 Task: Find connections with filter location Jena with filter topic #Productivitywith filter profile language French with filter current company Wipro Digital with filter school Burhani College with filter industry Hospitals and Health Care with filter service category Pricing Strategy with filter keywords title Content Strategist
Action: Mouse moved to (634, 81)
Screenshot: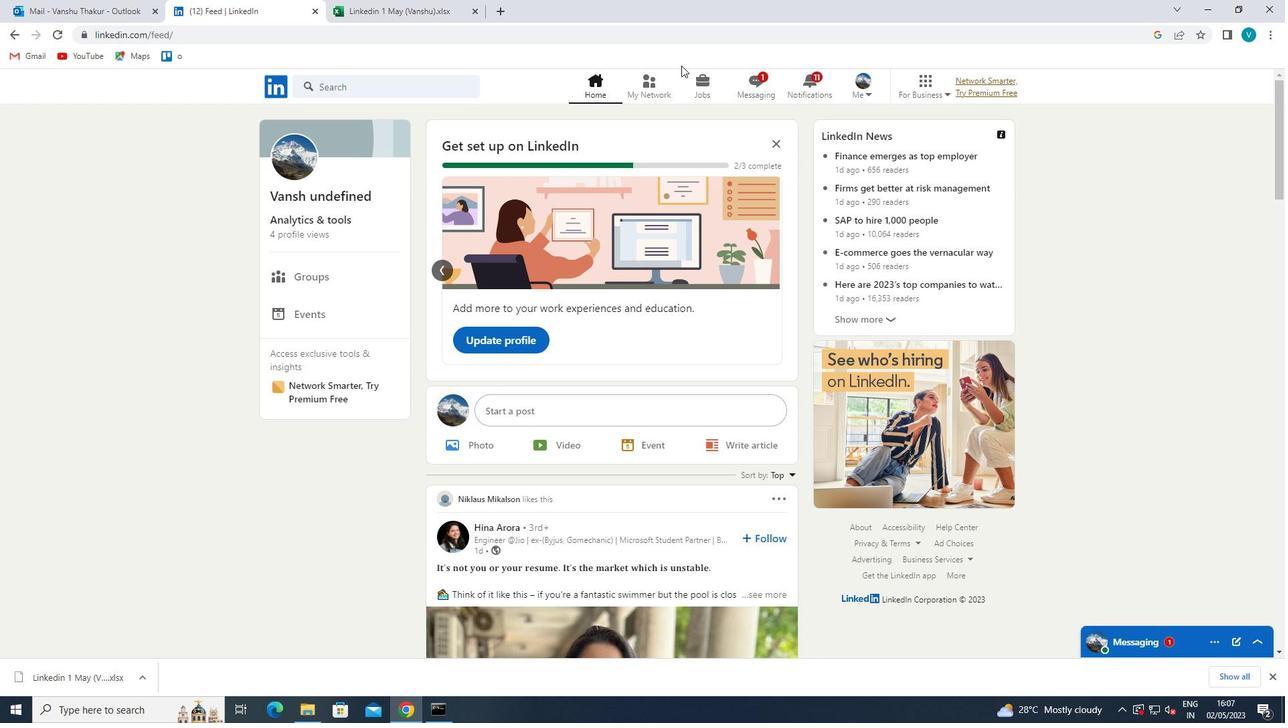 
Action: Mouse pressed left at (634, 81)
Screenshot: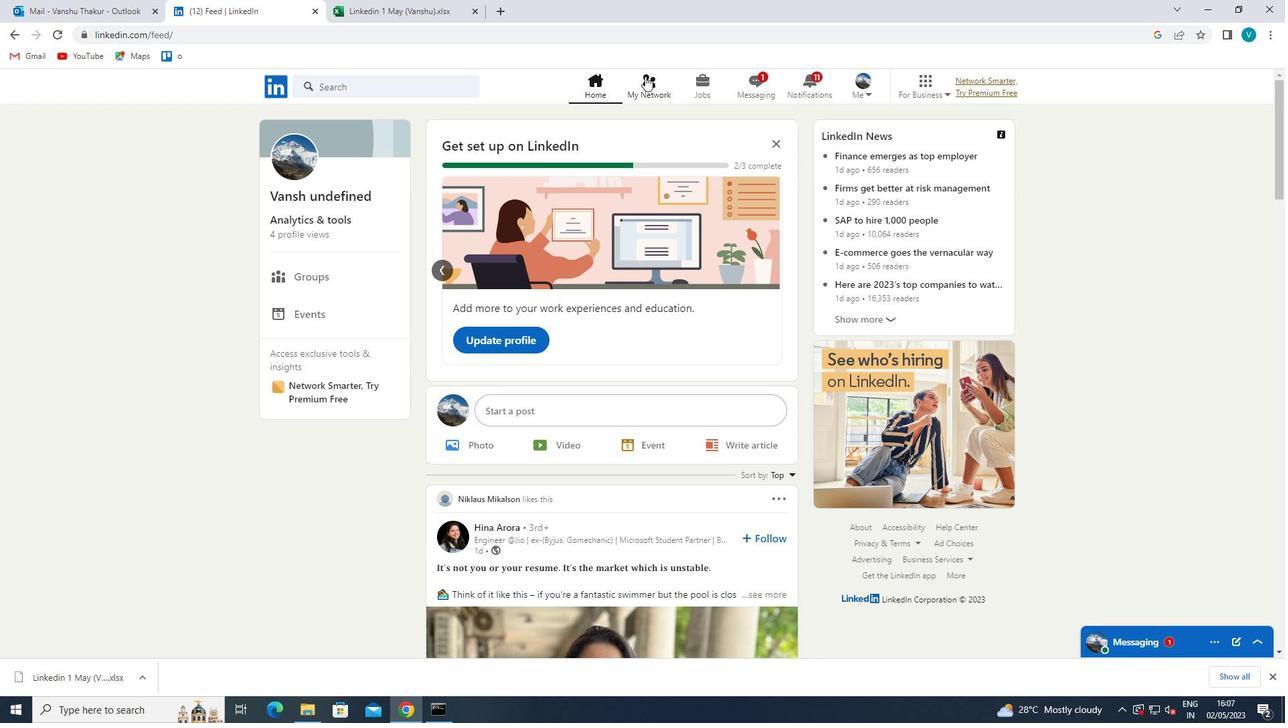 
Action: Mouse moved to (404, 155)
Screenshot: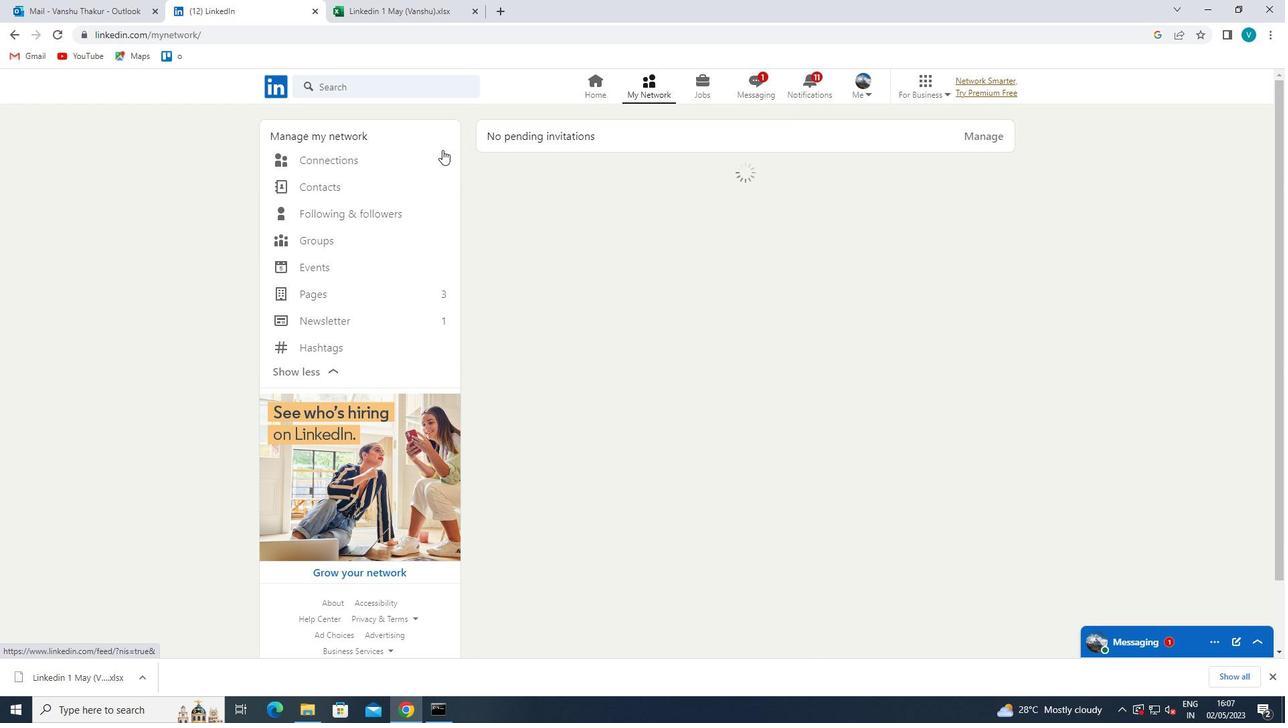
Action: Mouse pressed left at (404, 155)
Screenshot: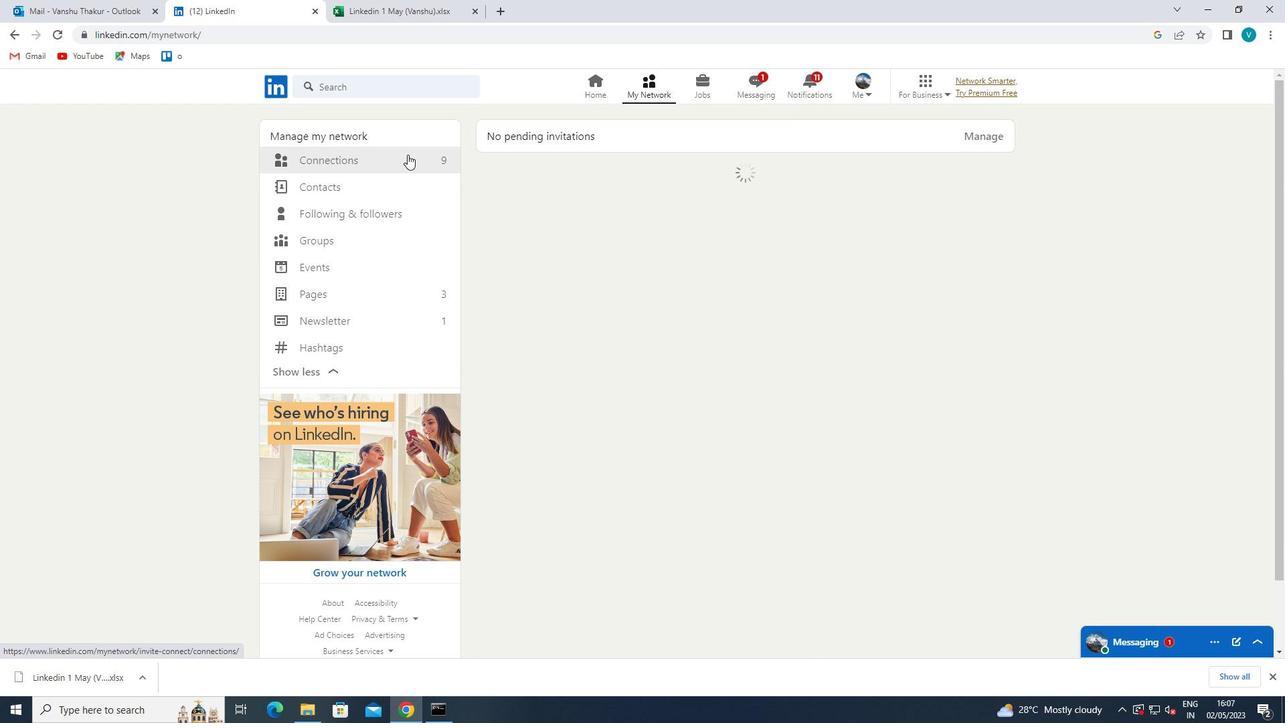 
Action: Mouse moved to (756, 147)
Screenshot: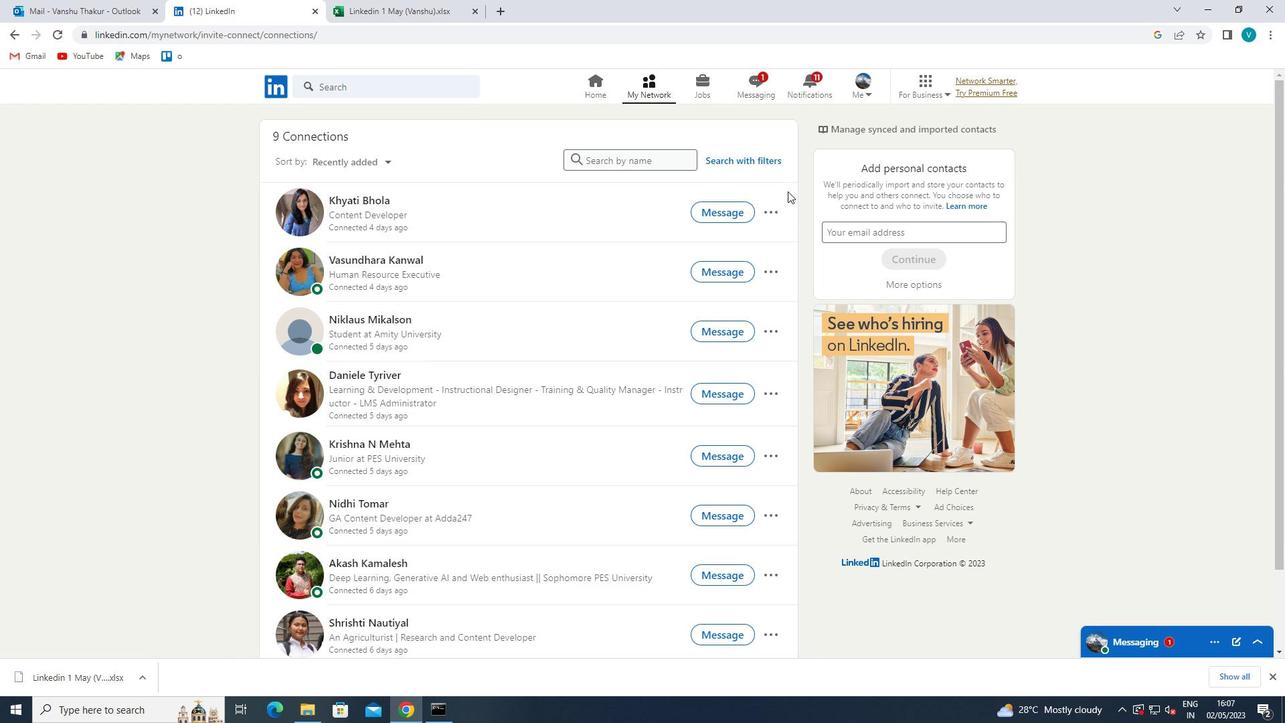 
Action: Mouse pressed left at (756, 147)
Screenshot: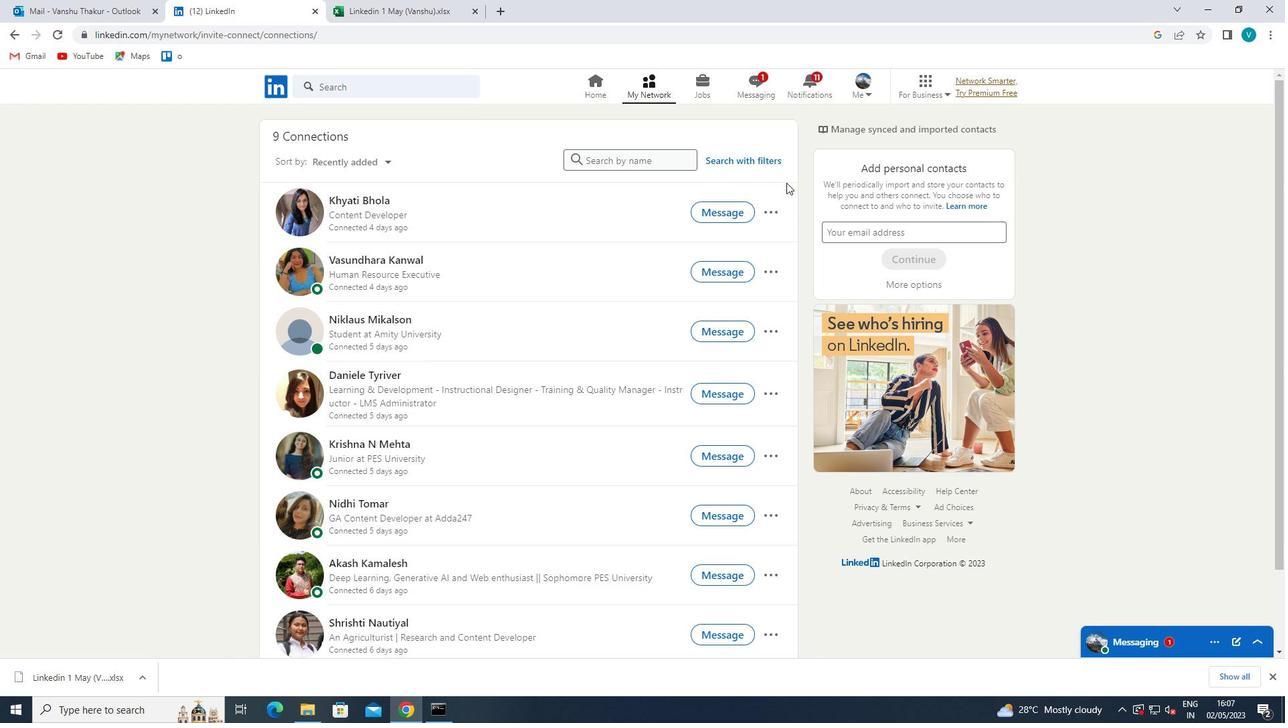 
Action: Mouse moved to (744, 157)
Screenshot: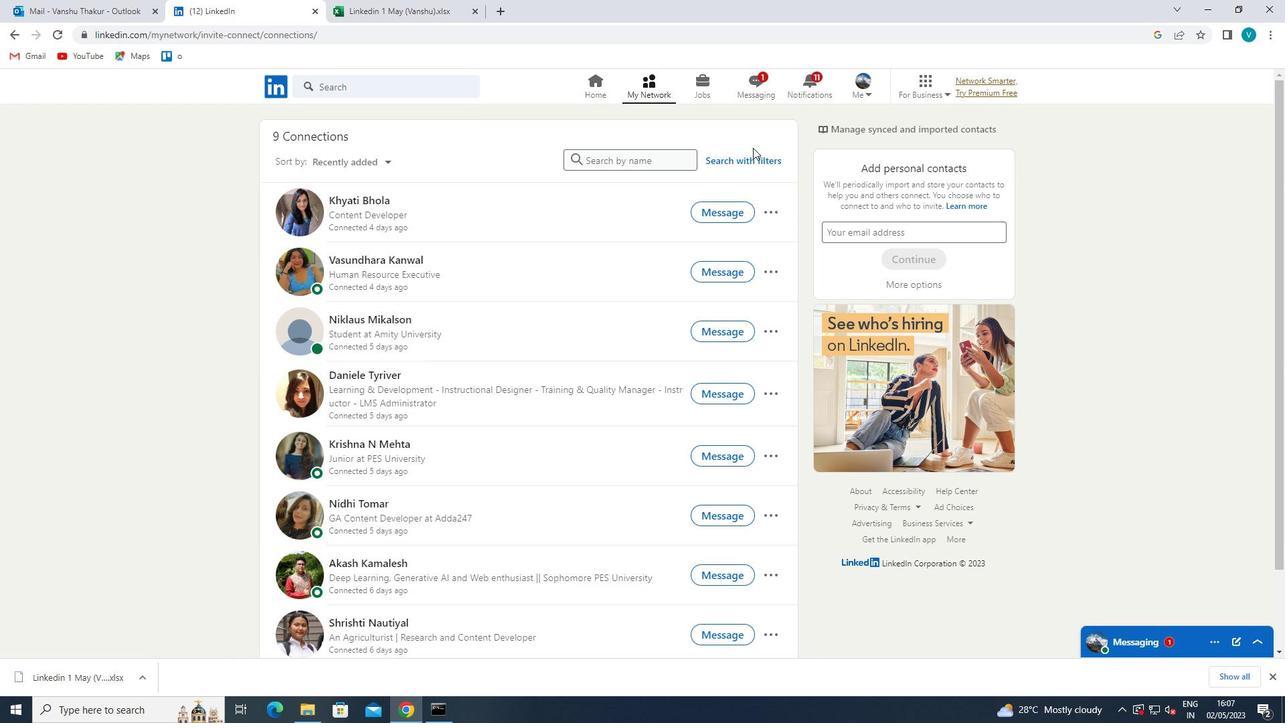 
Action: Mouse pressed left at (744, 157)
Screenshot: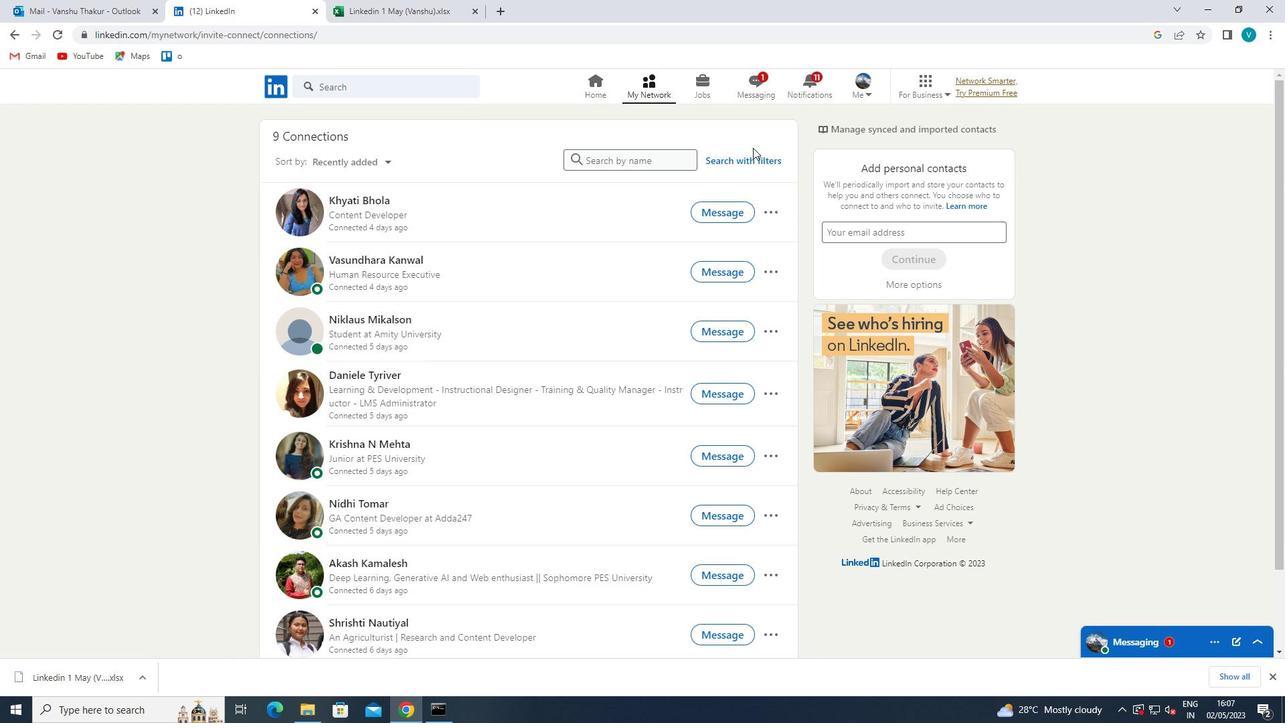 
Action: Mouse moved to (640, 129)
Screenshot: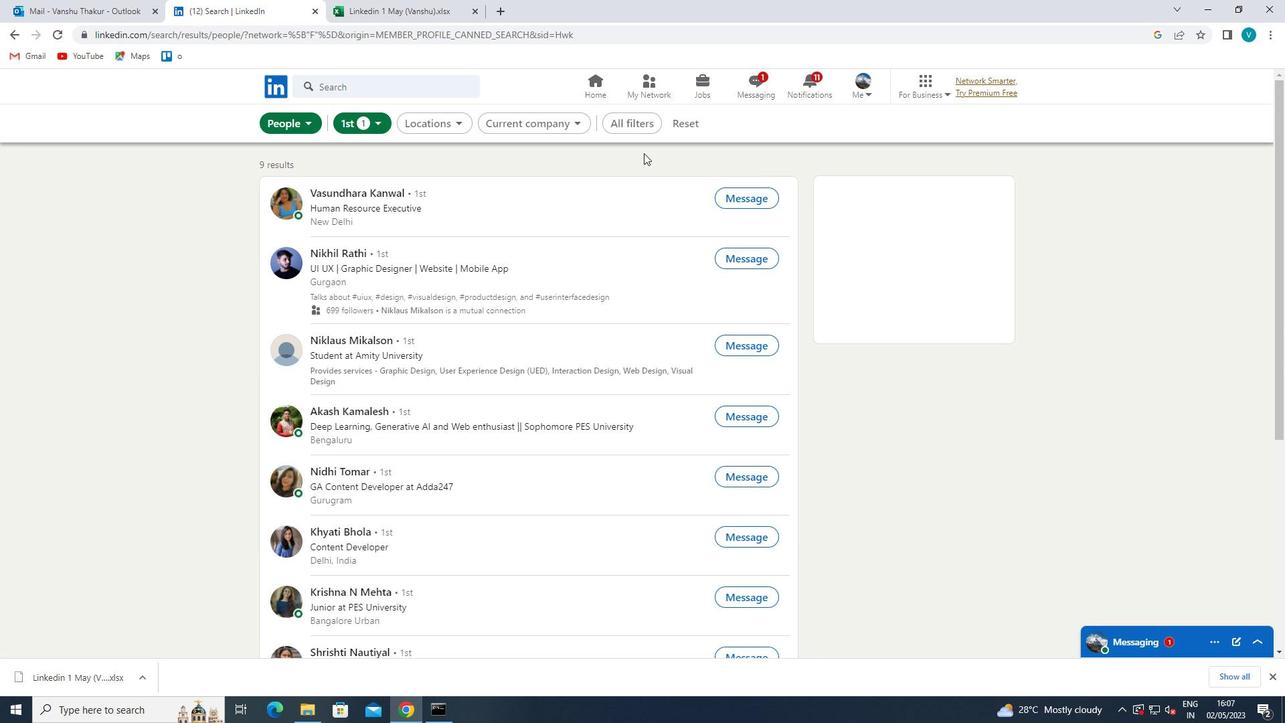 
Action: Mouse pressed left at (640, 129)
Screenshot: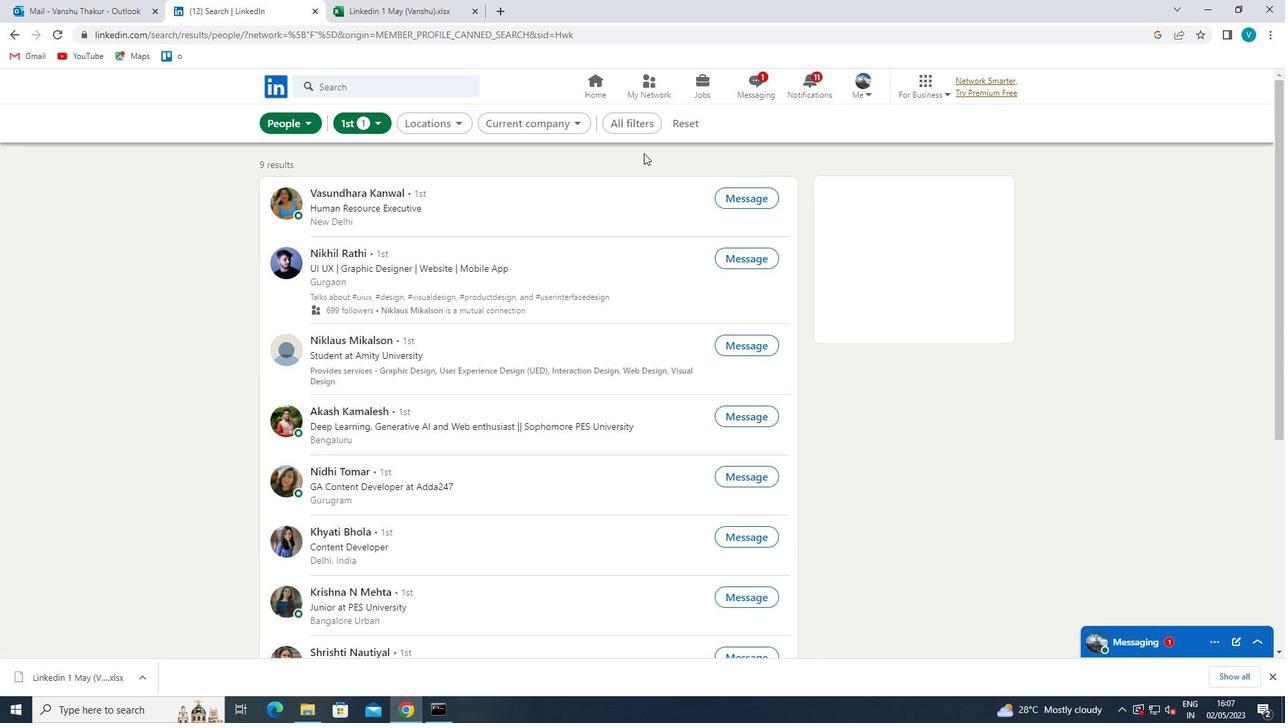 
Action: Mouse moved to (1068, 287)
Screenshot: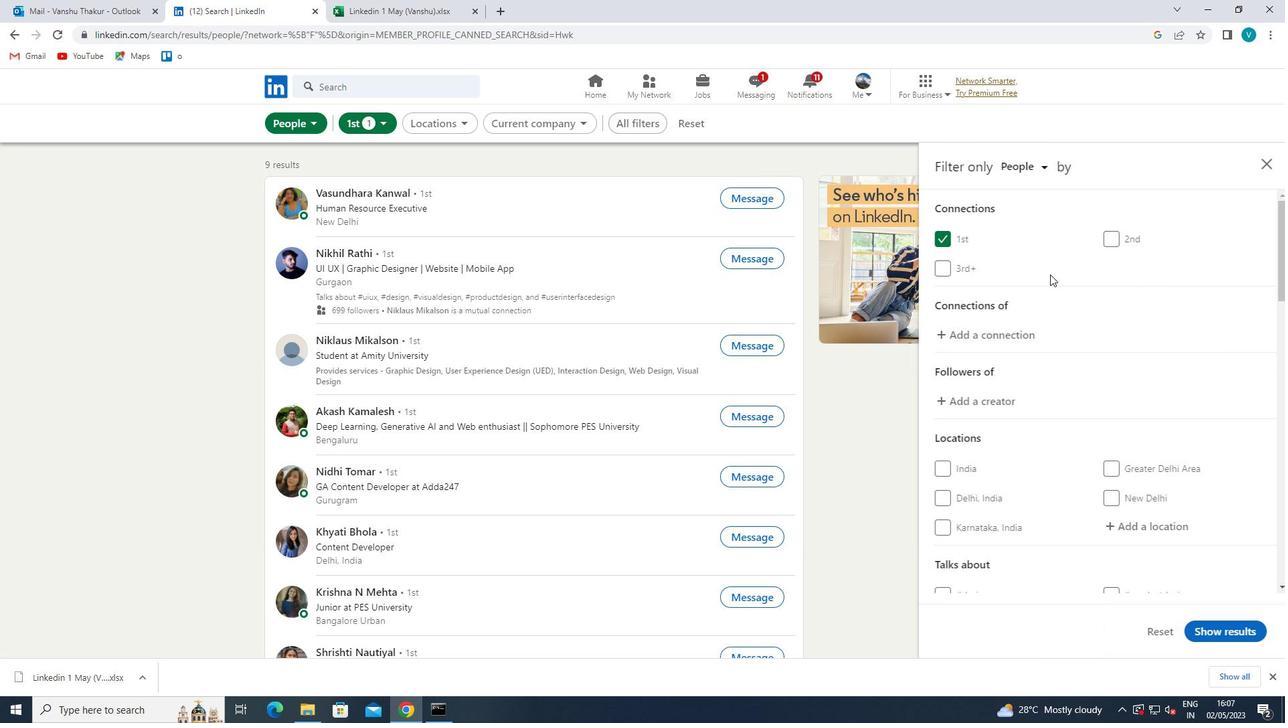 
Action: Mouse scrolled (1068, 286) with delta (0, 0)
Screenshot: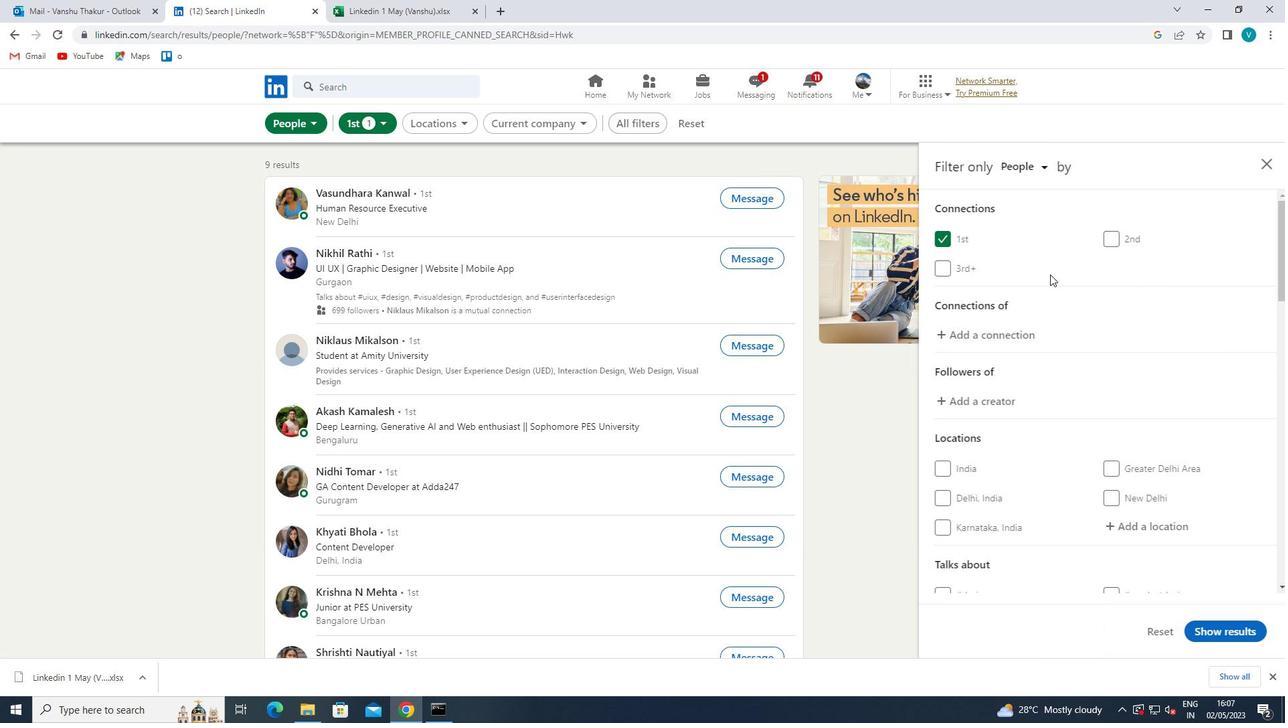 
Action: Mouse scrolled (1068, 286) with delta (0, 0)
Screenshot: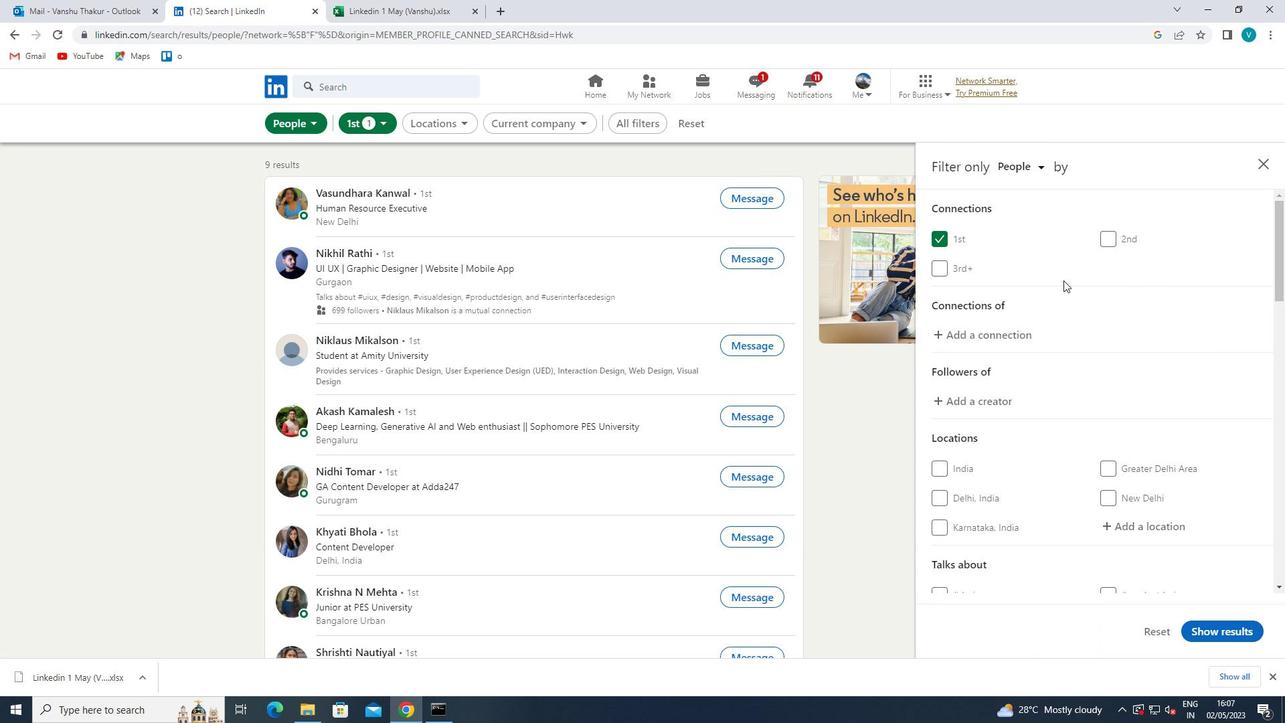 
Action: Mouse moved to (1134, 389)
Screenshot: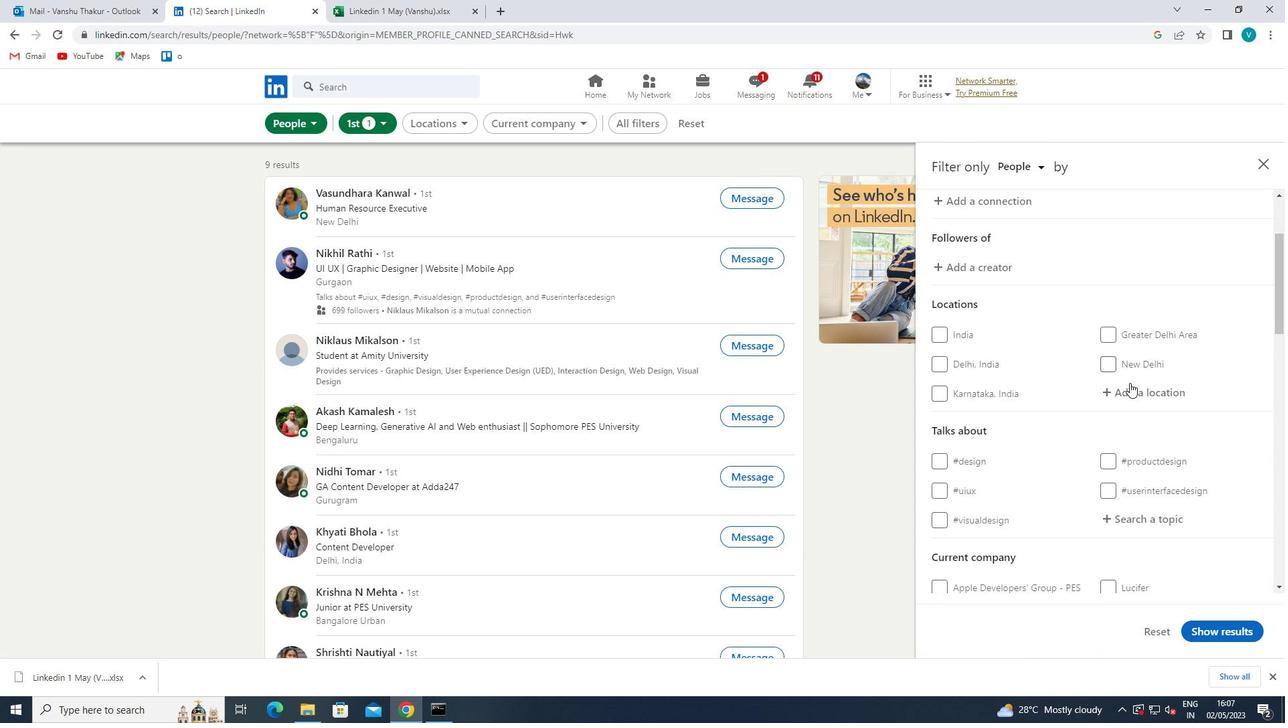 
Action: Mouse pressed left at (1134, 389)
Screenshot: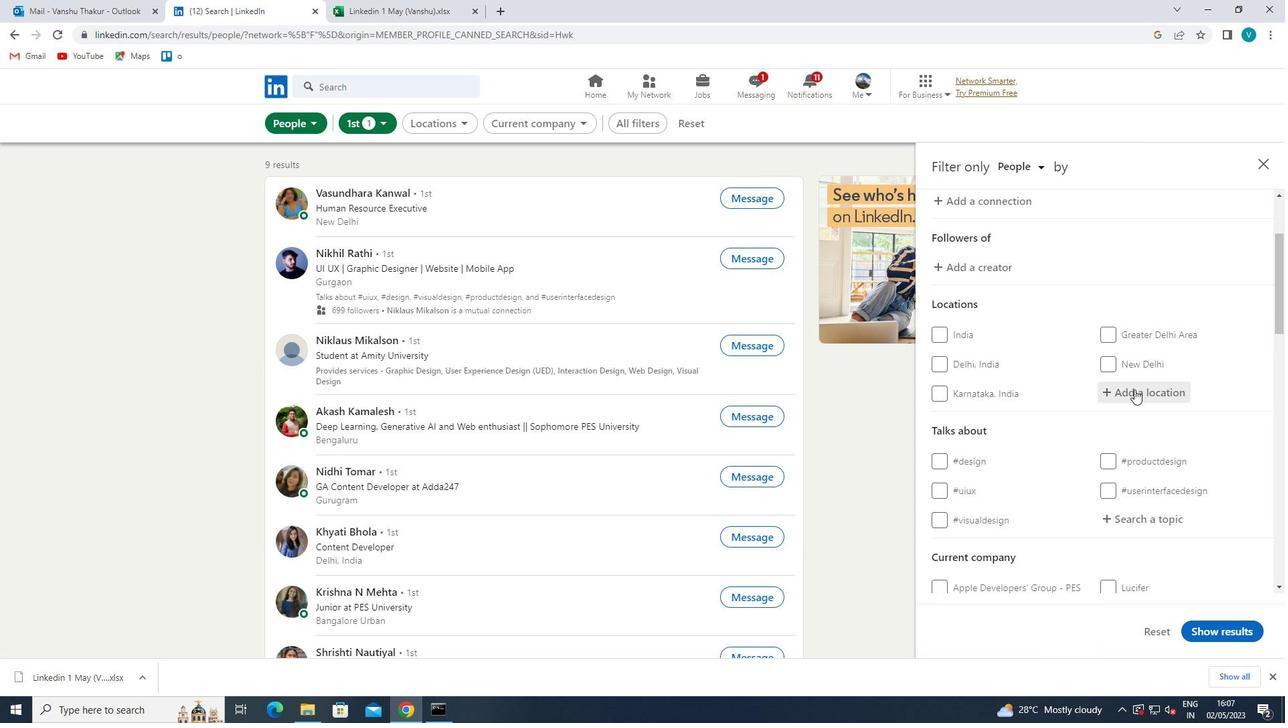 
Action: Mouse moved to (1130, 389)
Screenshot: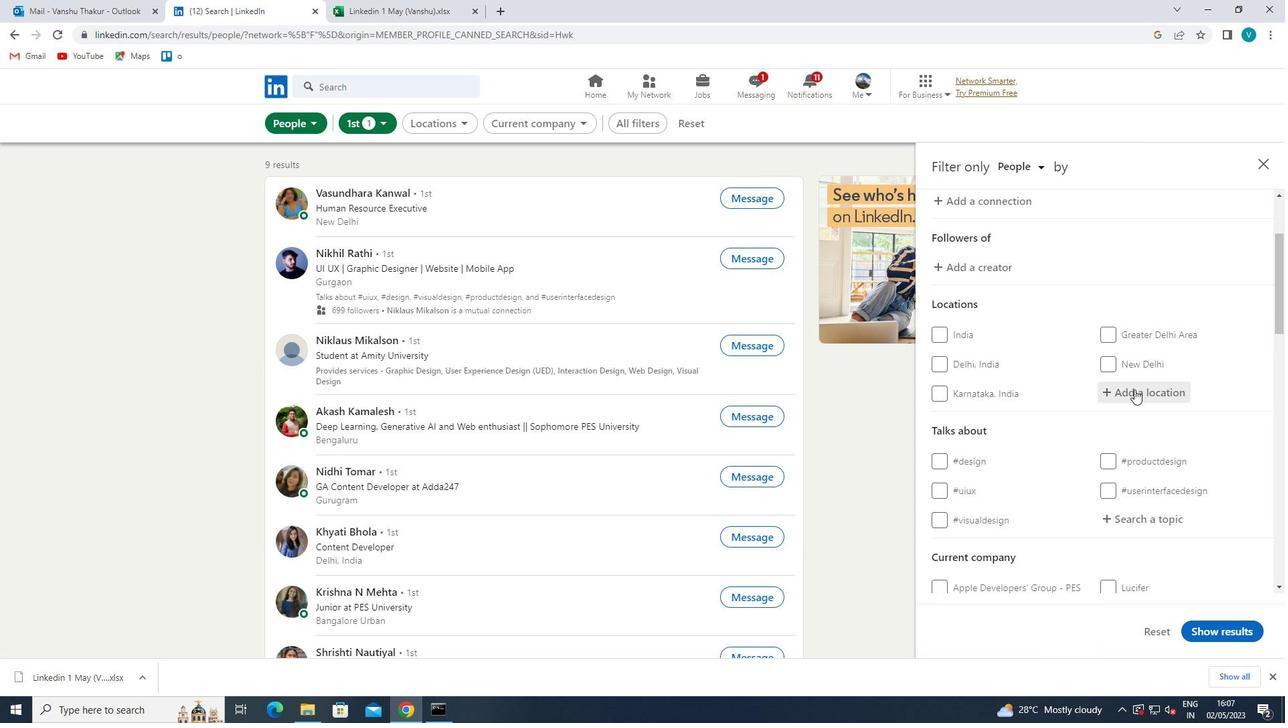 
Action: Key pressed <Key.shift>J
Screenshot: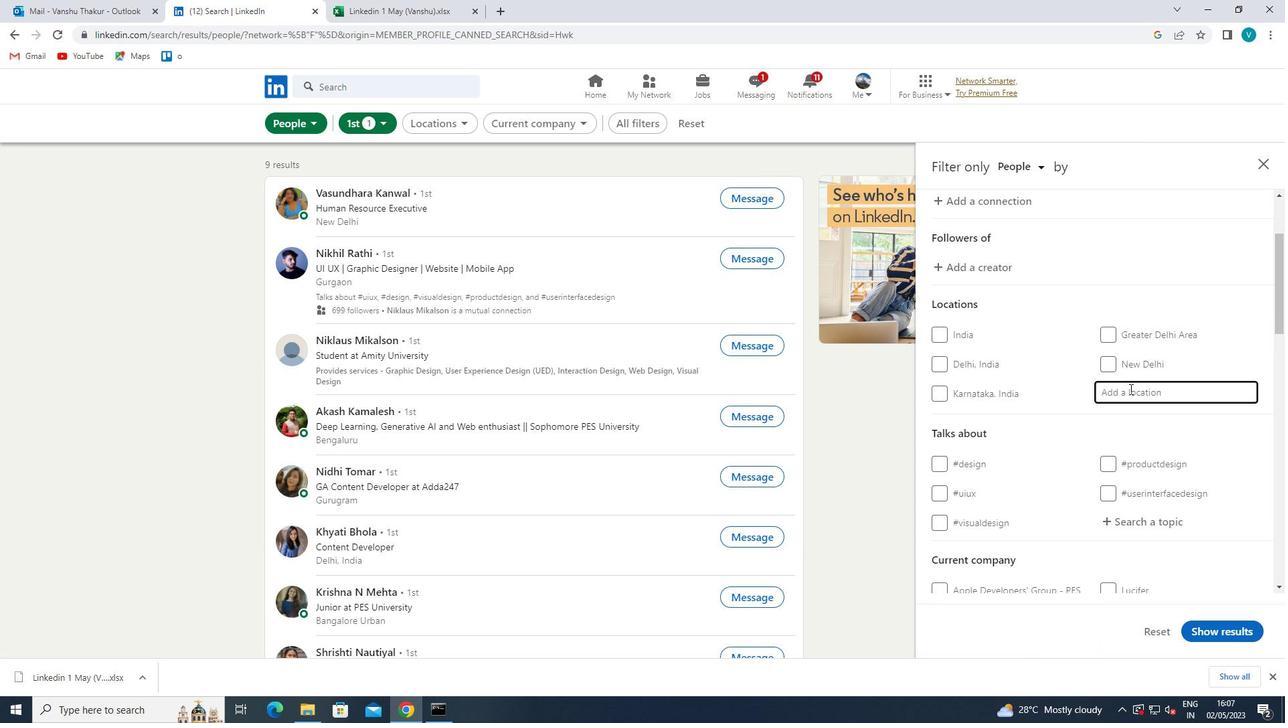 
Action: Mouse moved to (995, 464)
Screenshot: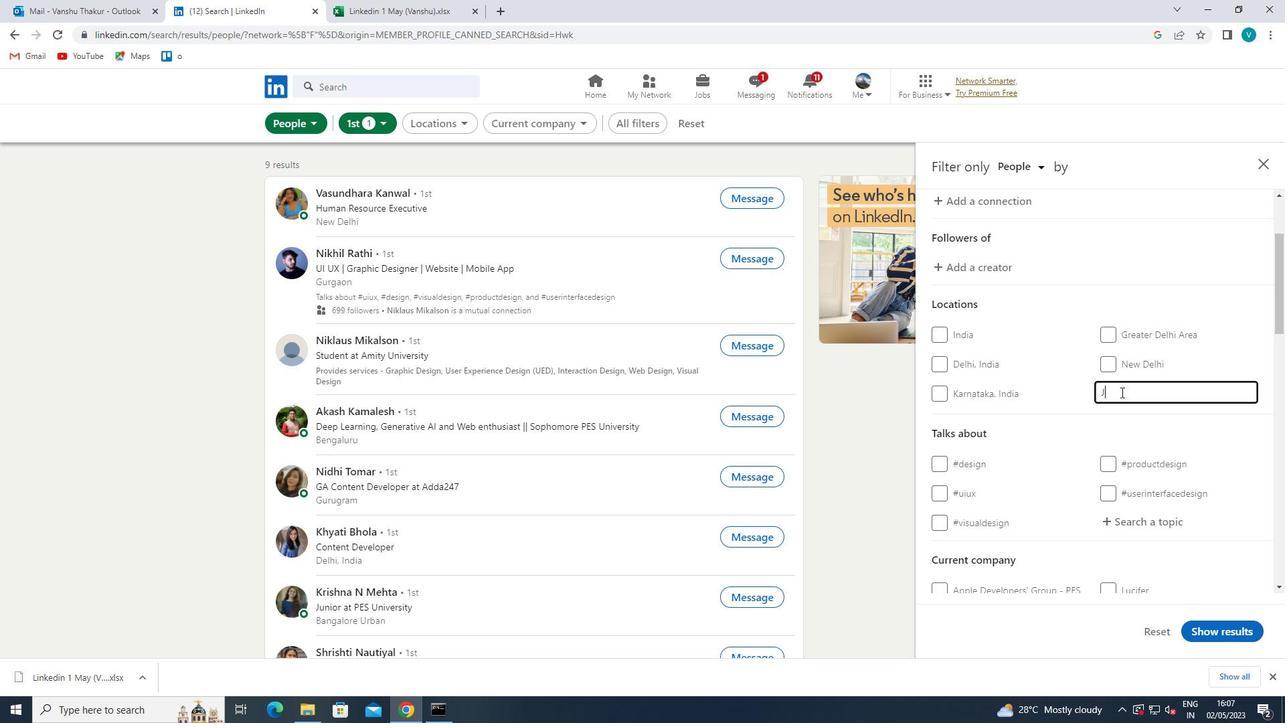 
Action: Key pressed ENA<Key.space>
Screenshot: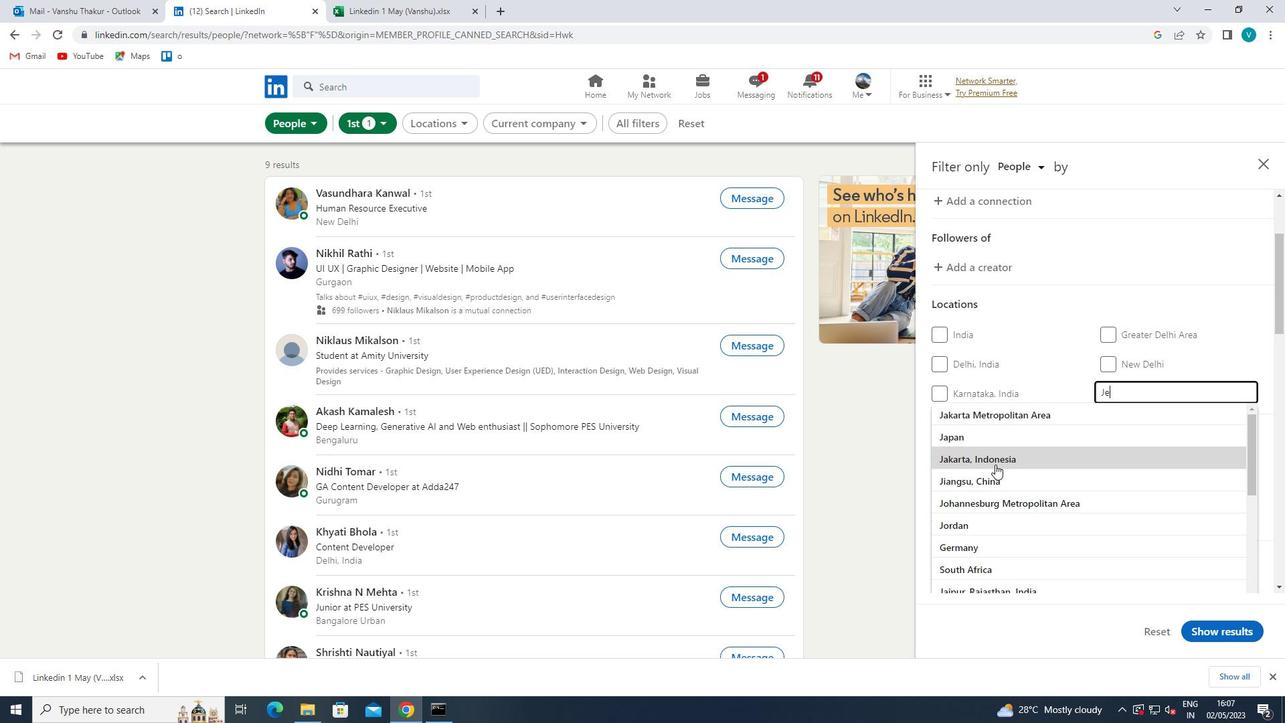
Action: Mouse moved to (1048, 415)
Screenshot: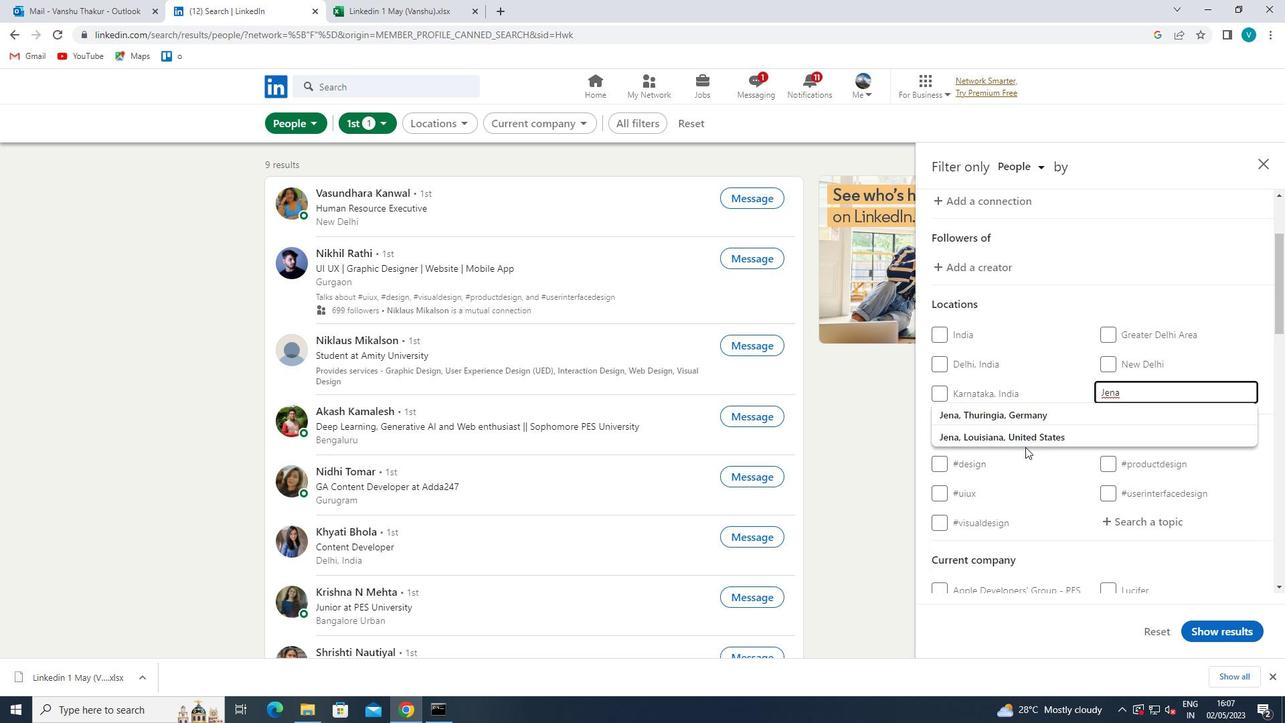
Action: Mouse pressed left at (1048, 415)
Screenshot: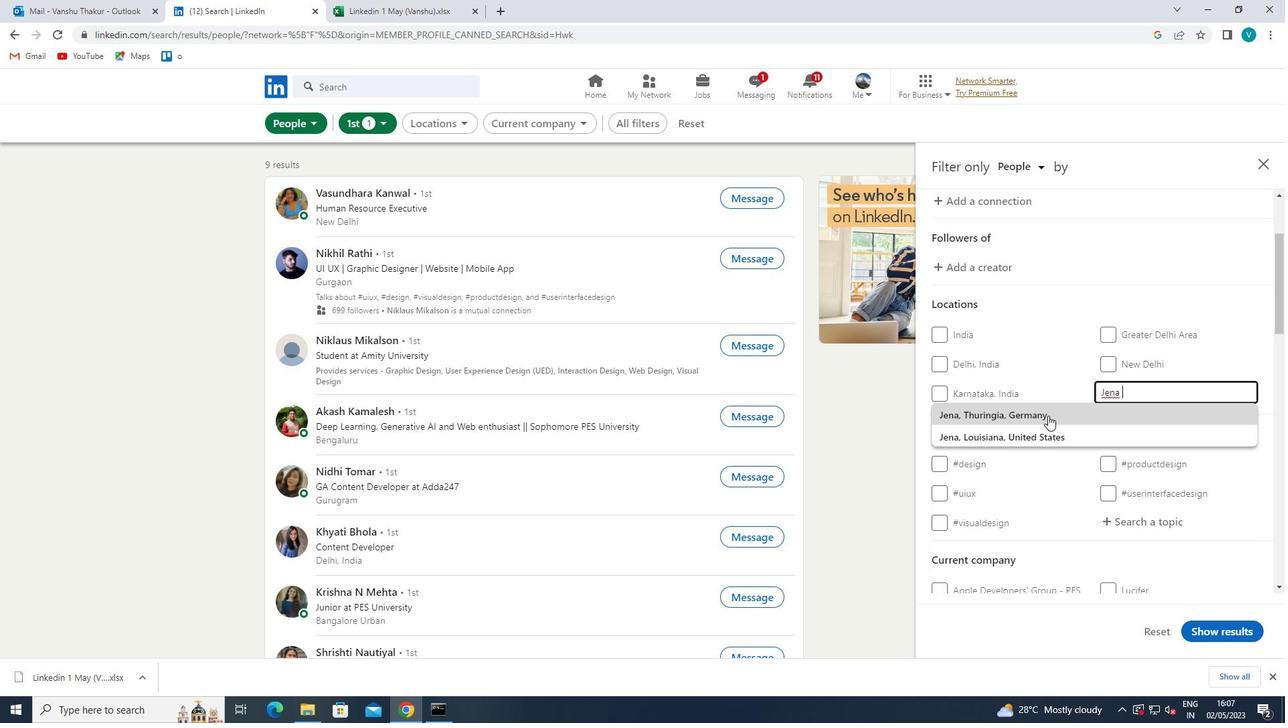 
Action: Mouse moved to (1049, 415)
Screenshot: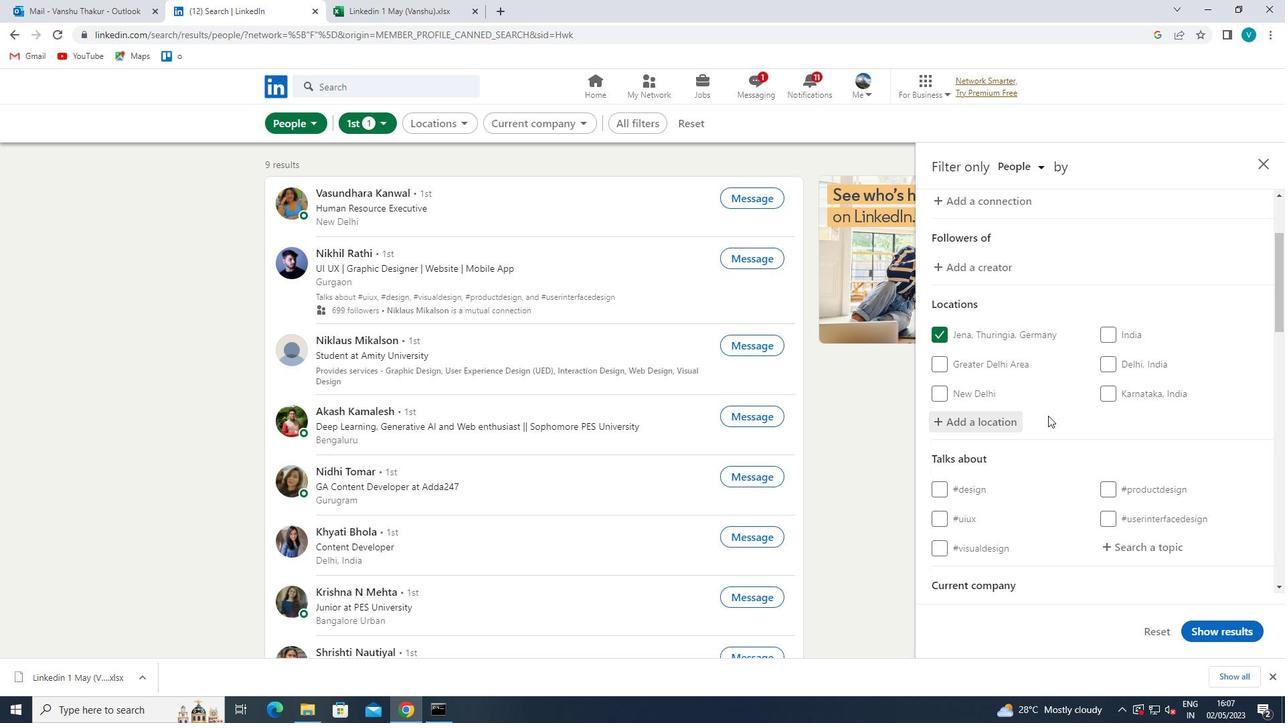 
Action: Mouse scrolled (1049, 414) with delta (0, 0)
Screenshot: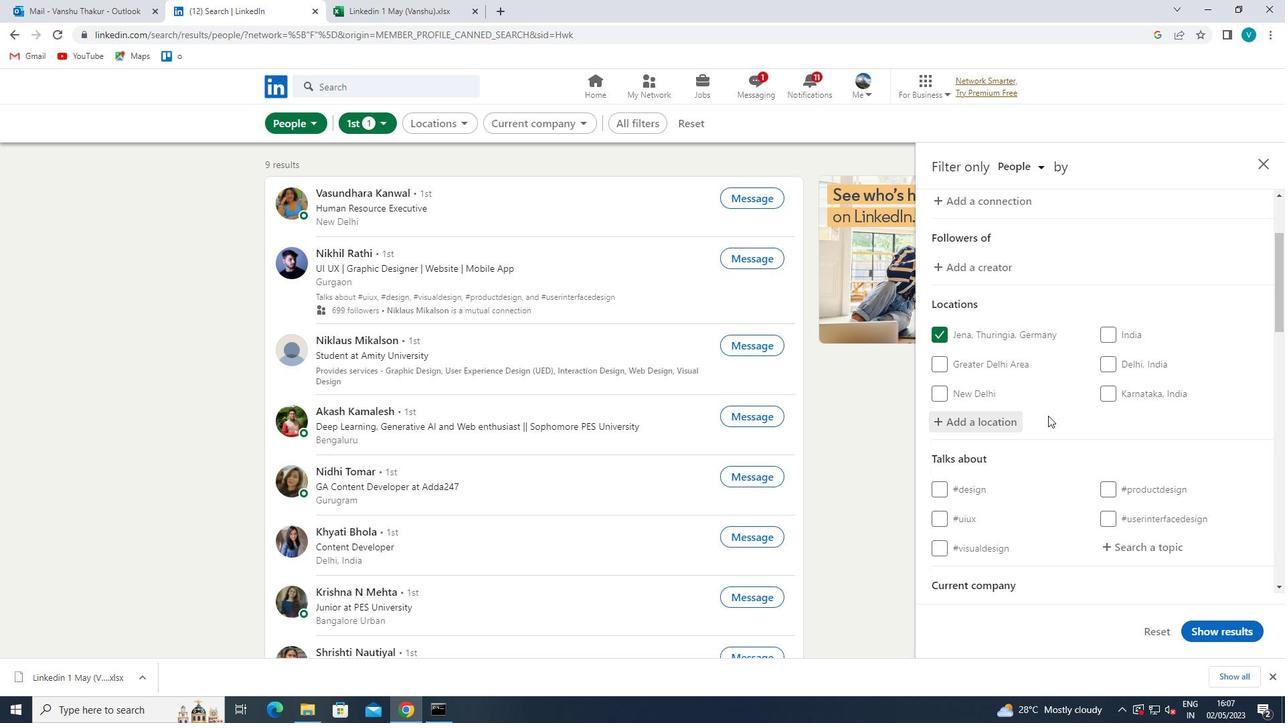 
Action: Mouse scrolled (1049, 414) with delta (0, 0)
Screenshot: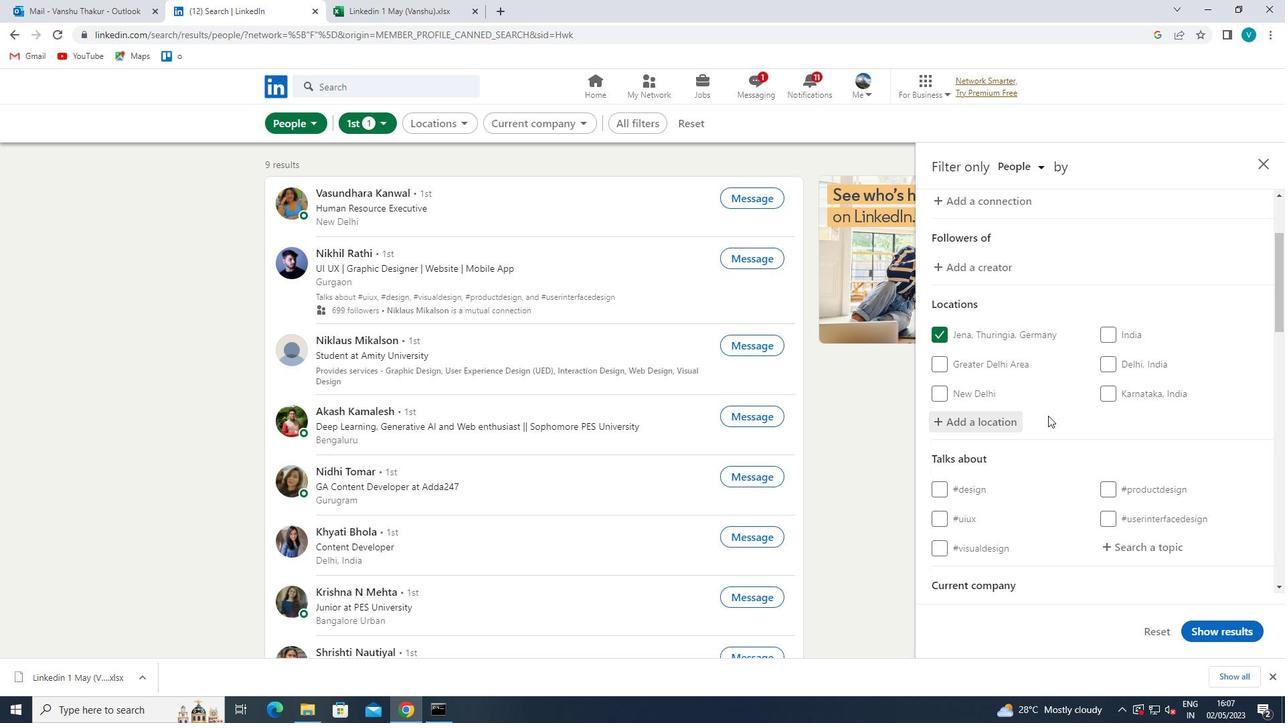 
Action: Mouse scrolled (1049, 414) with delta (0, 0)
Screenshot: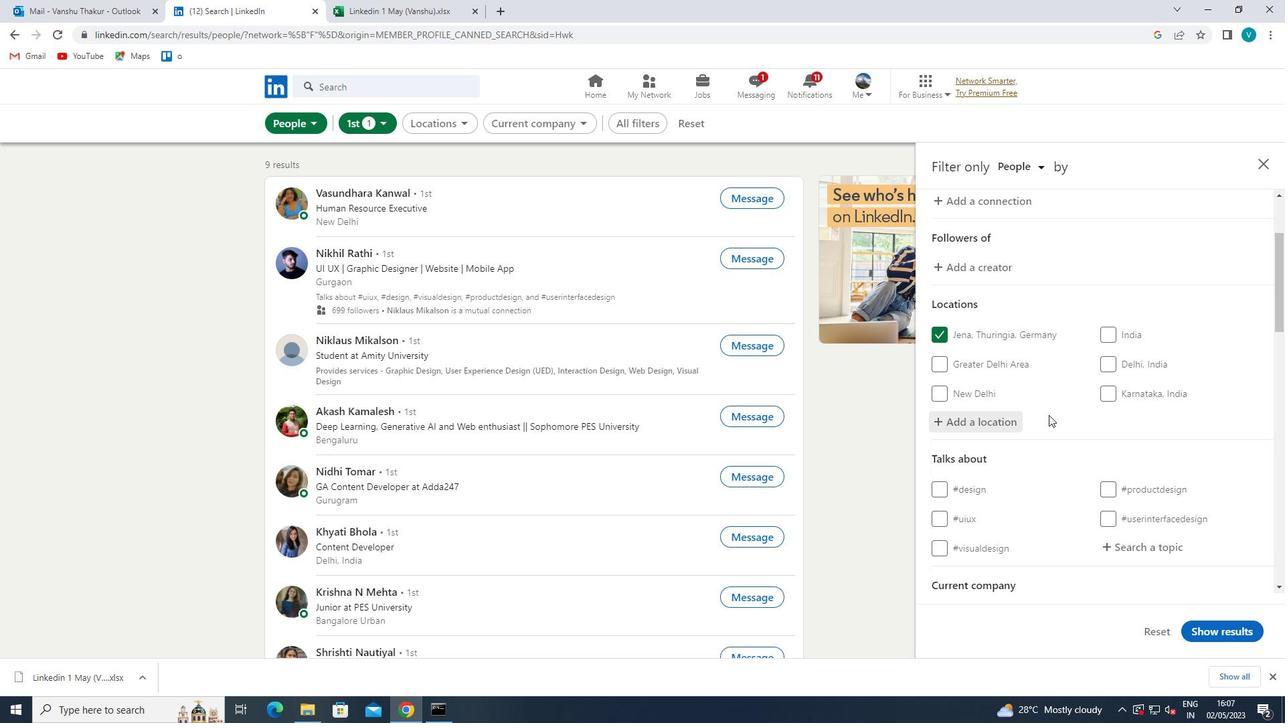 
Action: Mouse moved to (1134, 346)
Screenshot: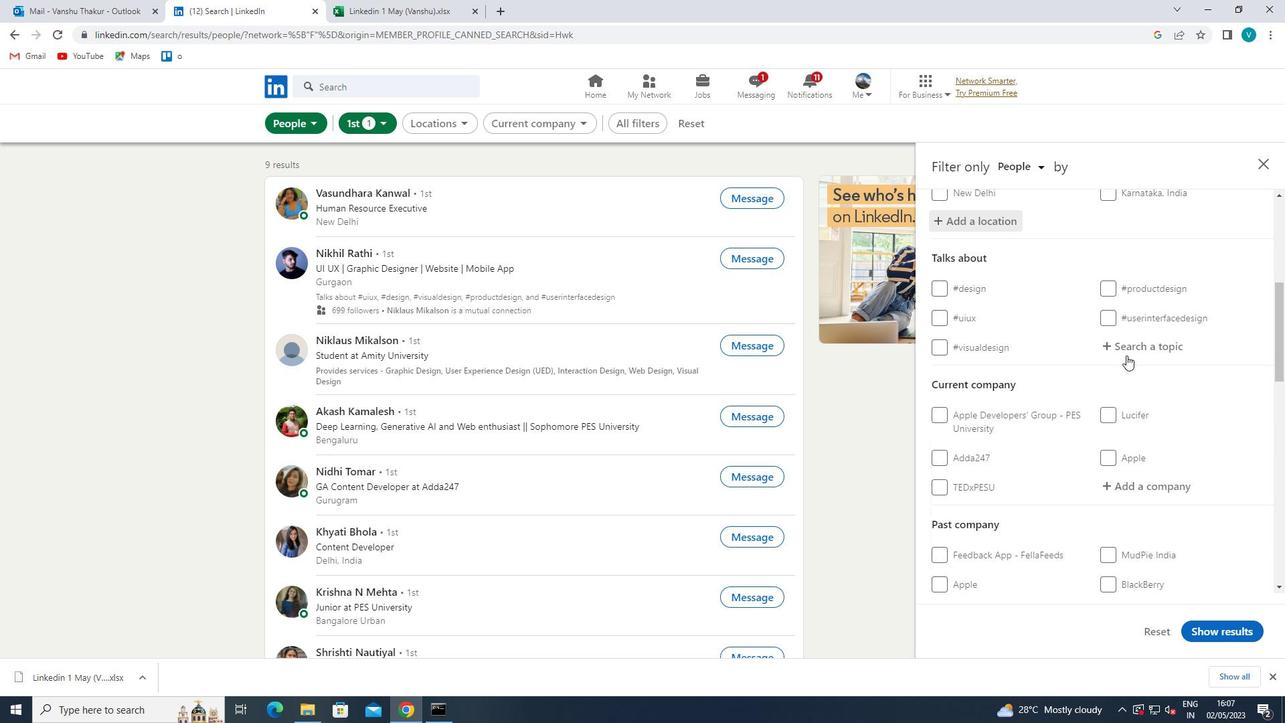 
Action: Mouse pressed left at (1134, 346)
Screenshot: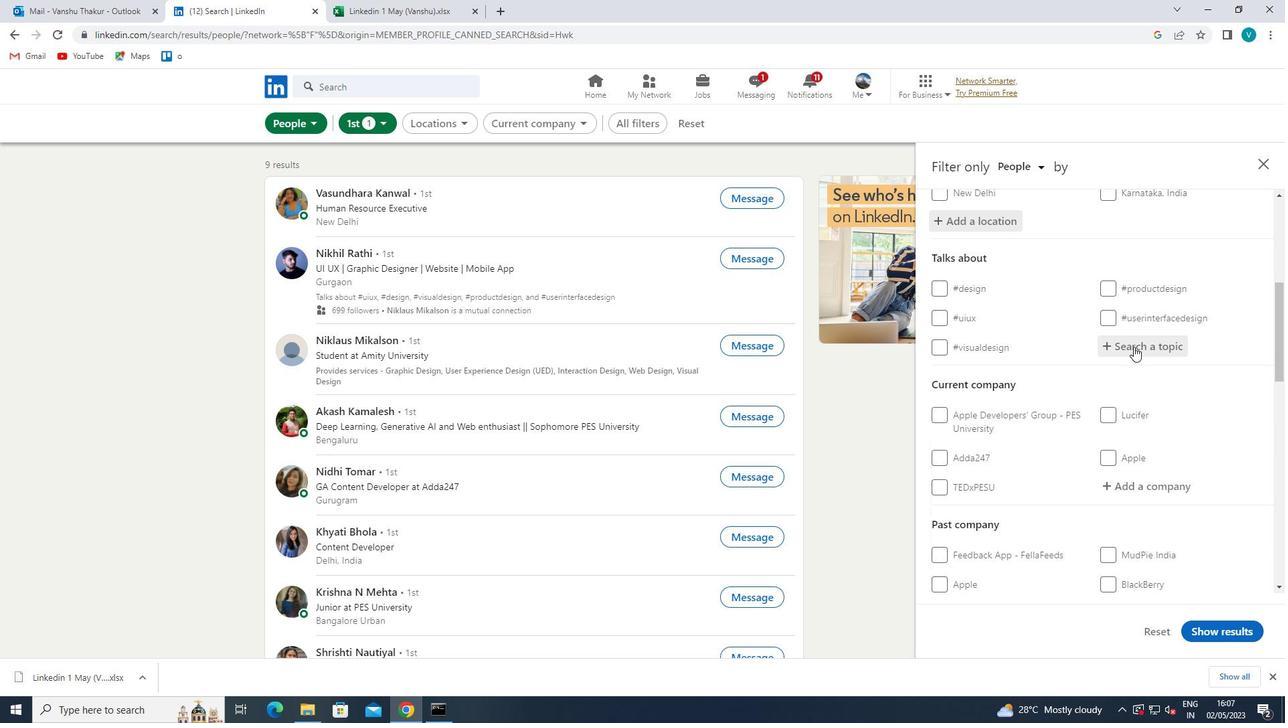 
Action: Mouse moved to (755, 553)
Screenshot: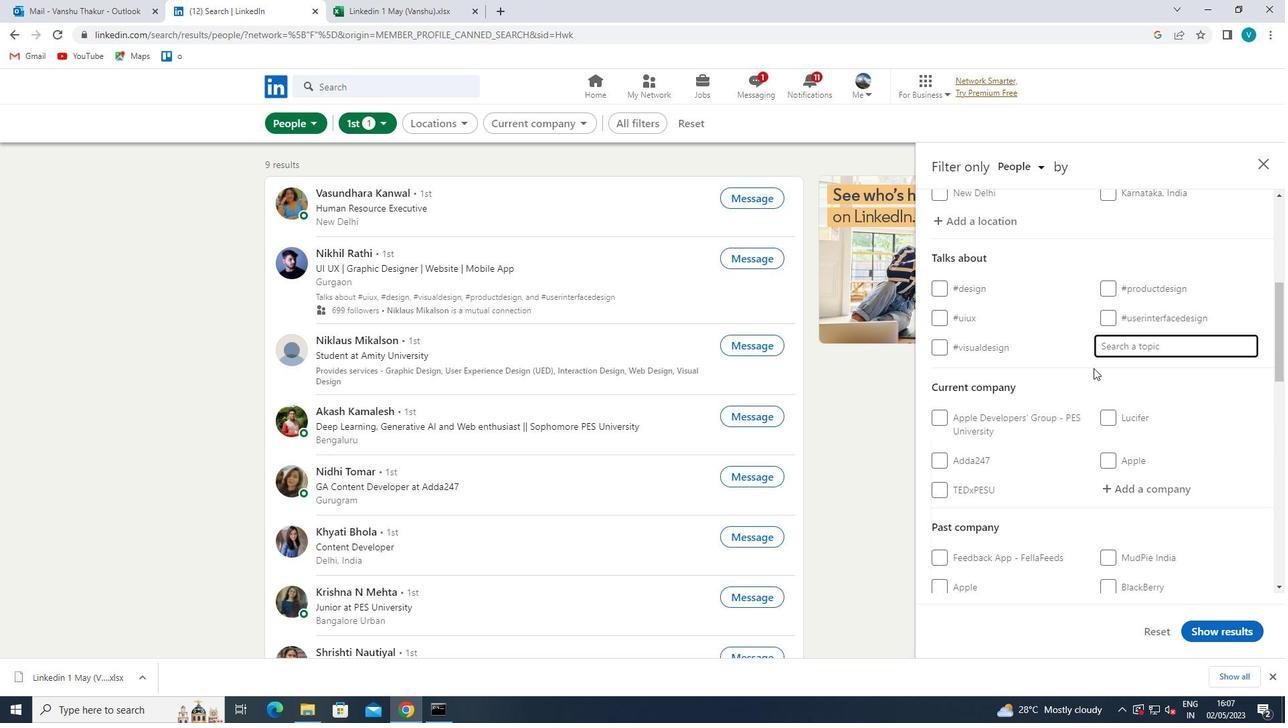 
Action: Key pressed PRODUCTI
Screenshot: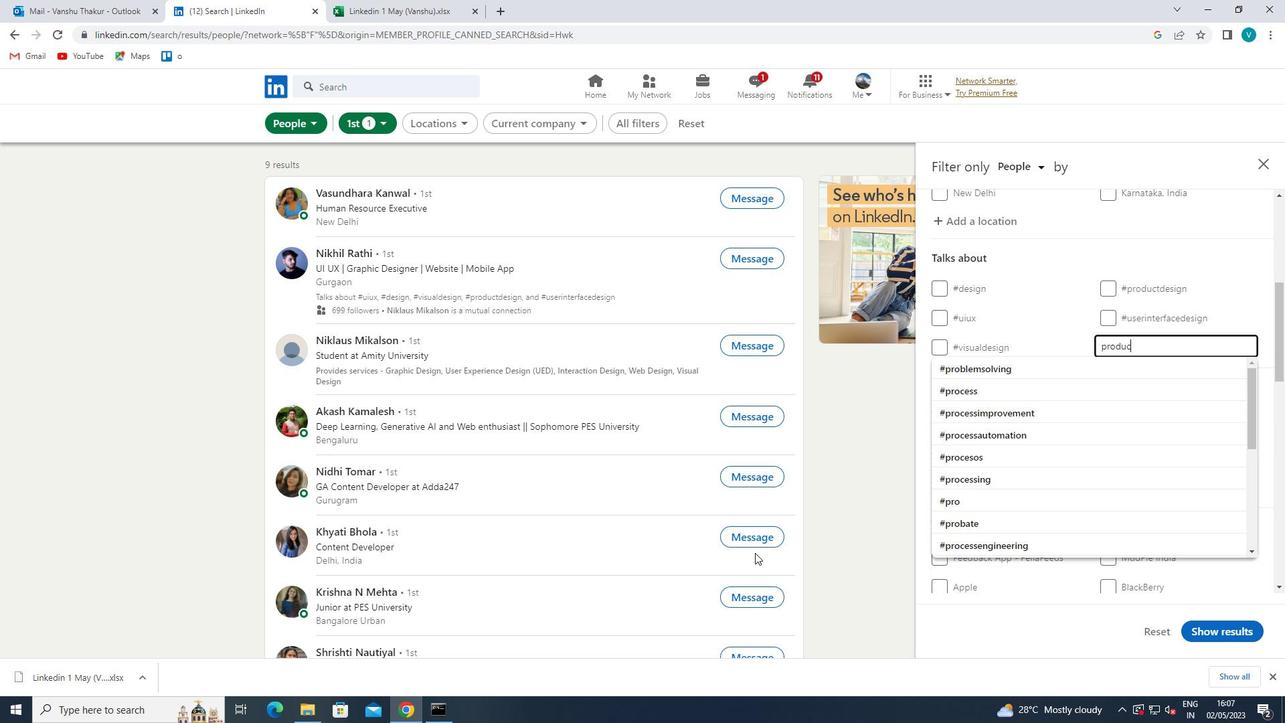 
Action: Mouse moved to (1041, 374)
Screenshot: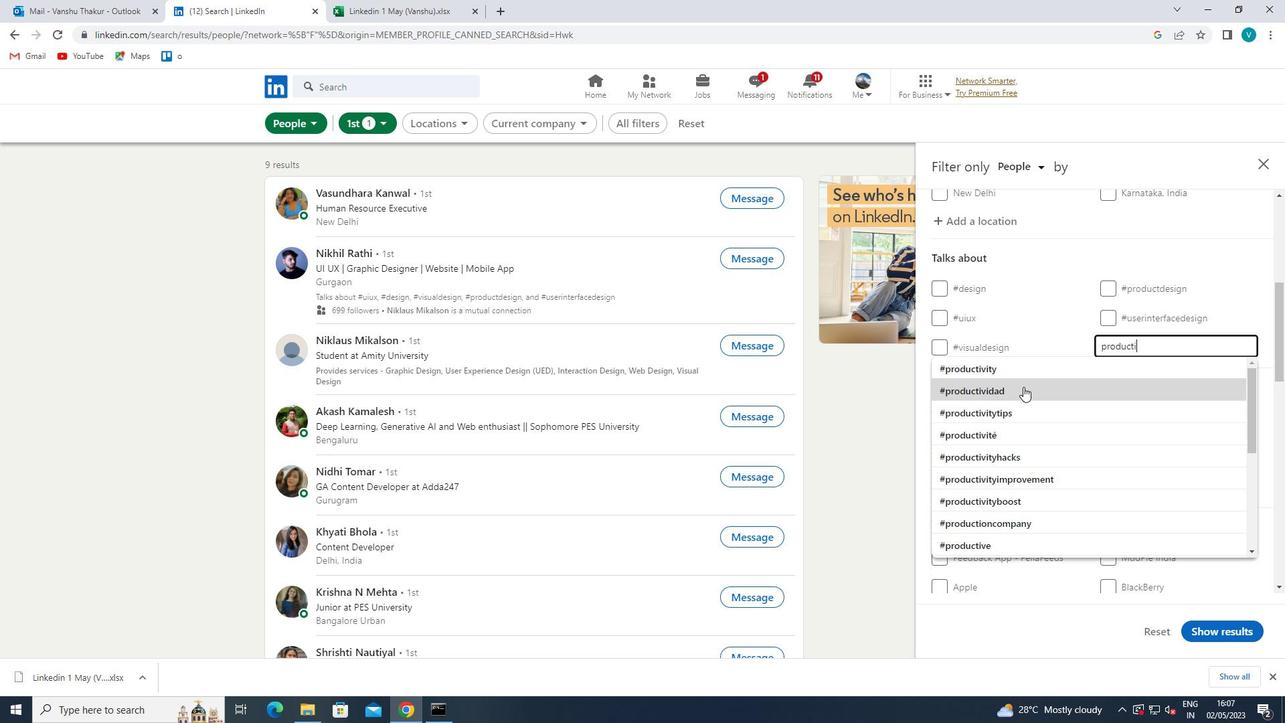 
Action: Mouse pressed left at (1041, 374)
Screenshot: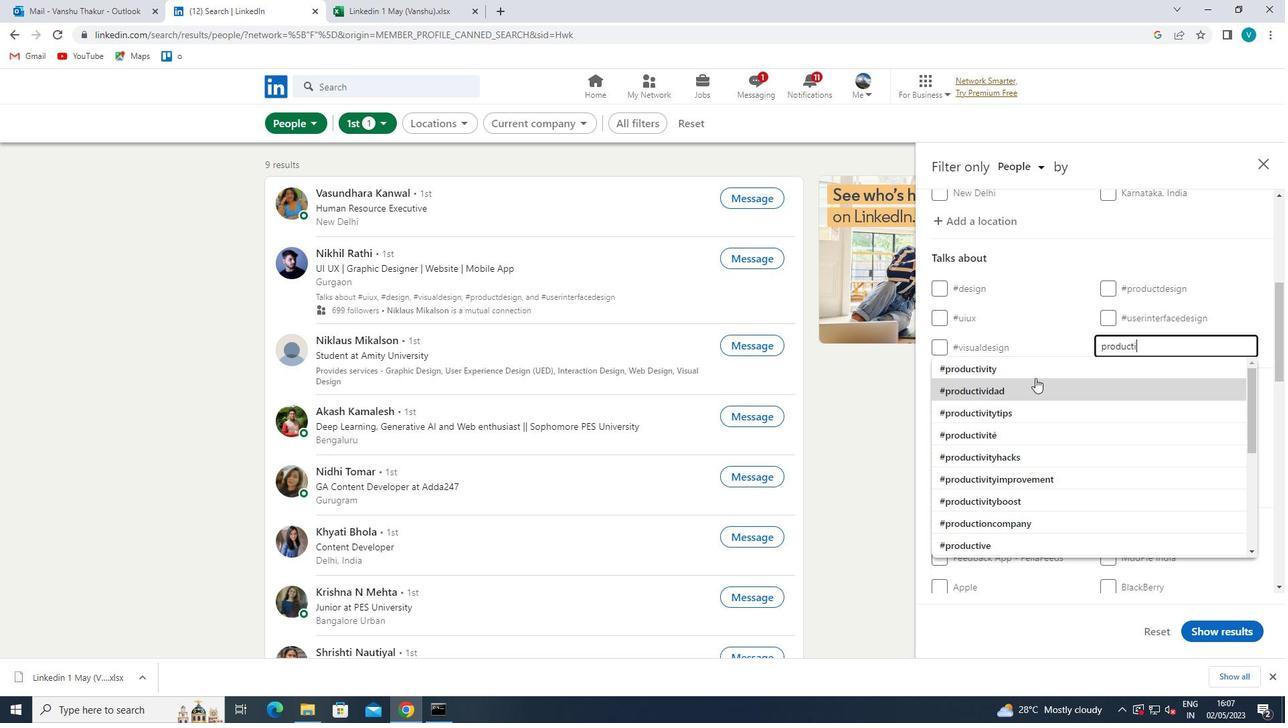 
Action: Mouse moved to (1047, 385)
Screenshot: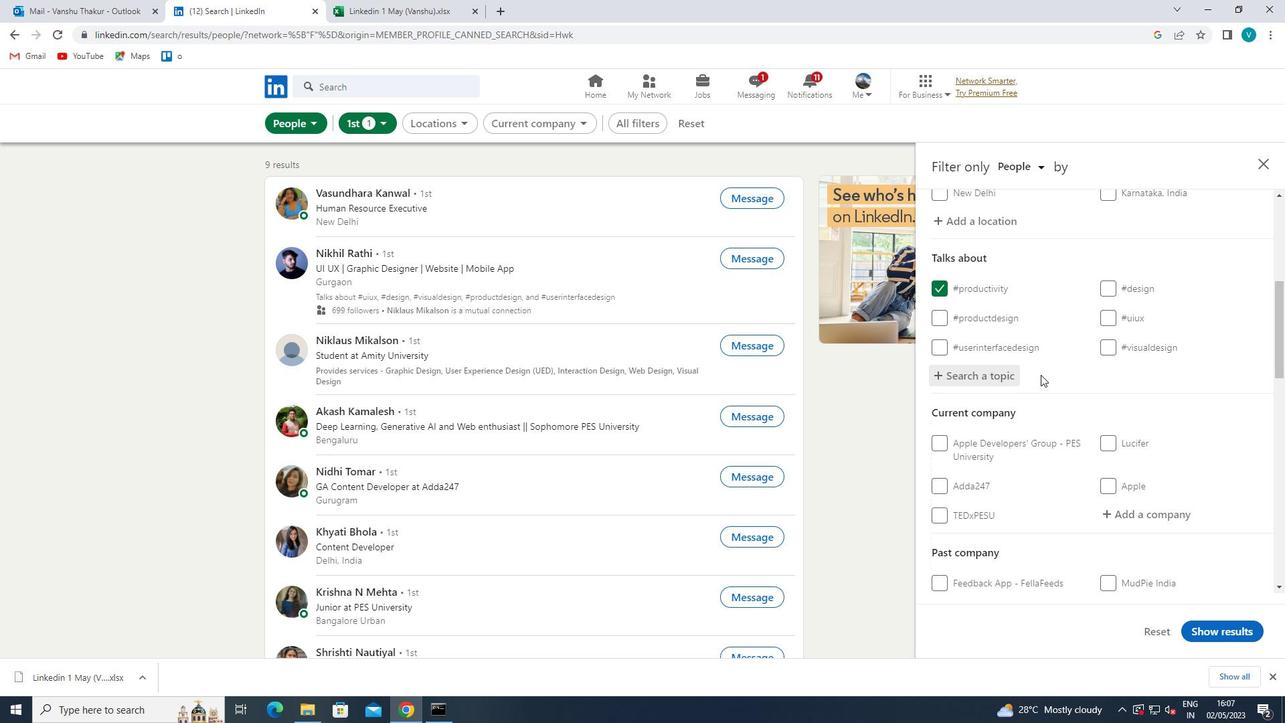 
Action: Mouse scrolled (1047, 384) with delta (0, 0)
Screenshot: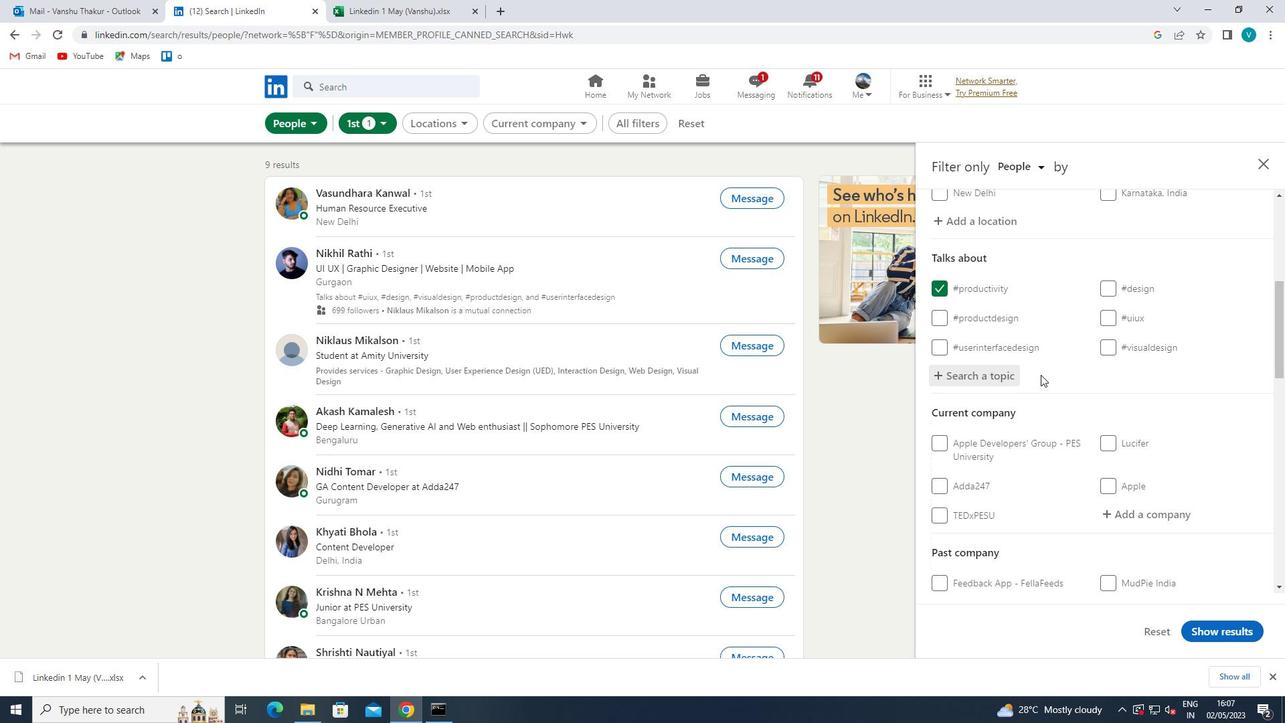 
Action: Mouse moved to (1088, 429)
Screenshot: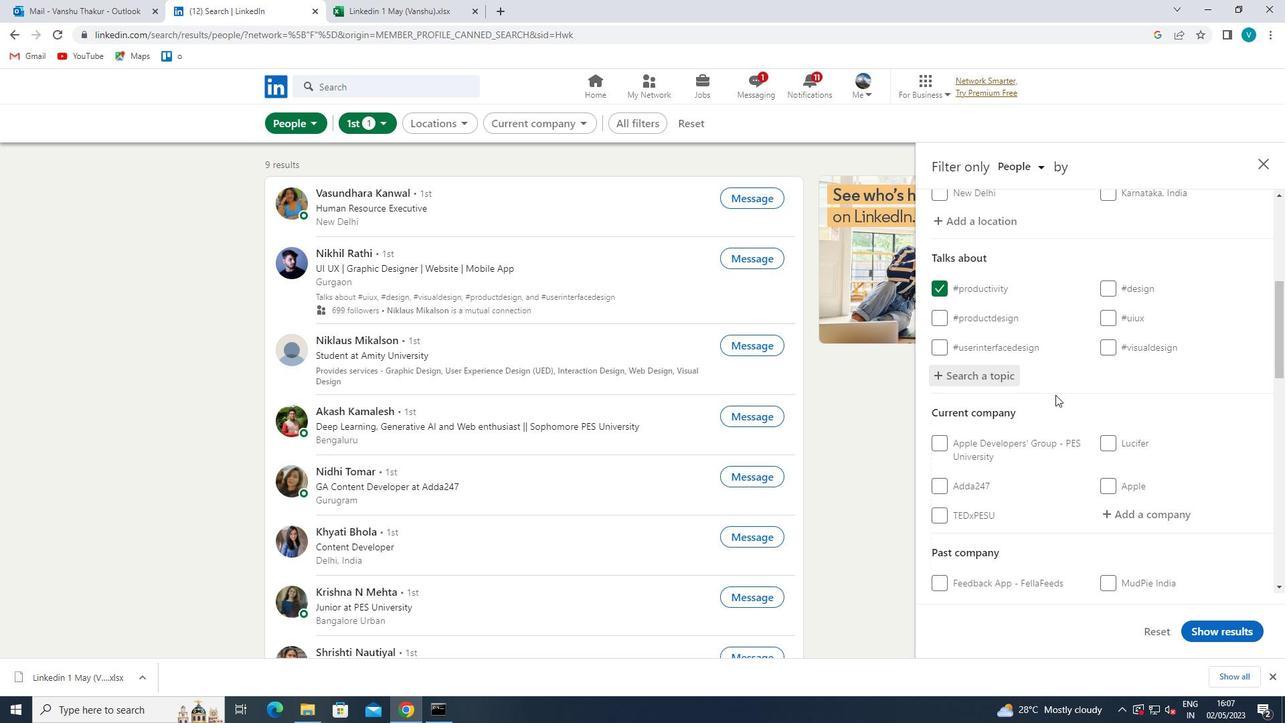 
Action: Mouse scrolled (1088, 428) with delta (0, 0)
Screenshot: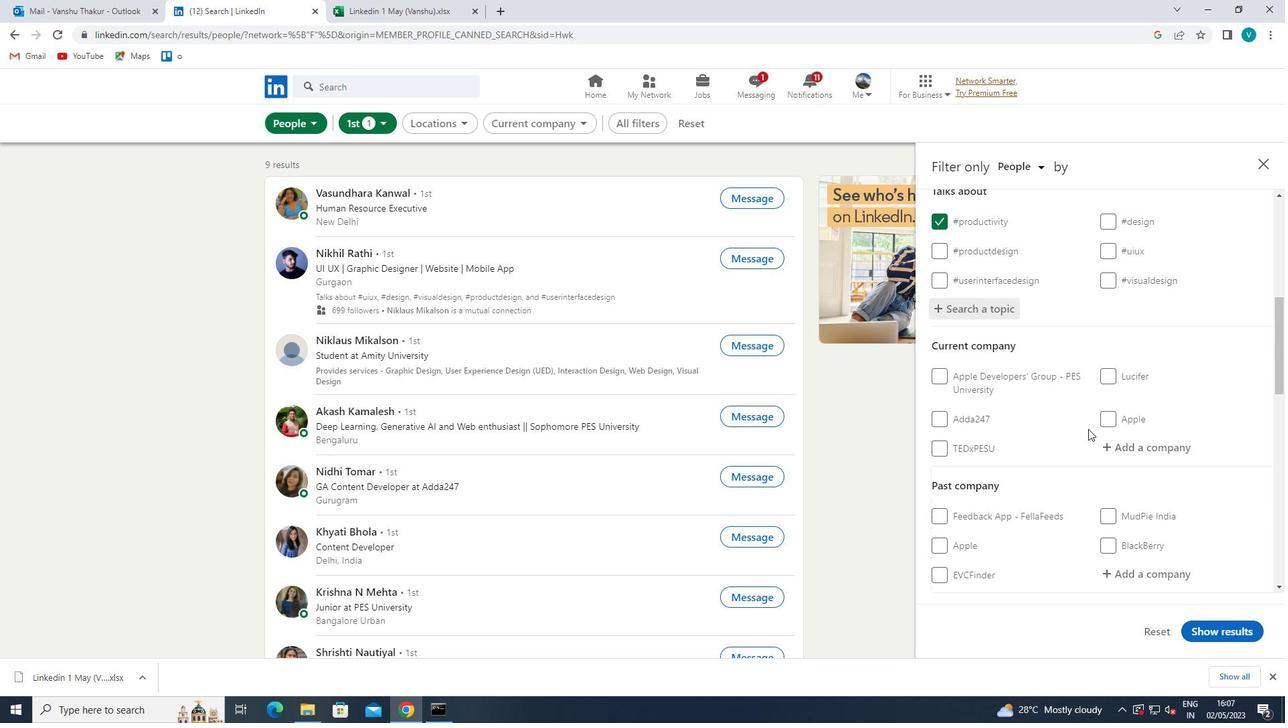 
Action: Mouse moved to (1133, 379)
Screenshot: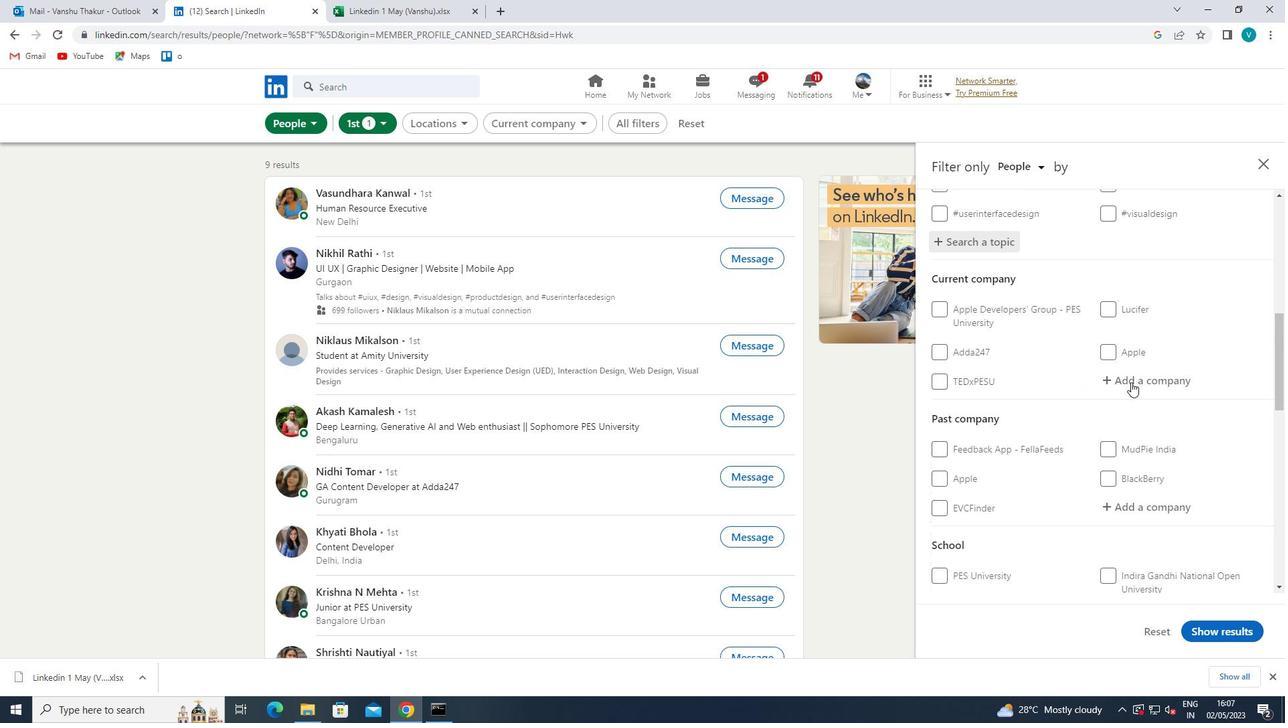 
Action: Mouse pressed left at (1133, 379)
Screenshot: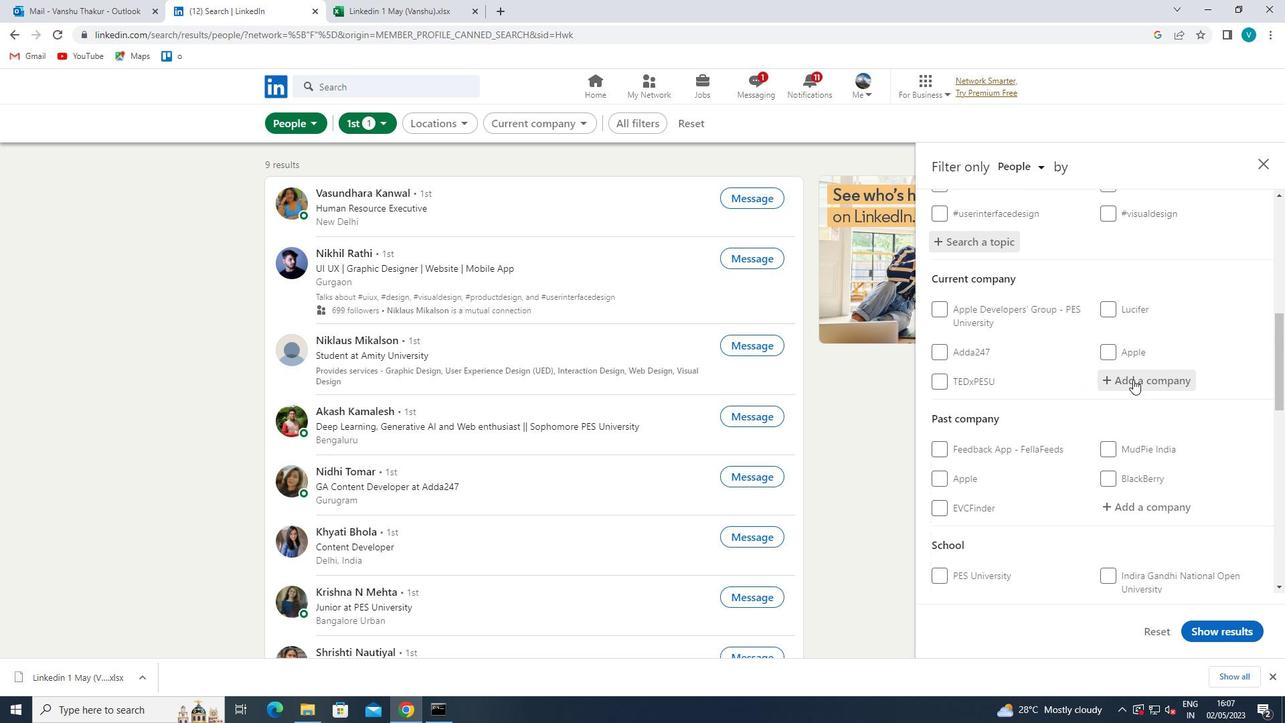 
Action: Key pressed <Key.shift>W
Screenshot: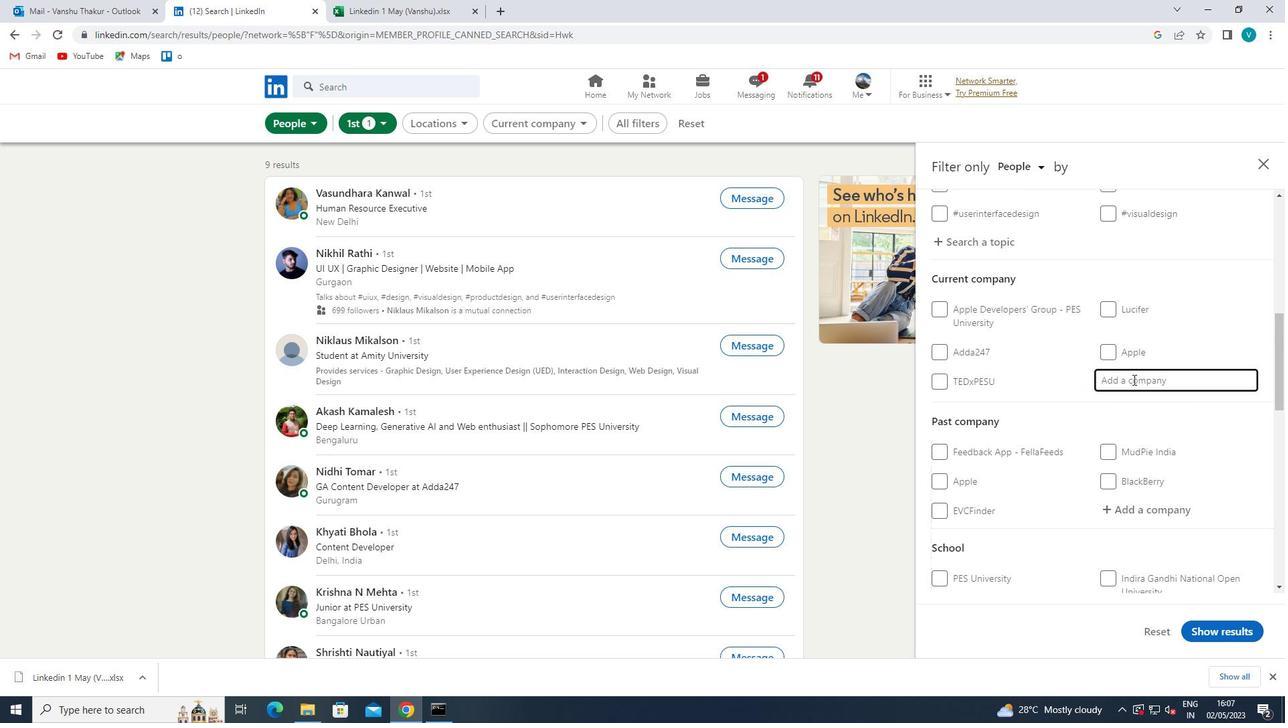 
Action: Mouse moved to (760, 583)
Screenshot: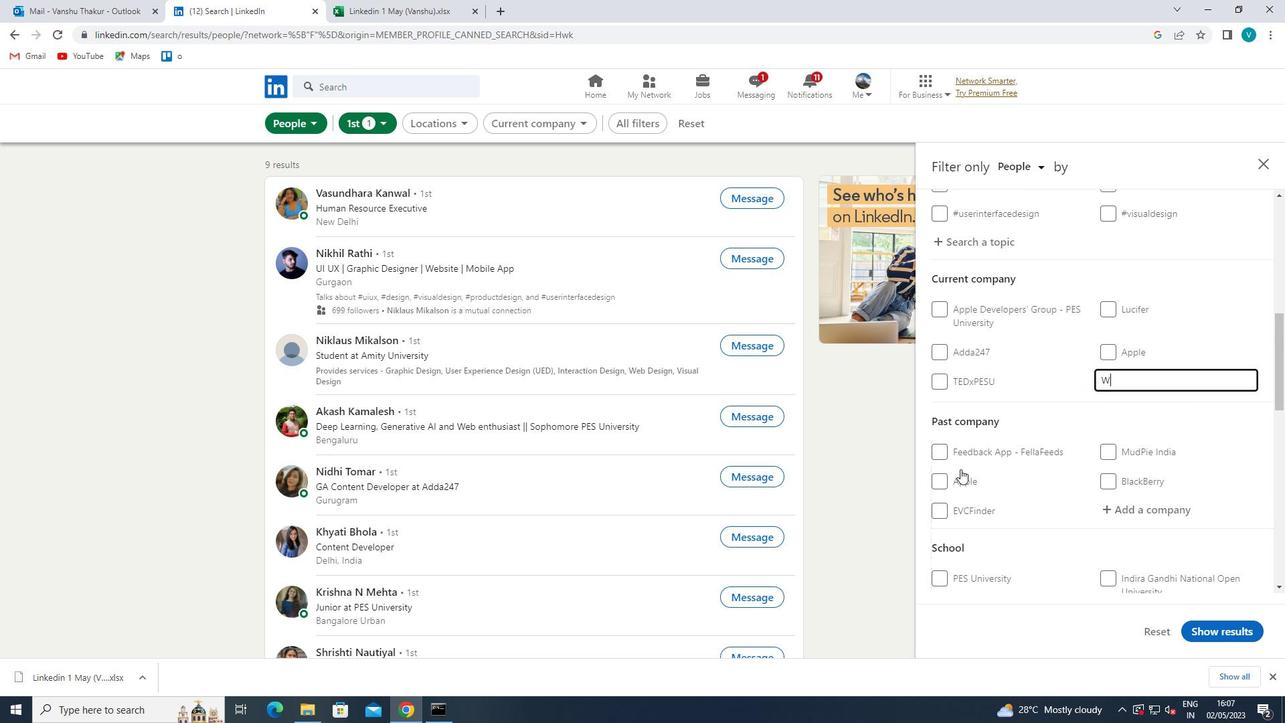 
Action: Key pressed IPRO
Screenshot: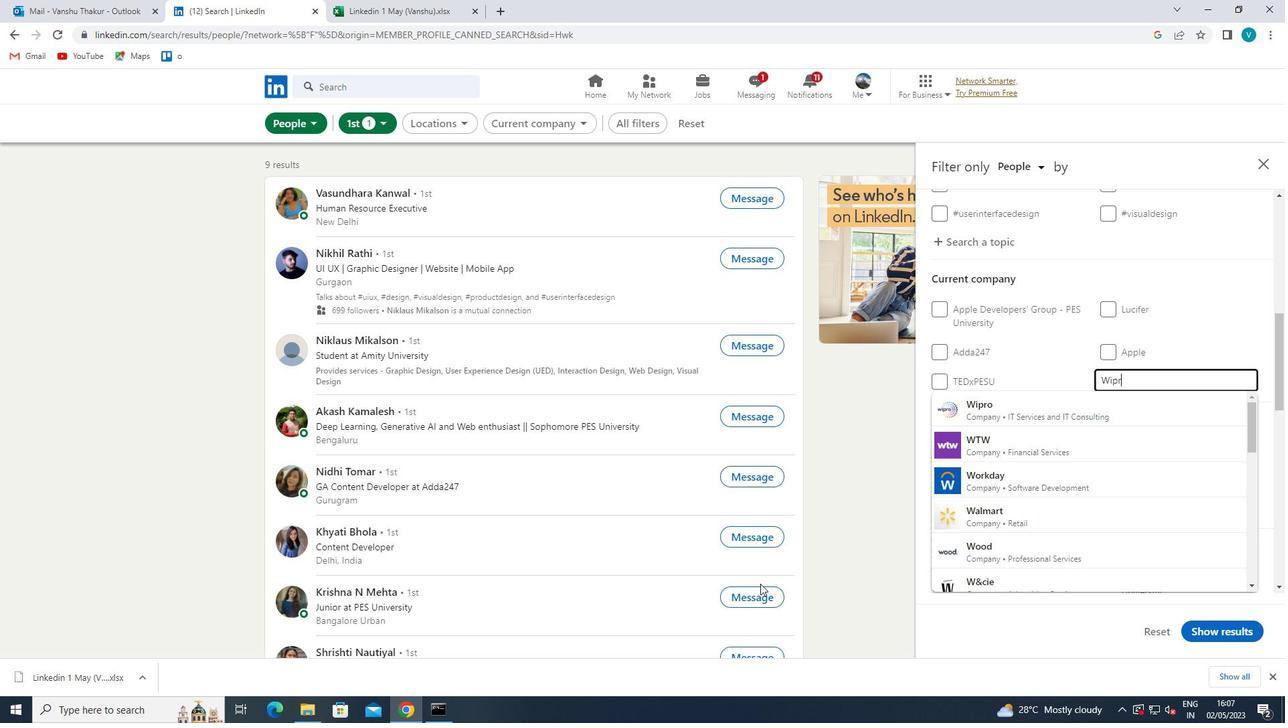 
Action: Mouse moved to (998, 516)
Screenshot: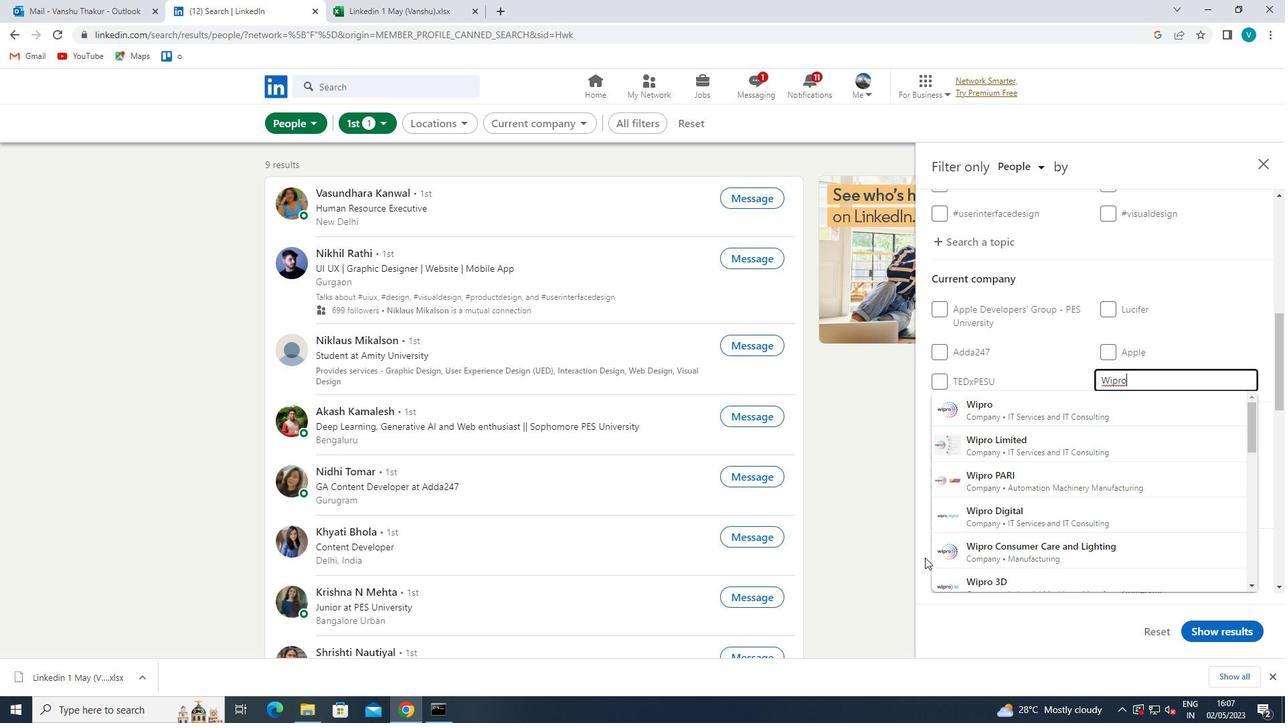 
Action: Mouse pressed left at (998, 516)
Screenshot: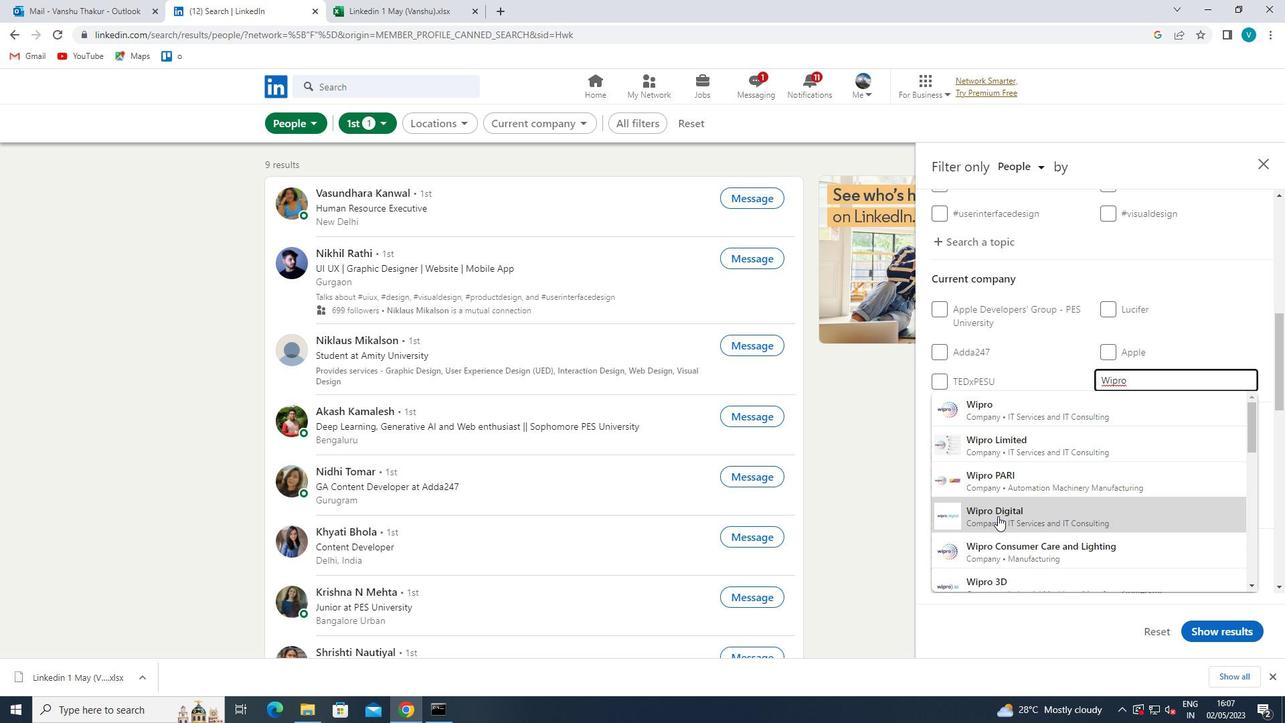 
Action: Mouse scrolled (998, 515) with delta (0, 0)
Screenshot: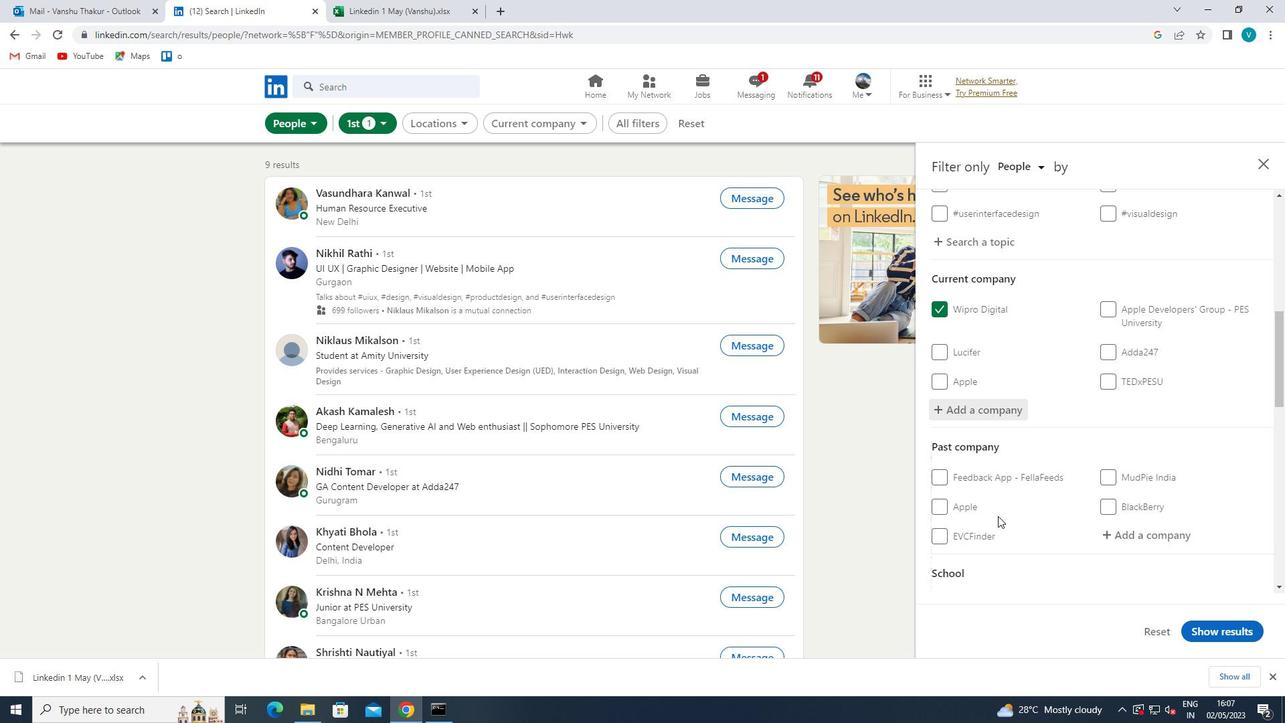 
Action: Mouse scrolled (998, 515) with delta (0, 0)
Screenshot: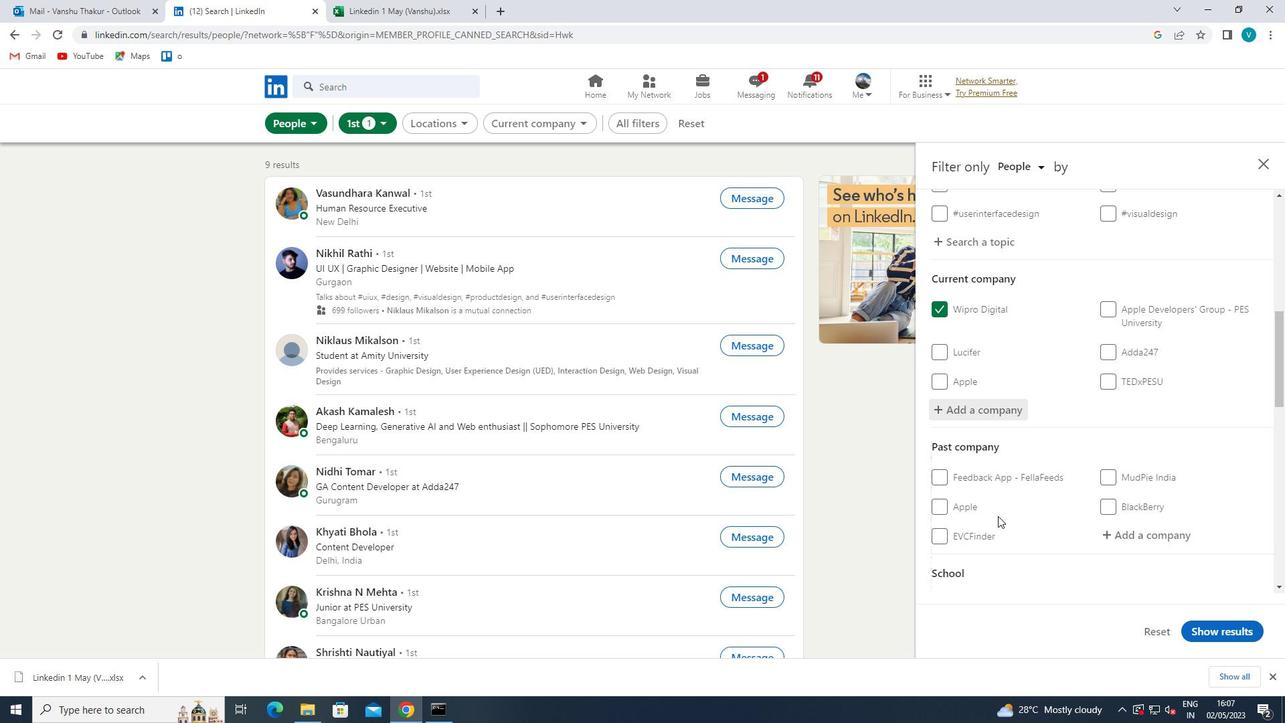 
Action: Mouse scrolled (998, 515) with delta (0, 0)
Screenshot: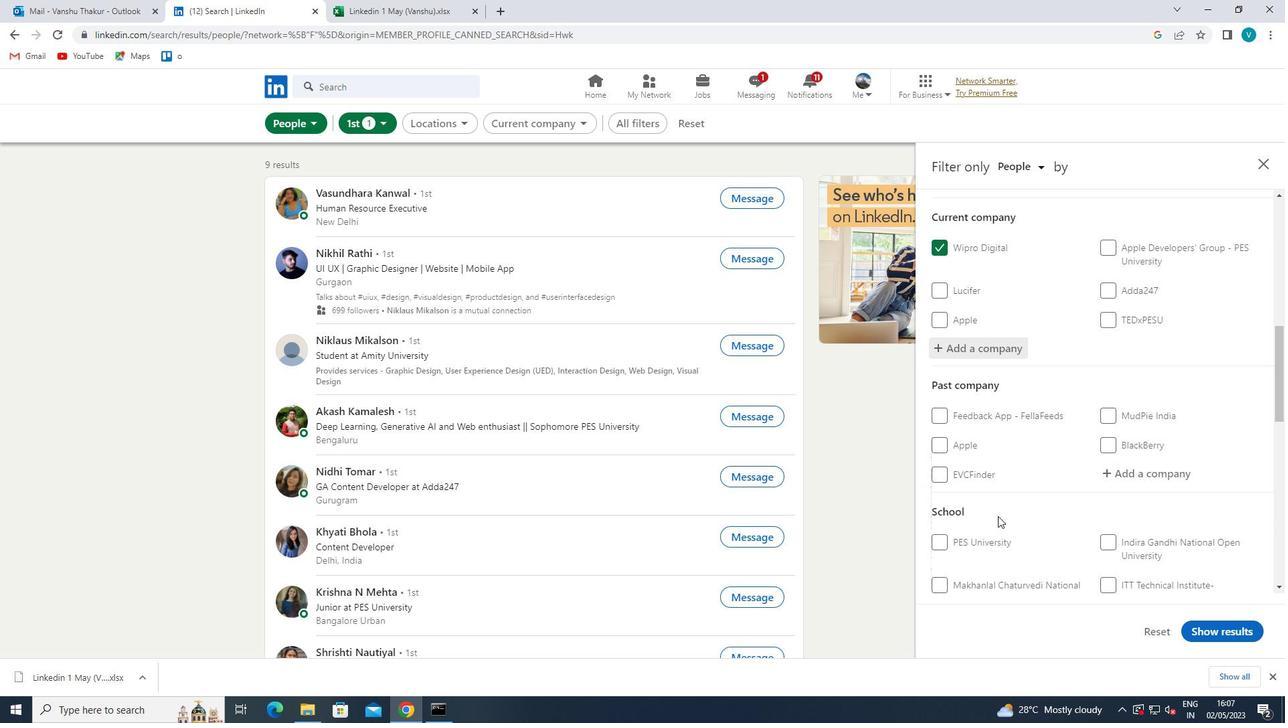 
Action: Mouse moved to (1122, 496)
Screenshot: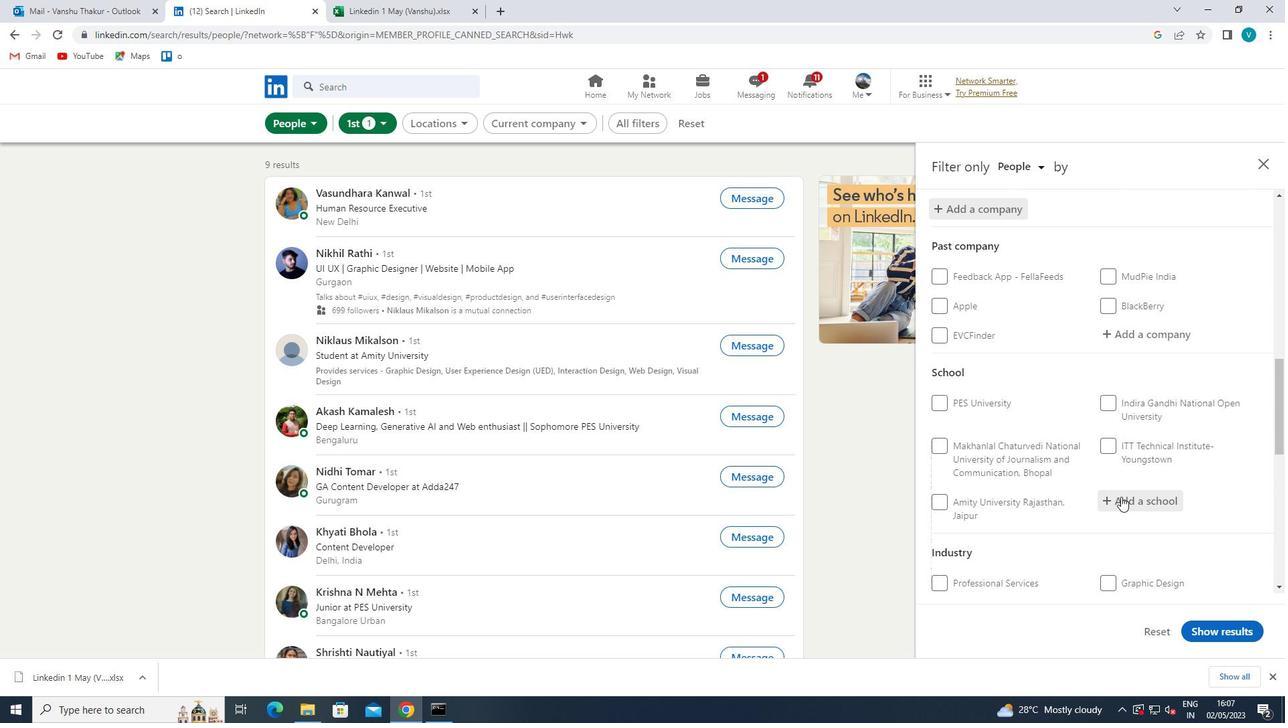 
Action: Mouse pressed left at (1122, 496)
Screenshot: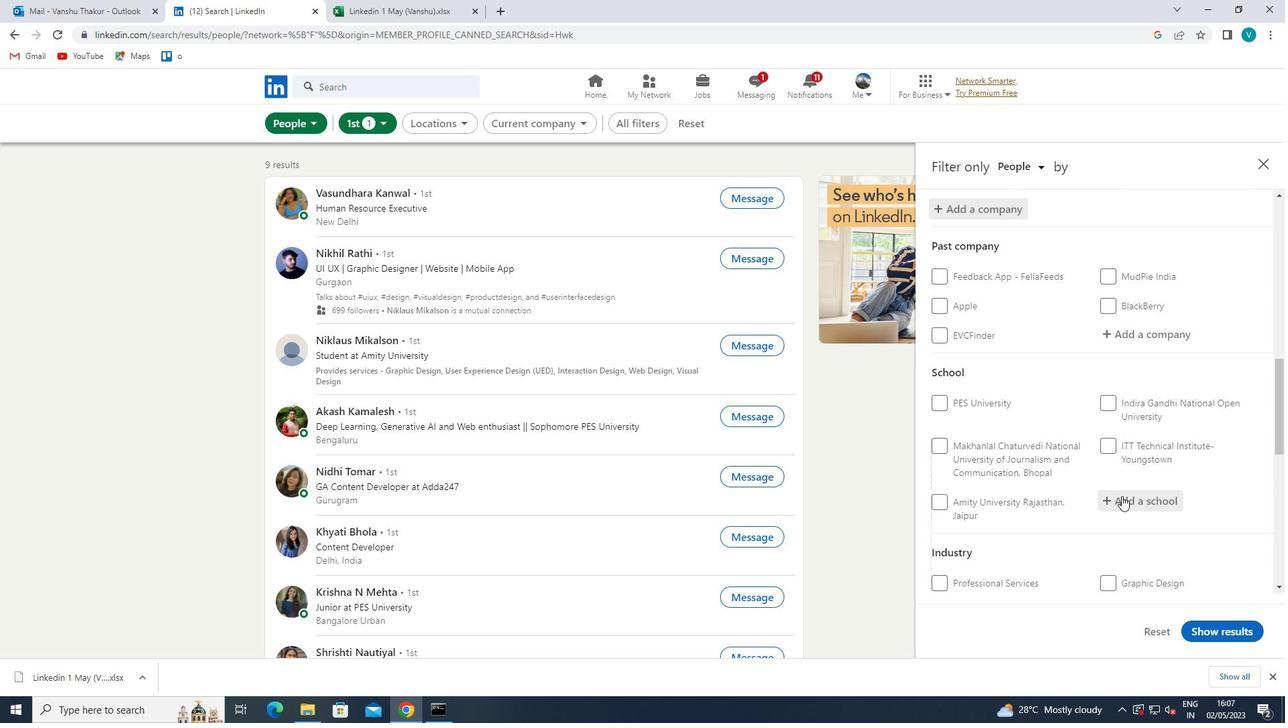 
Action: Mouse moved to (825, 646)
Screenshot: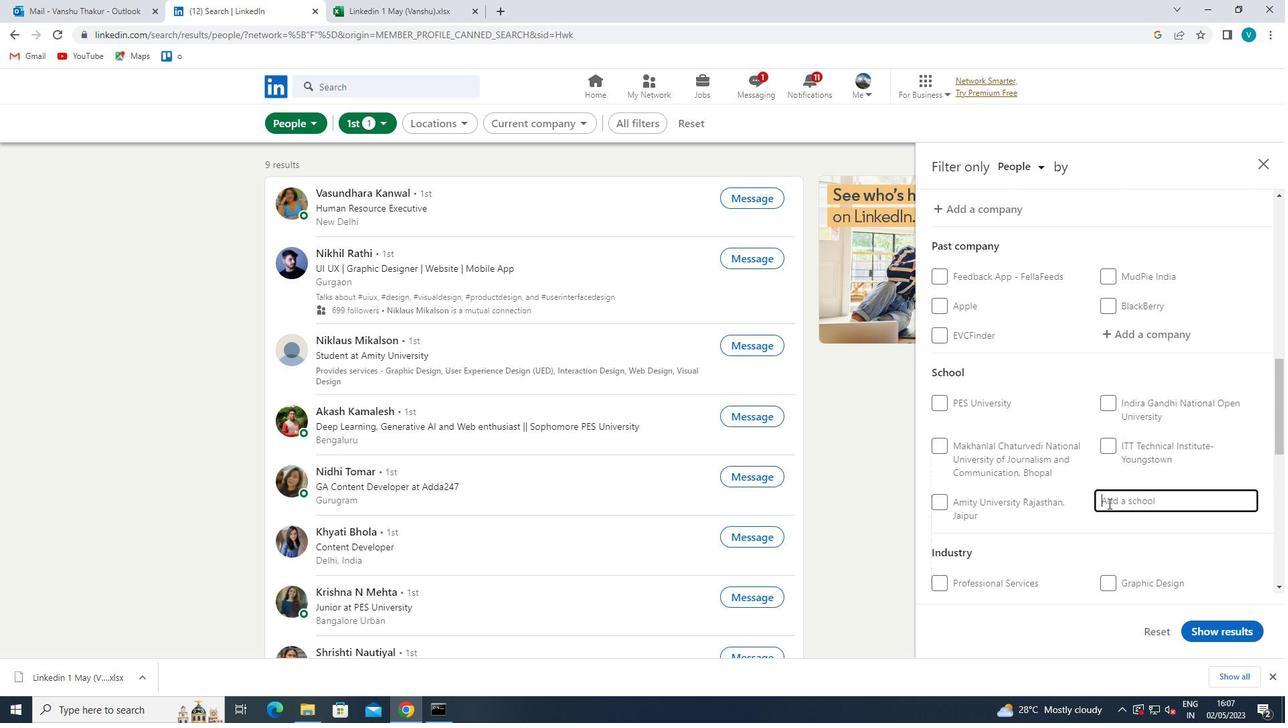 
Action: Key pressed <Key.shift>BURHANI
Screenshot: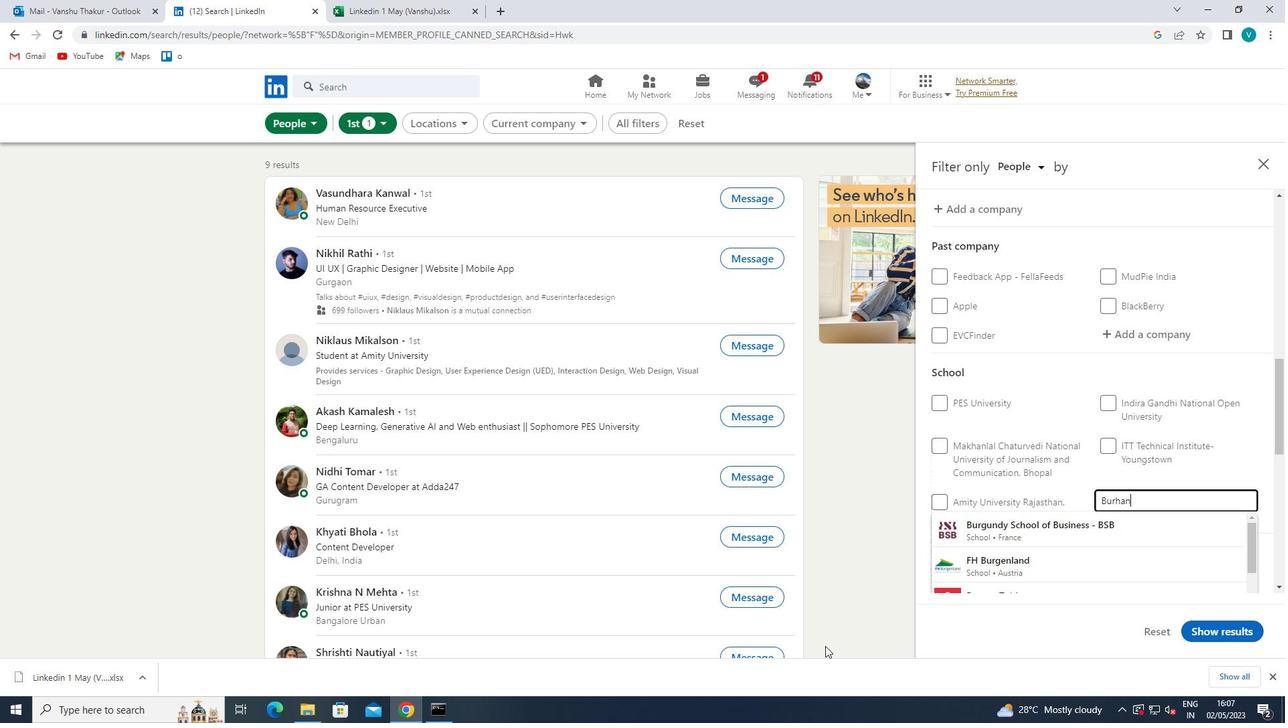 
Action: Mouse moved to (1060, 521)
Screenshot: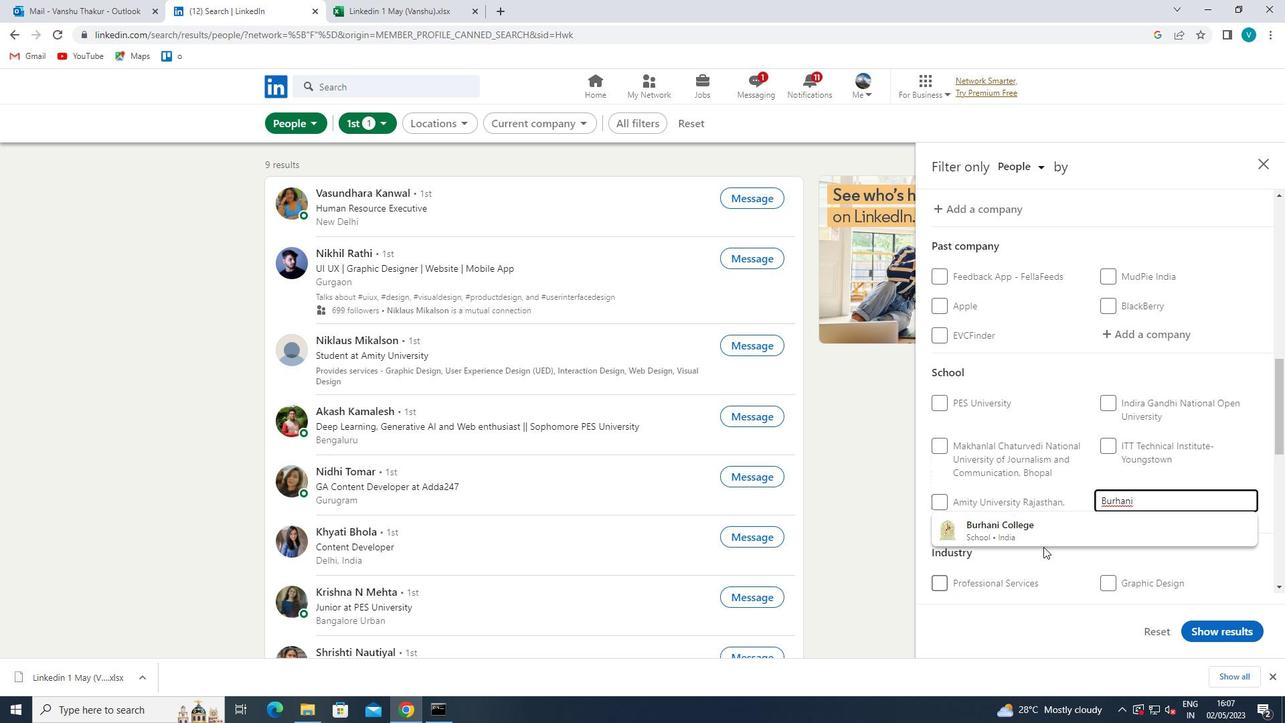 
Action: Mouse pressed left at (1060, 521)
Screenshot: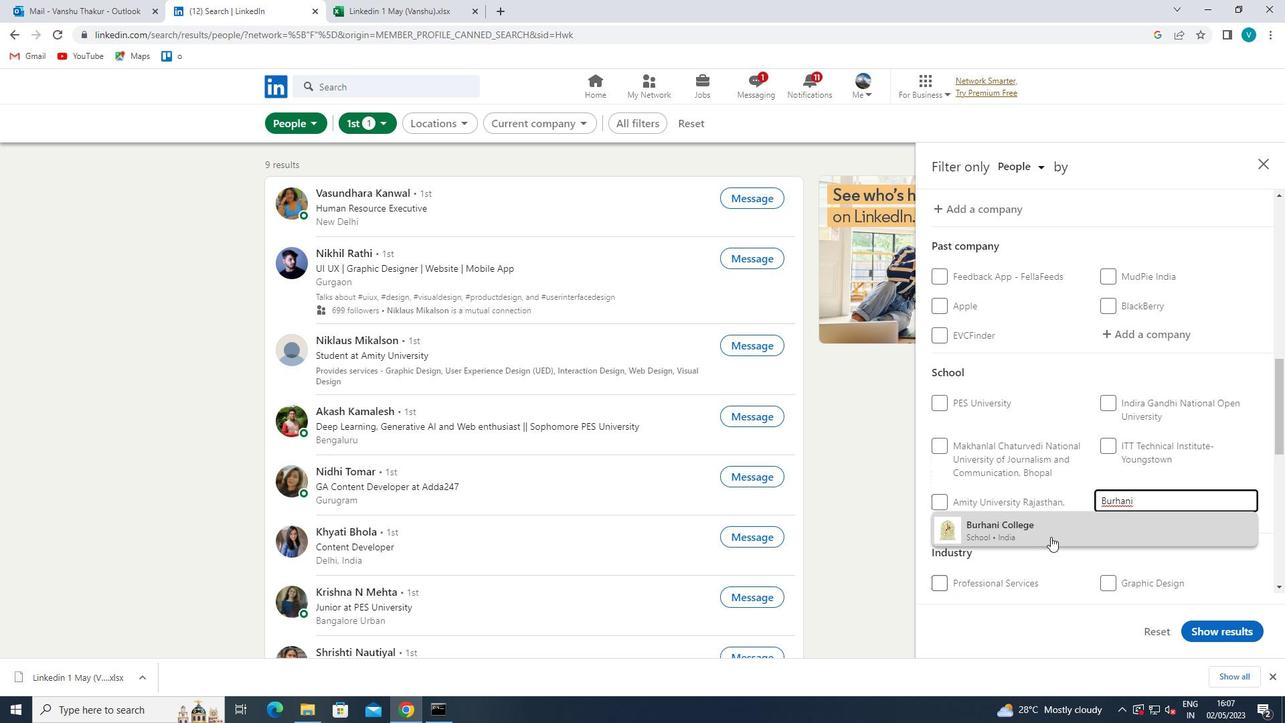 
Action: Mouse moved to (1052, 527)
Screenshot: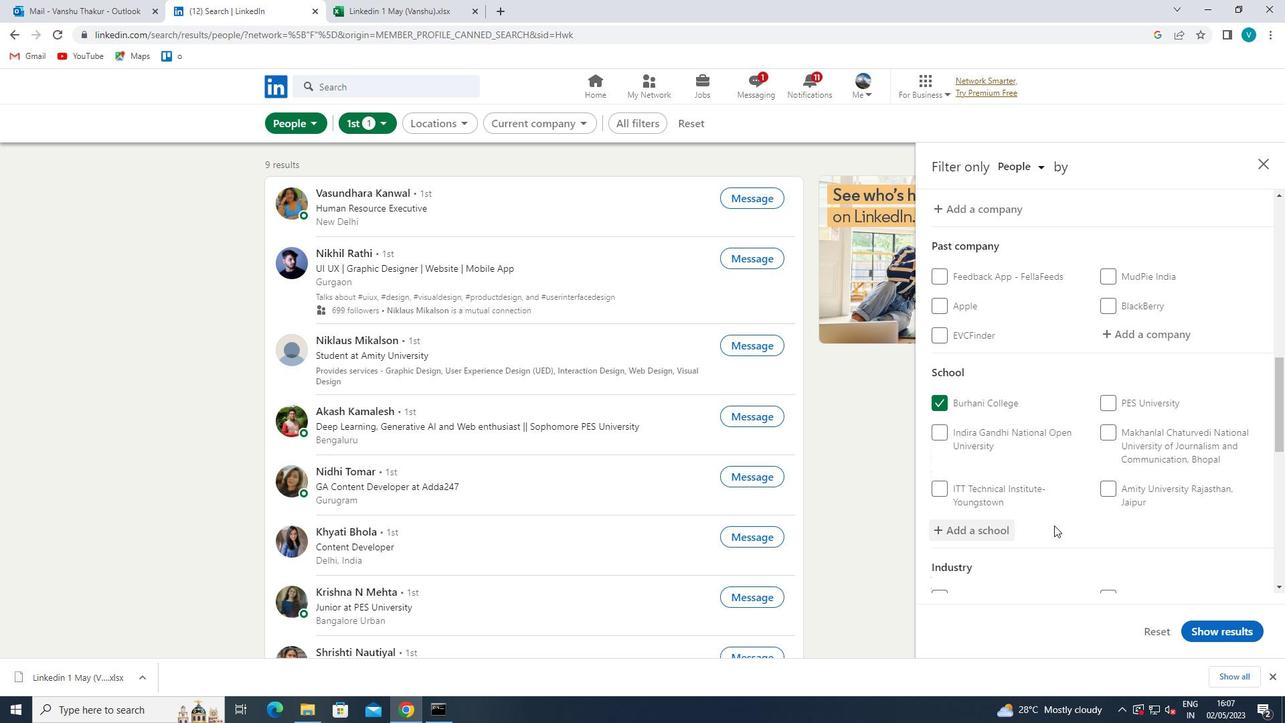 
Action: Mouse scrolled (1052, 526) with delta (0, 0)
Screenshot: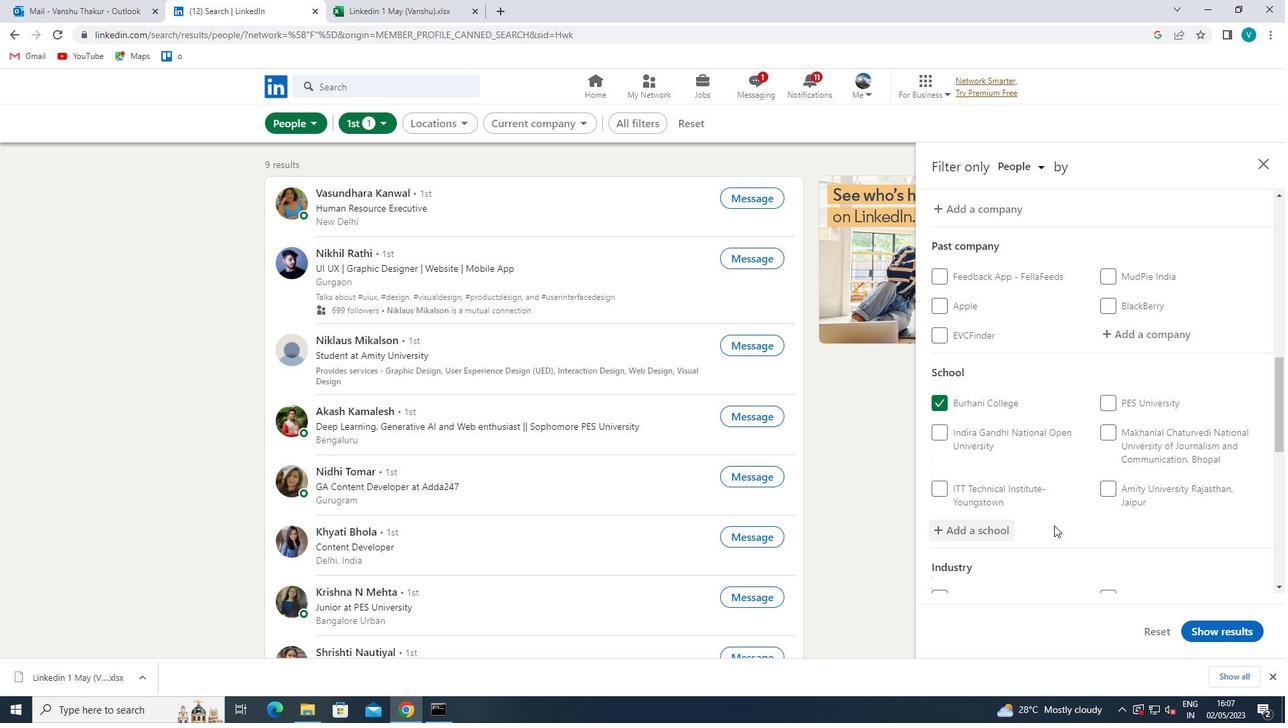 
Action: Mouse scrolled (1052, 526) with delta (0, 0)
Screenshot: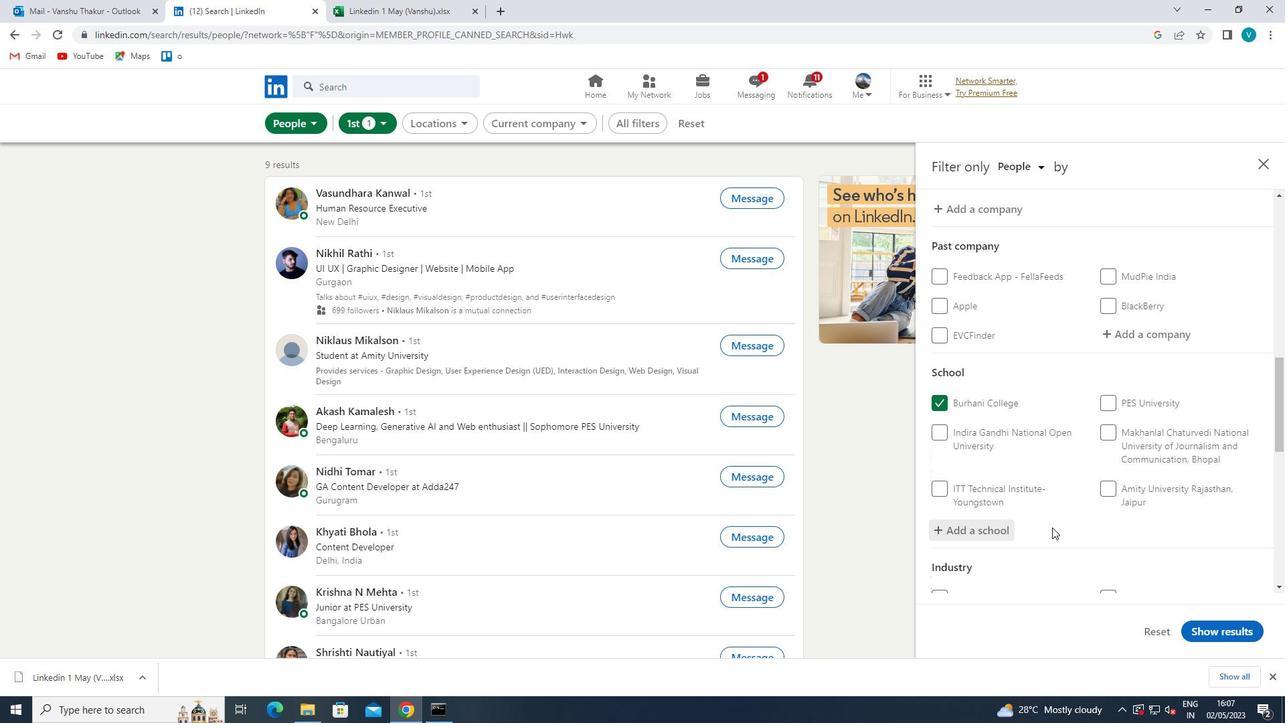 
Action: Mouse scrolled (1052, 526) with delta (0, 0)
Screenshot: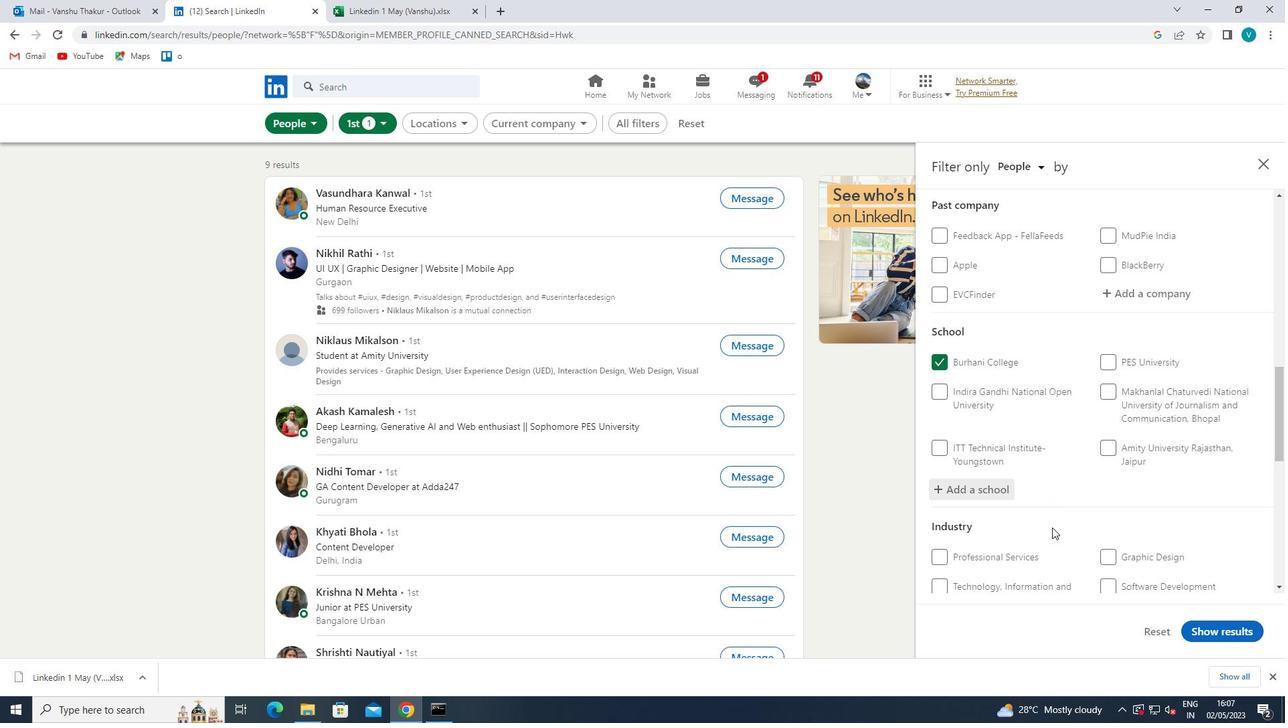 
Action: Mouse moved to (1144, 463)
Screenshot: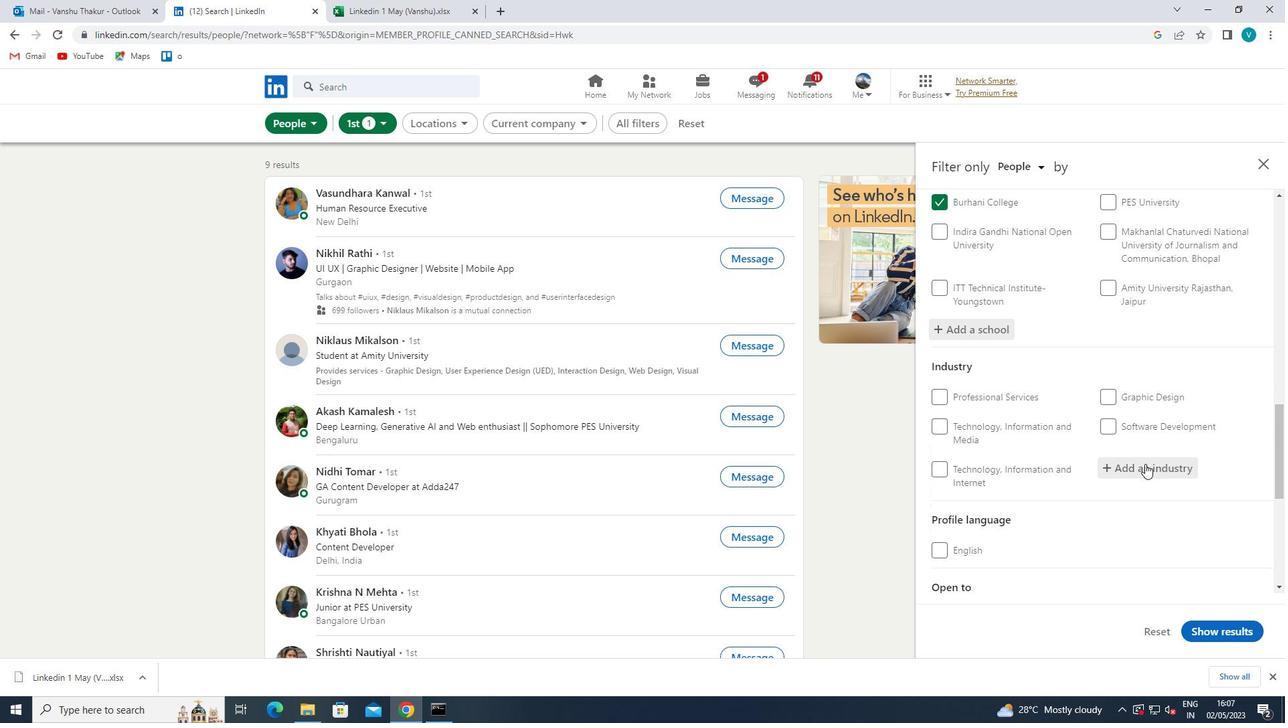 
Action: Mouse pressed left at (1144, 463)
Screenshot: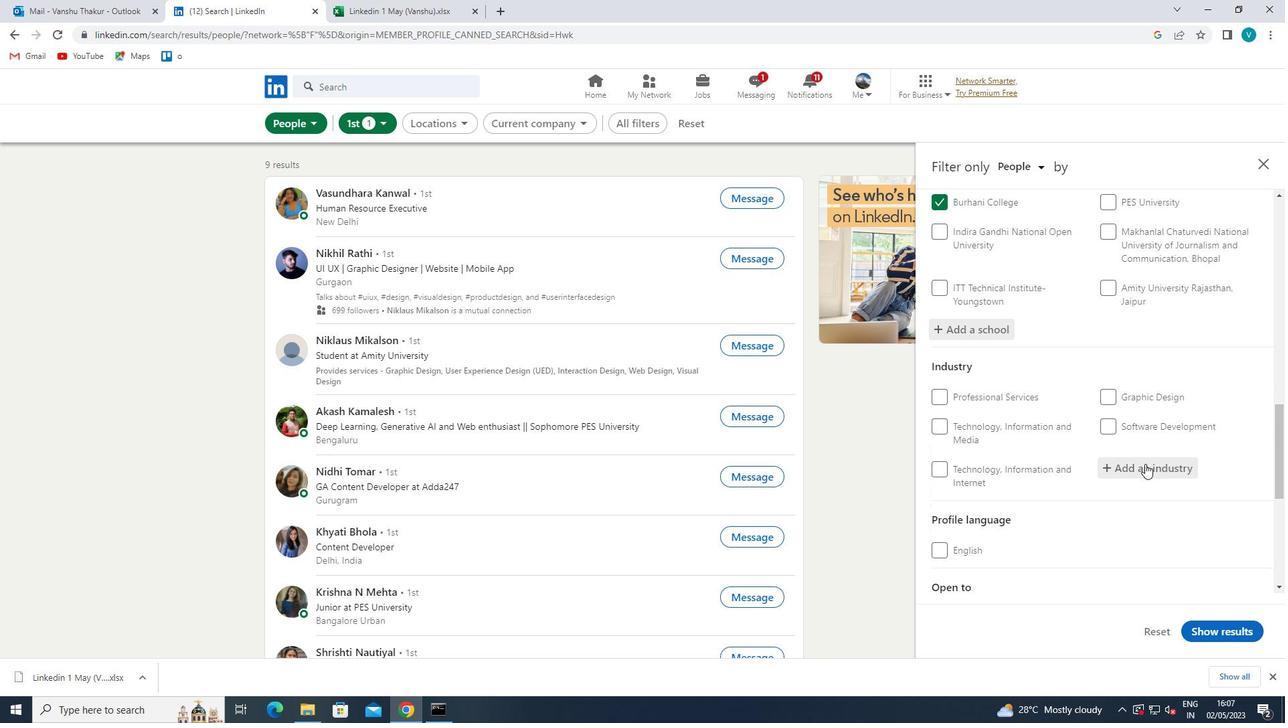 
Action: Mouse moved to (758, 689)
Screenshot: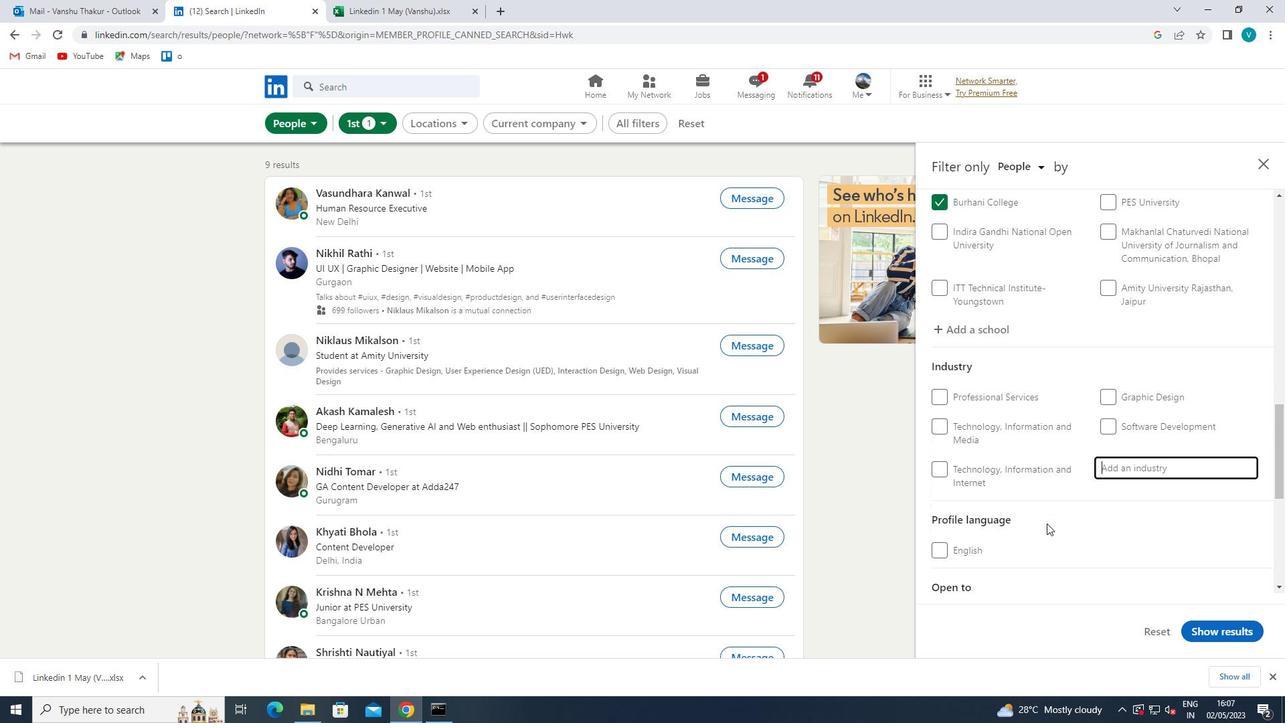 
Action: Key pressed <Key.shift>HOSPITALS
Screenshot: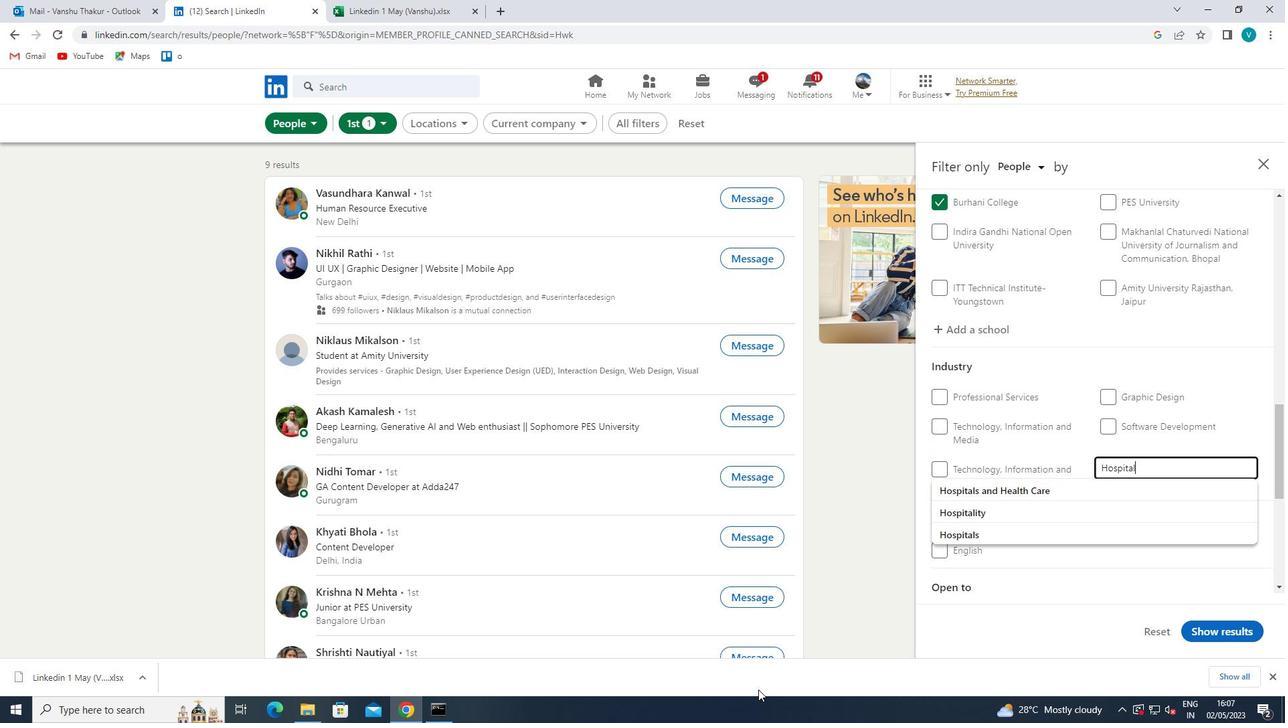 
Action: Mouse moved to (1039, 492)
Screenshot: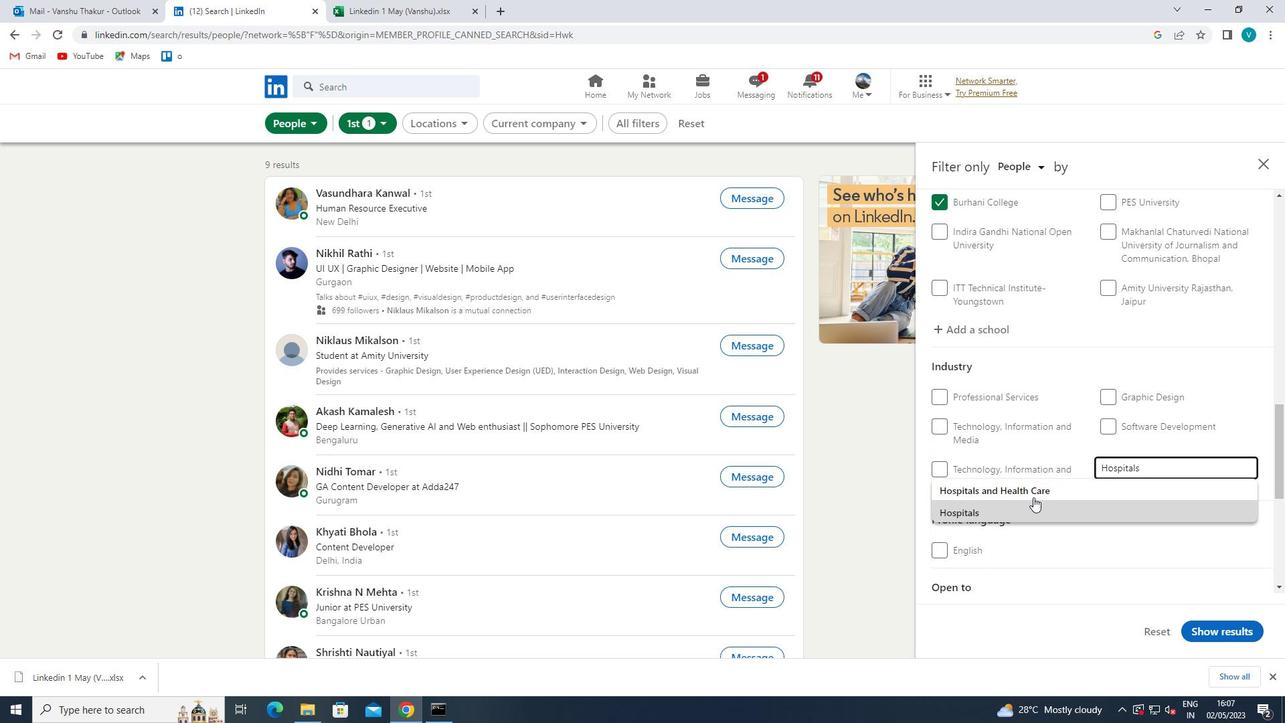 
Action: Mouse pressed left at (1039, 492)
Screenshot: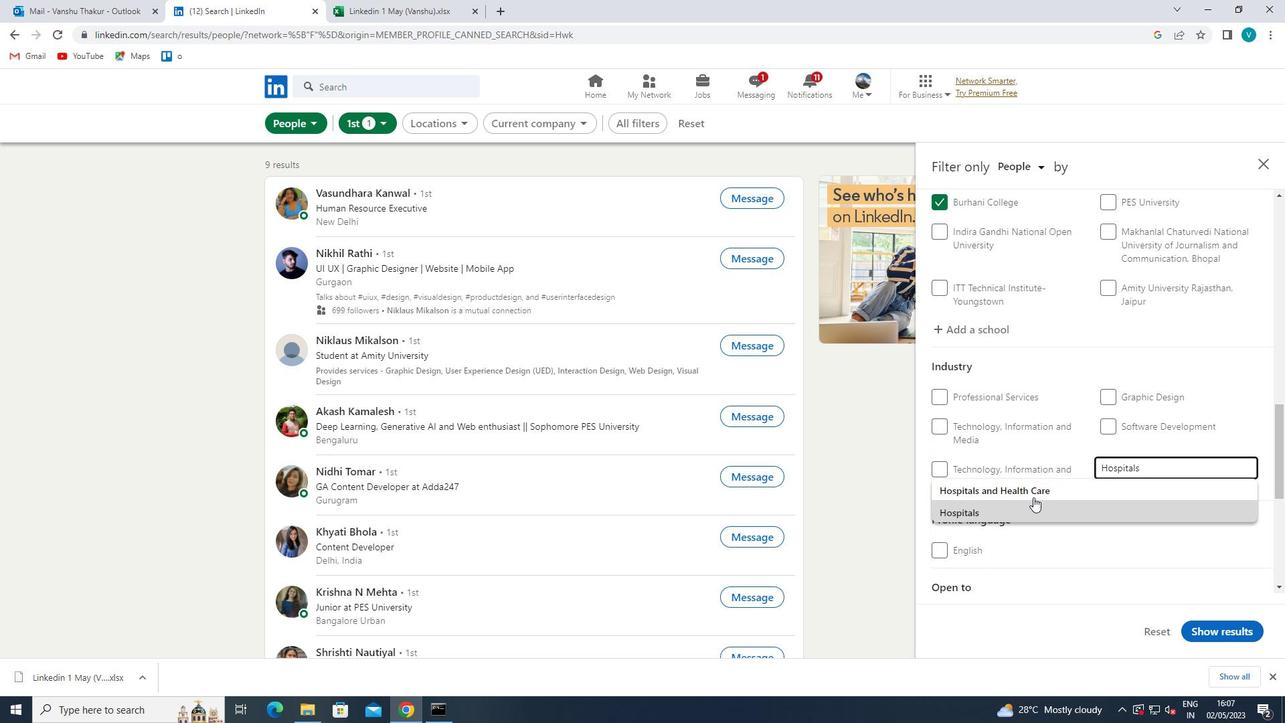 
Action: Mouse moved to (1036, 494)
Screenshot: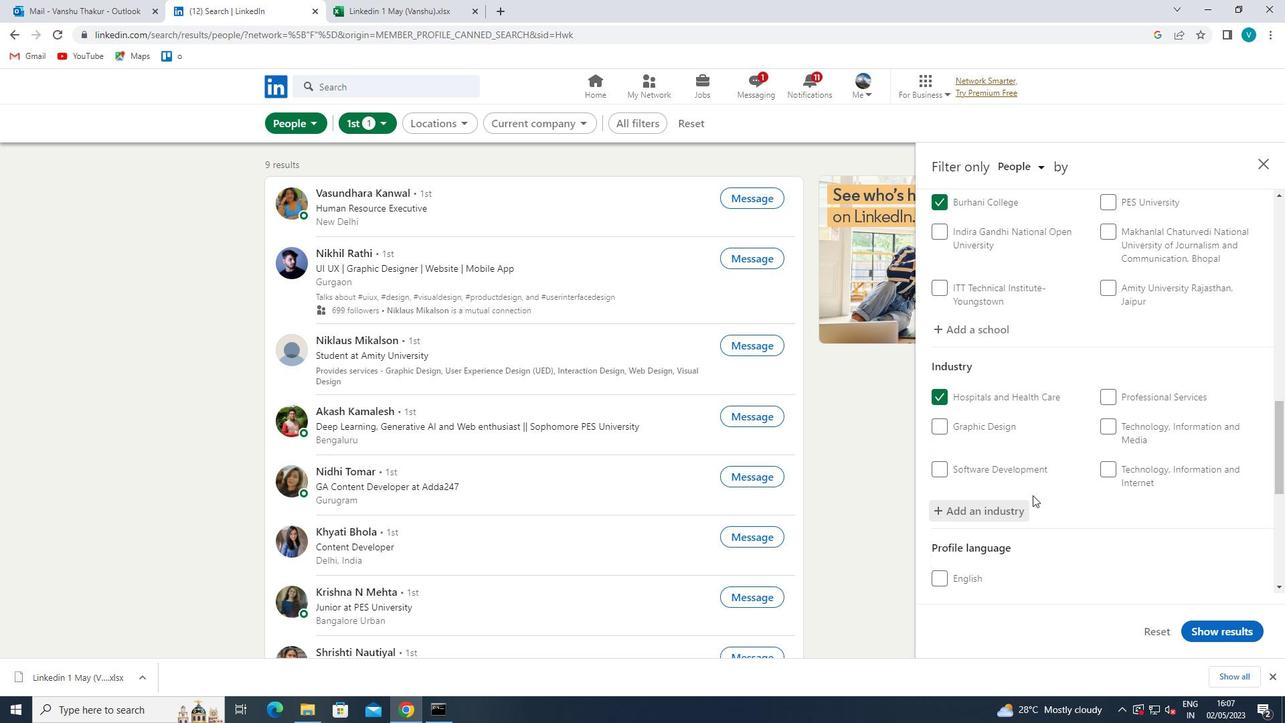 
Action: Mouse scrolled (1036, 494) with delta (0, 0)
Screenshot: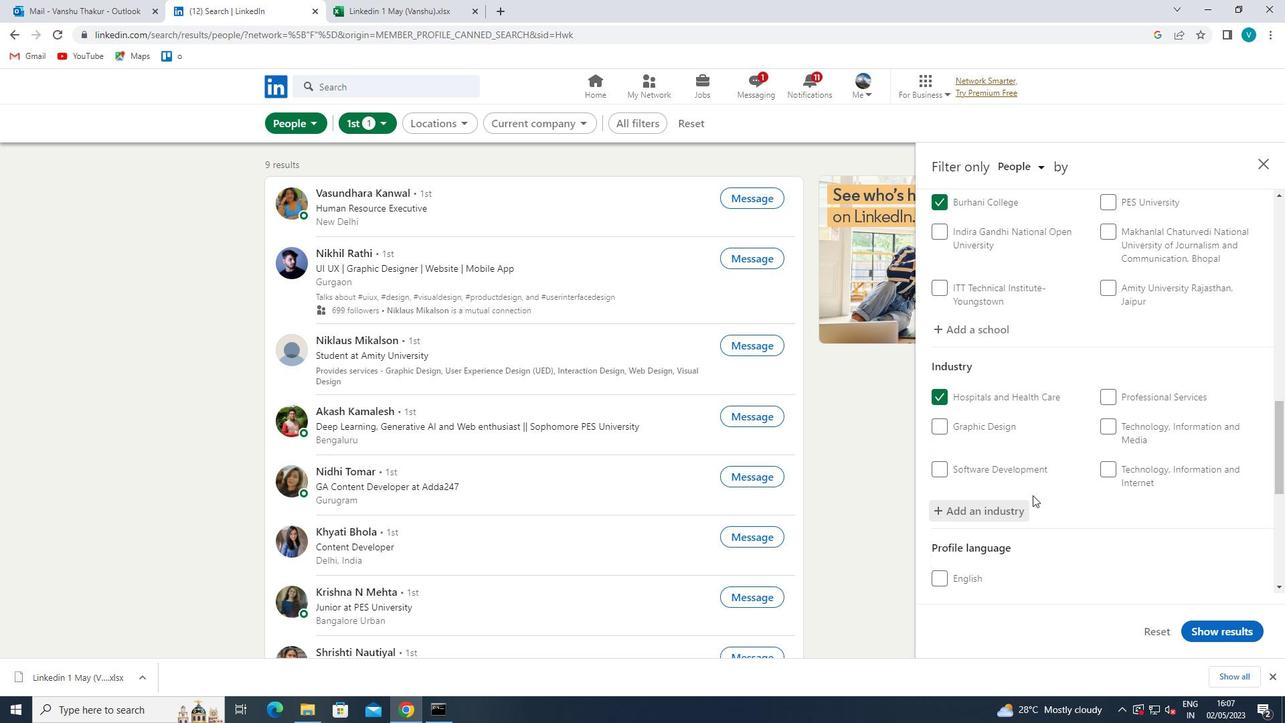 
Action: Mouse moved to (1039, 492)
Screenshot: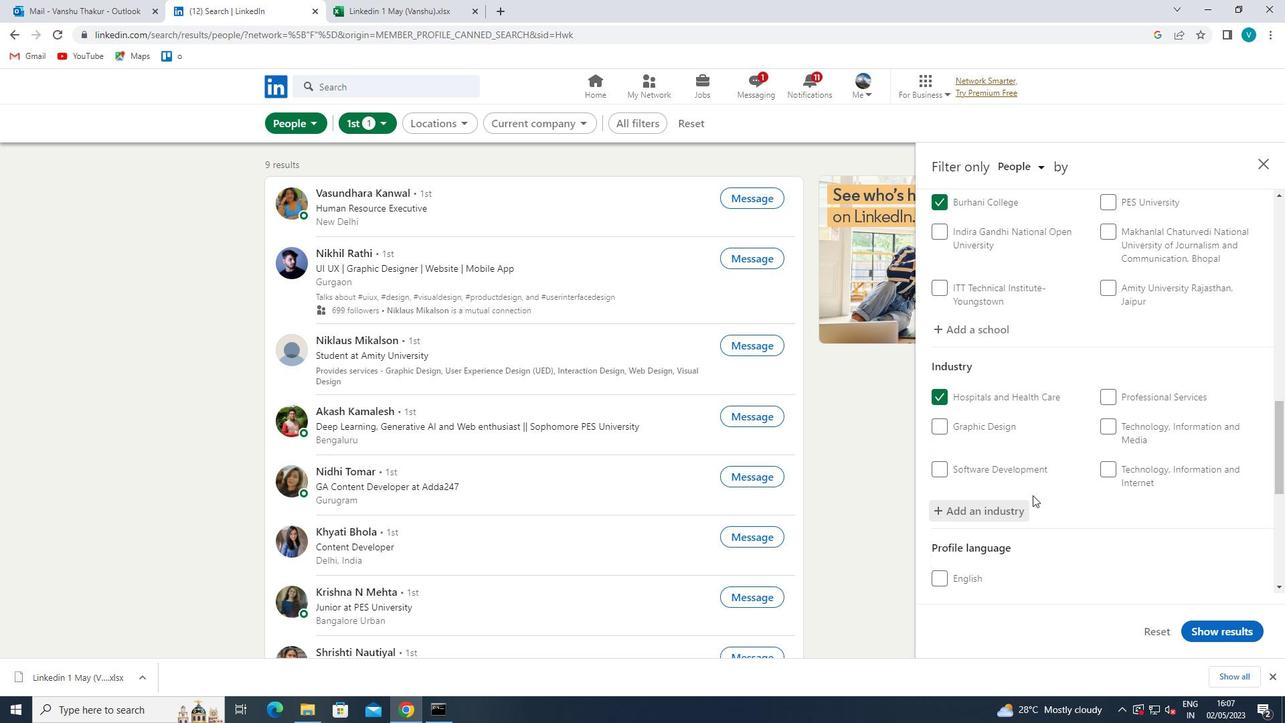 
Action: Mouse scrolled (1039, 492) with delta (0, 0)
Screenshot: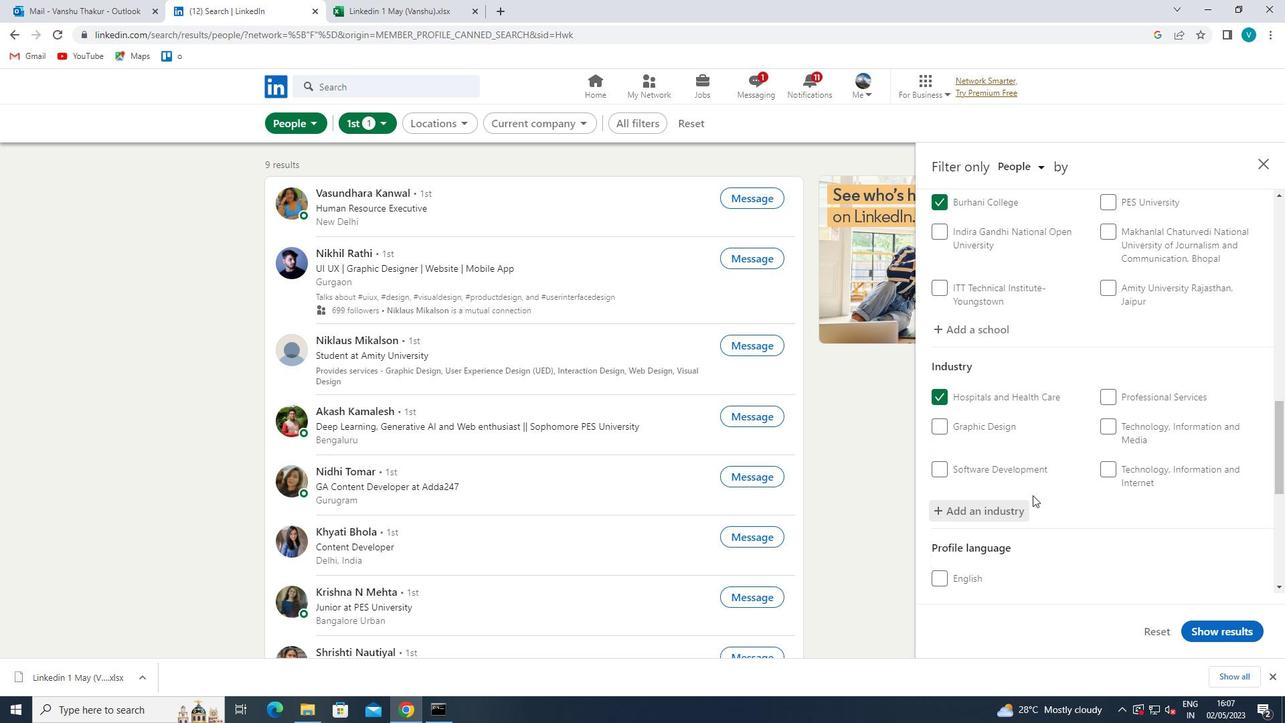 
Action: Mouse scrolled (1039, 492) with delta (0, 0)
Screenshot: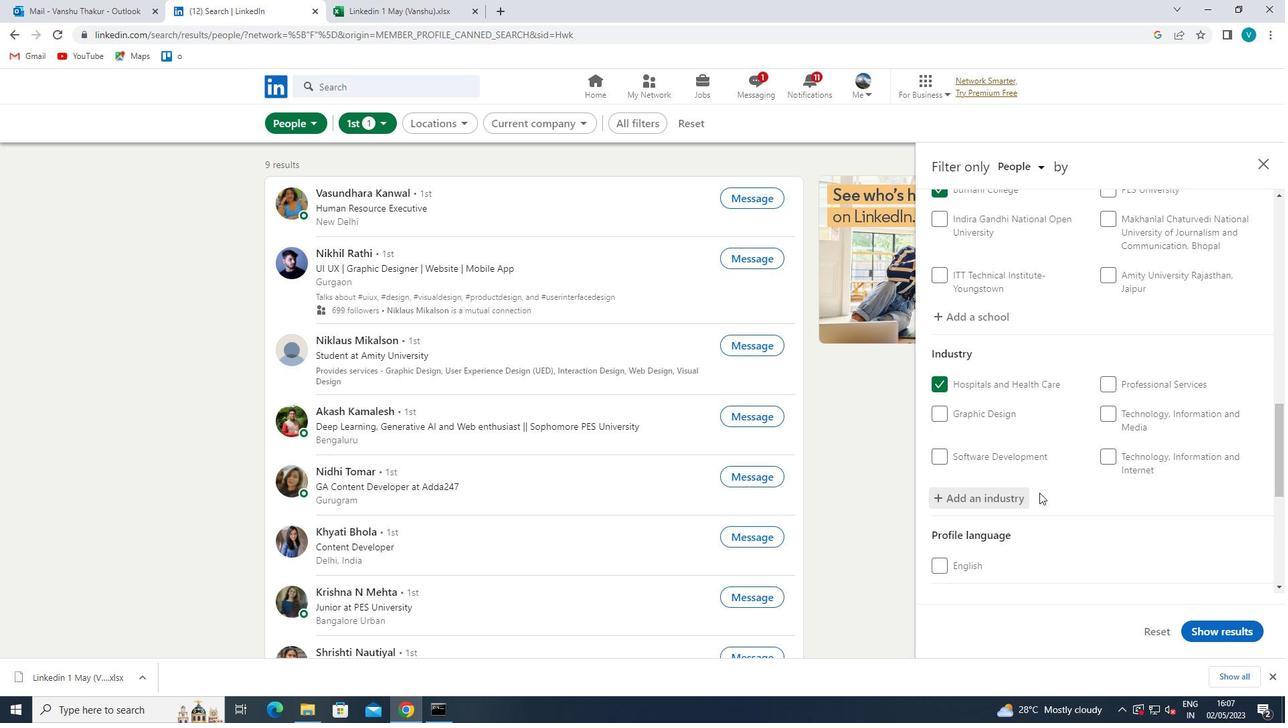 
Action: Mouse scrolled (1039, 492) with delta (0, 0)
Screenshot: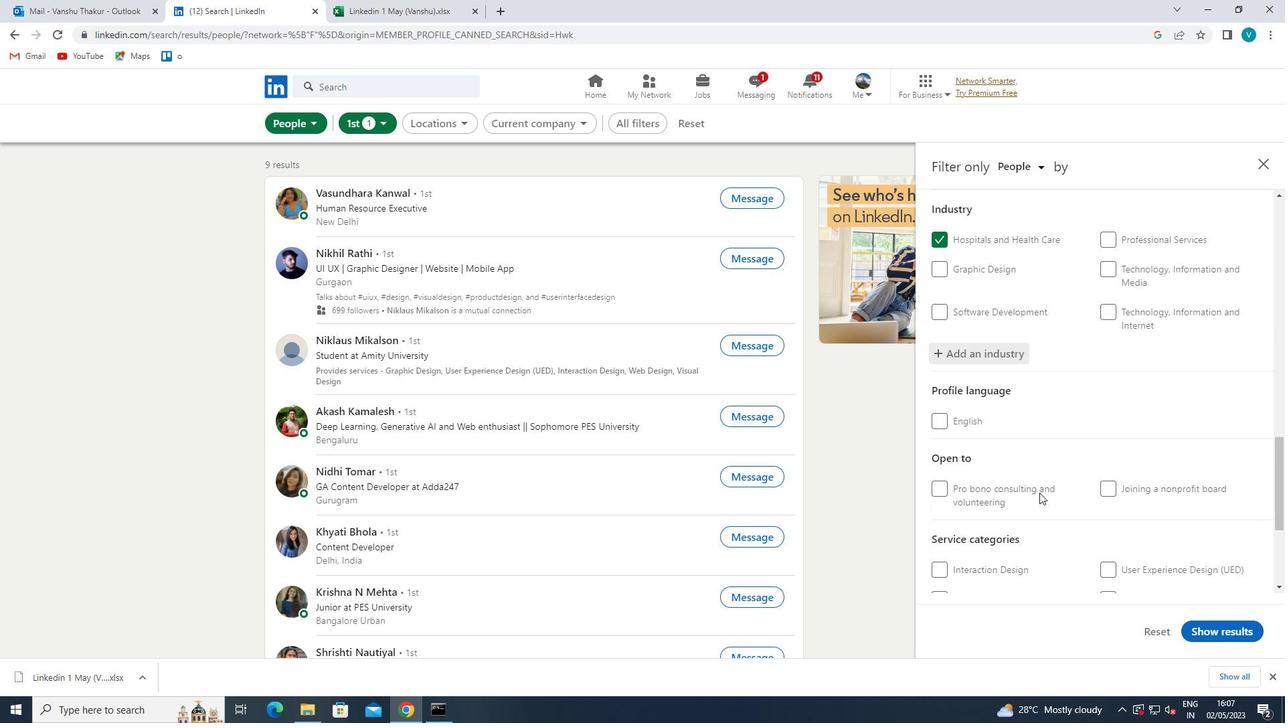 
Action: Mouse moved to (1064, 499)
Screenshot: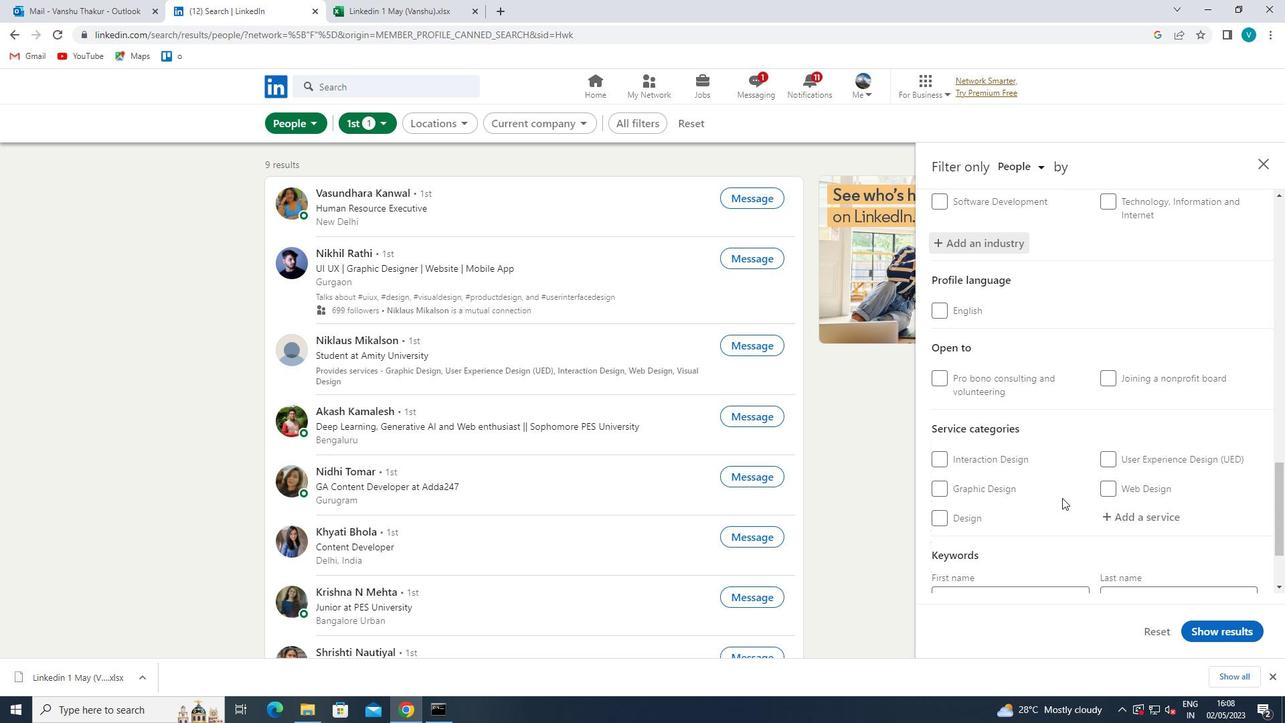 
Action: Mouse scrolled (1064, 498) with delta (0, 0)
Screenshot: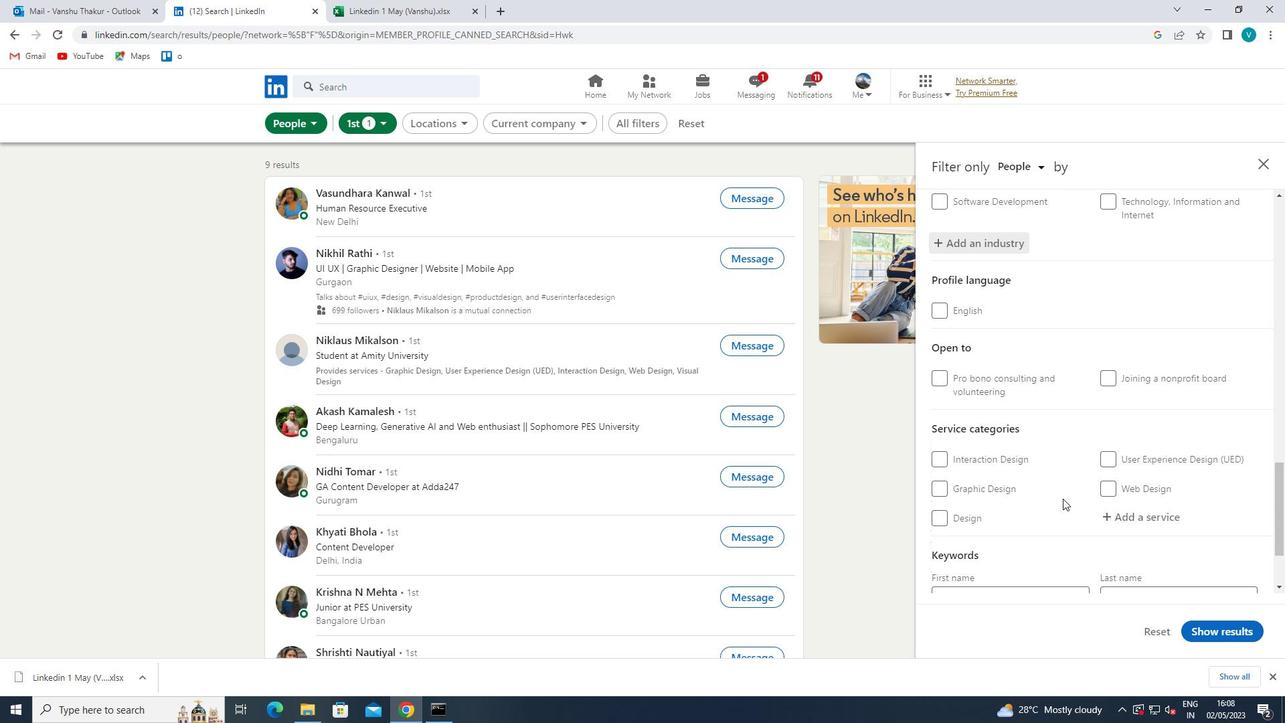 
Action: Mouse moved to (1171, 445)
Screenshot: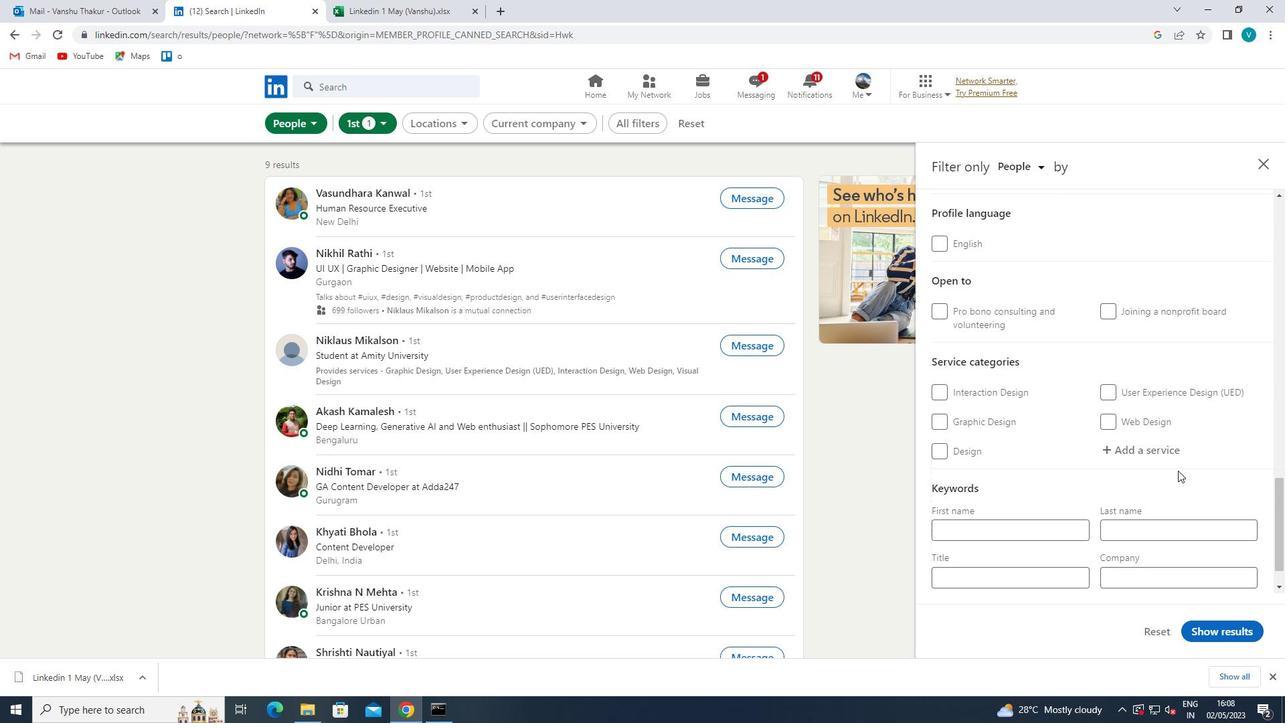 
Action: Mouse pressed left at (1171, 445)
Screenshot: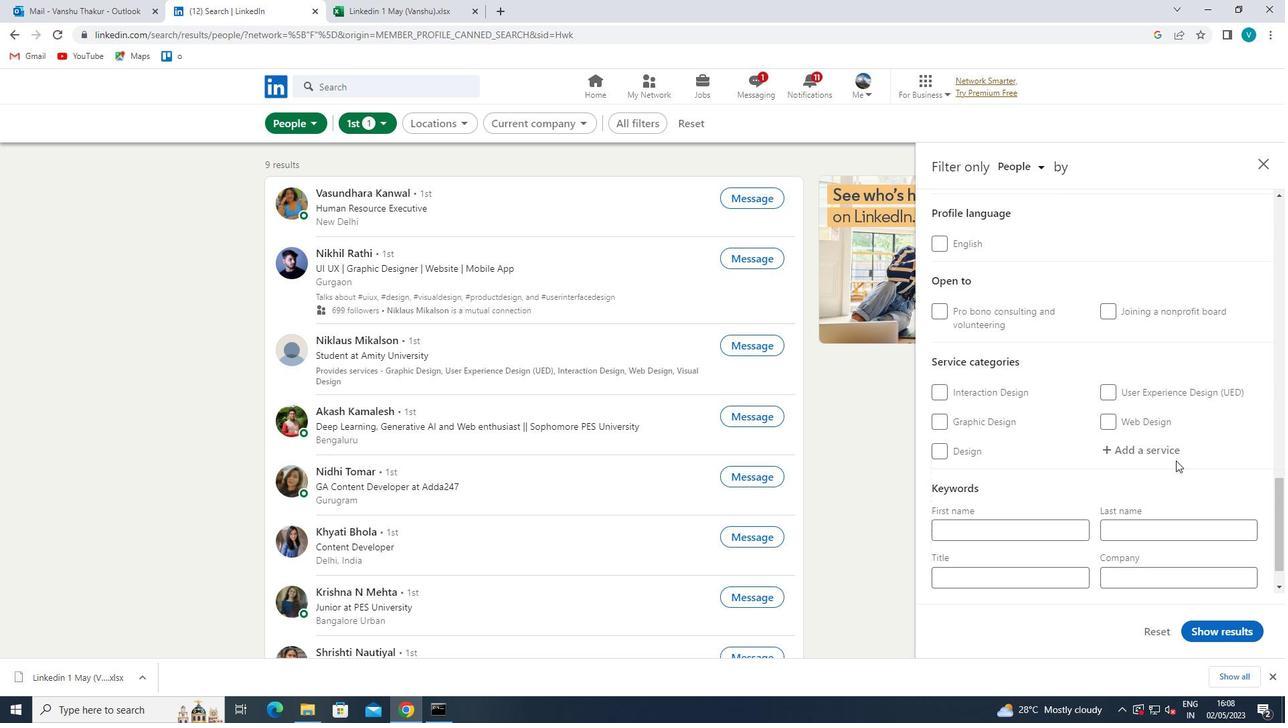 
Action: Mouse moved to (988, 547)
Screenshot: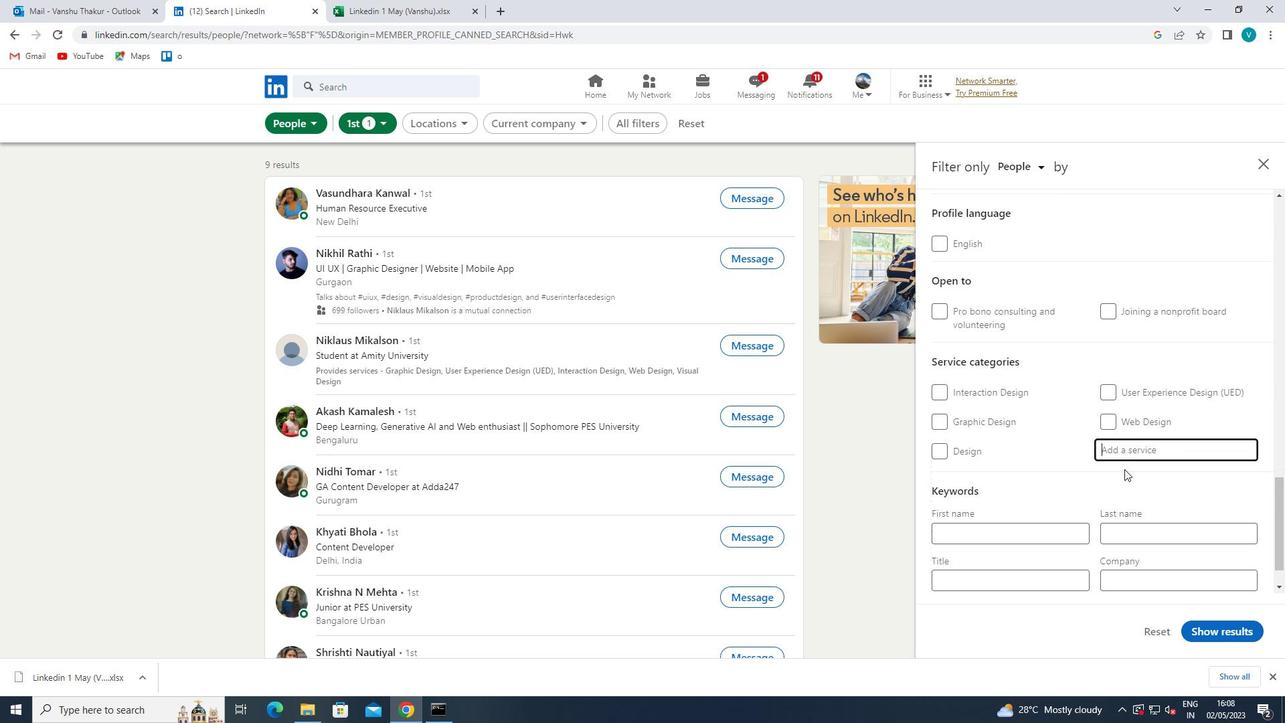 
Action: Key pressed <Key.shift>PRICING<Key.space>
Screenshot: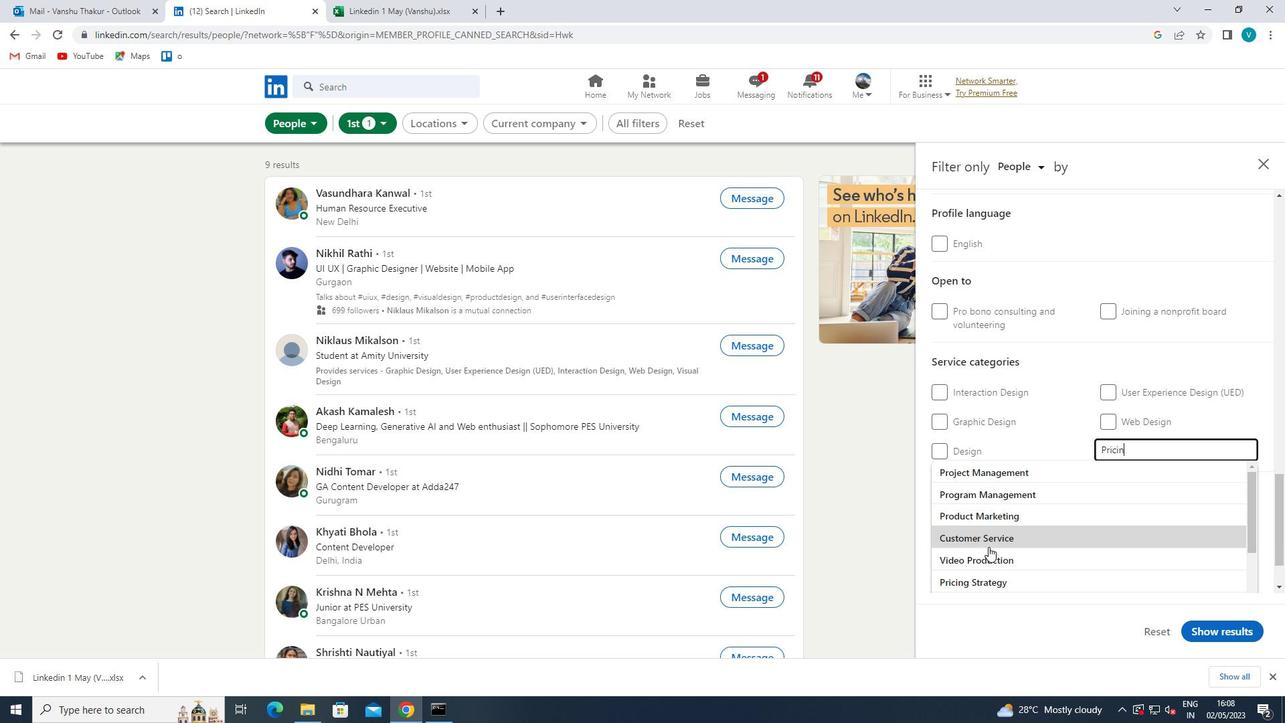 
Action: Mouse moved to (1031, 473)
Screenshot: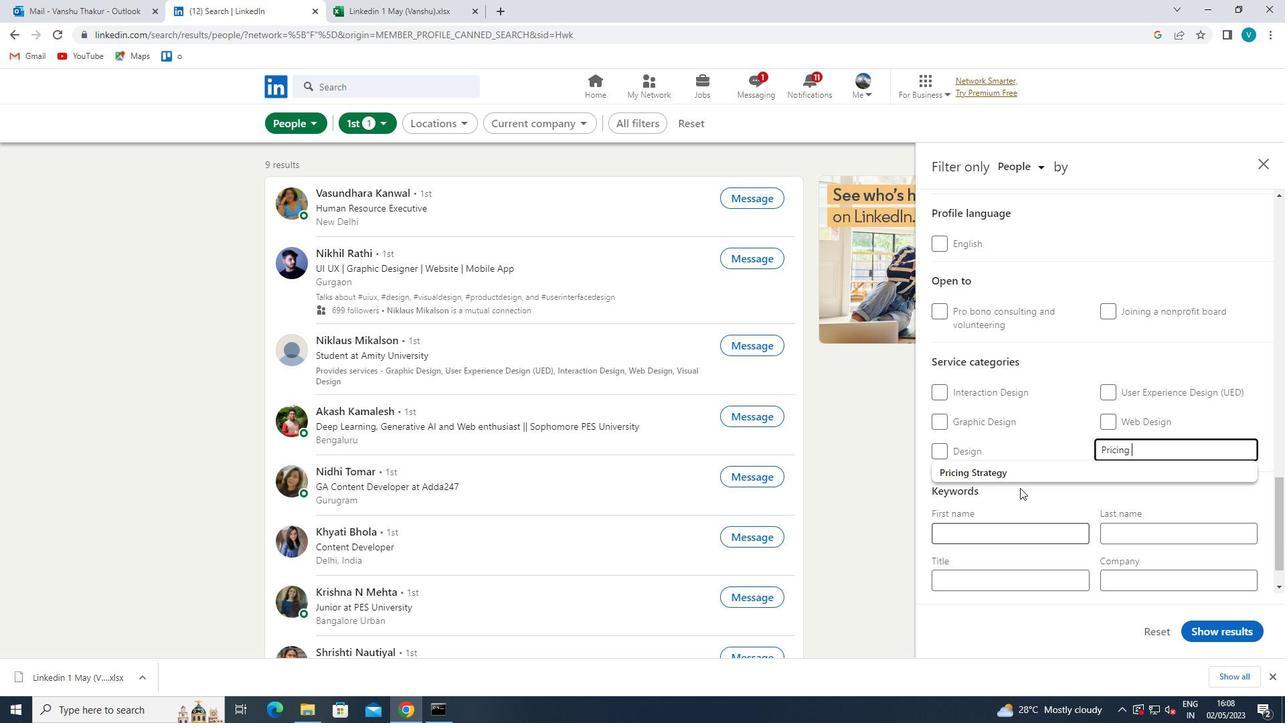 
Action: Mouse pressed left at (1031, 473)
Screenshot: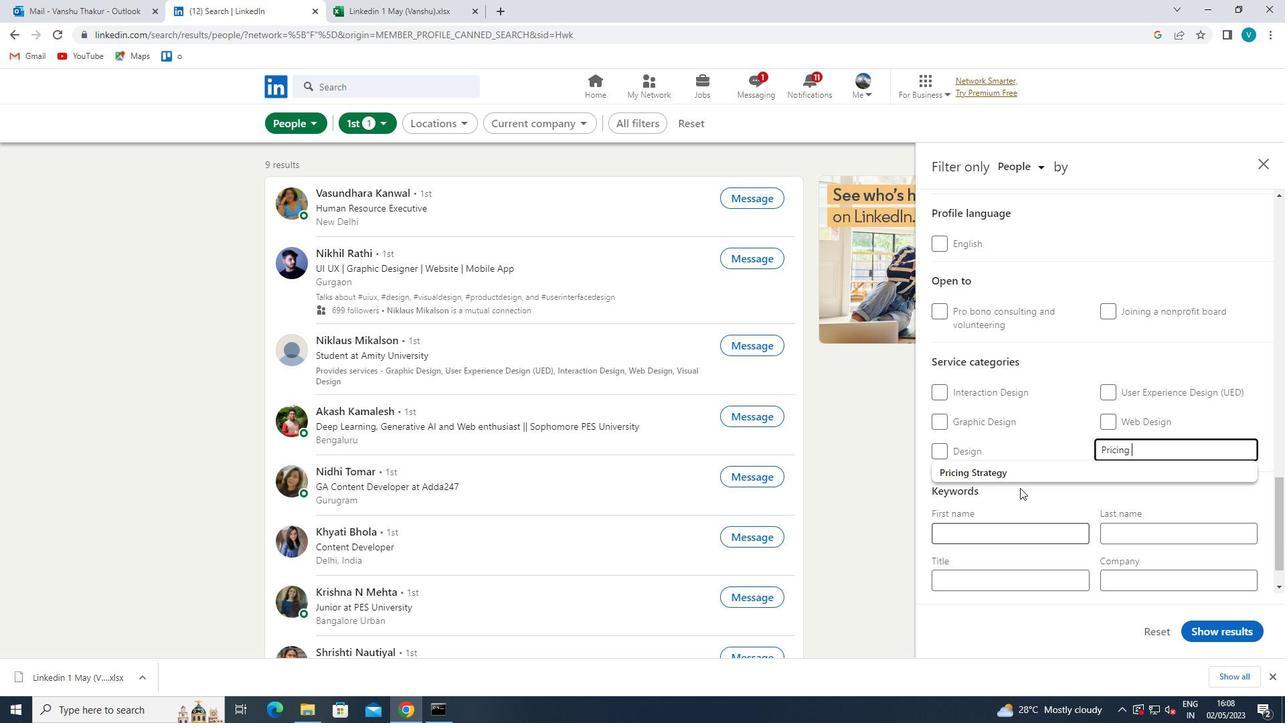 
Action: Mouse moved to (1031, 473)
Screenshot: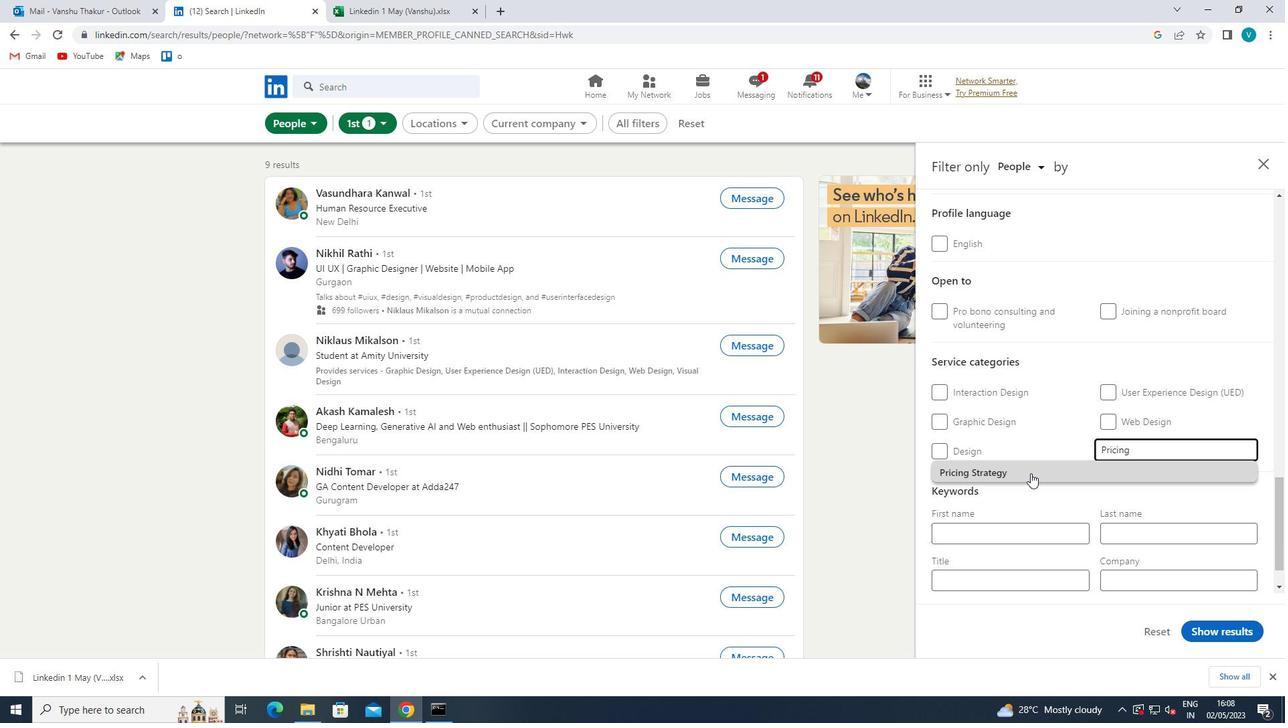 
Action: Mouse scrolled (1031, 472) with delta (0, 0)
Screenshot: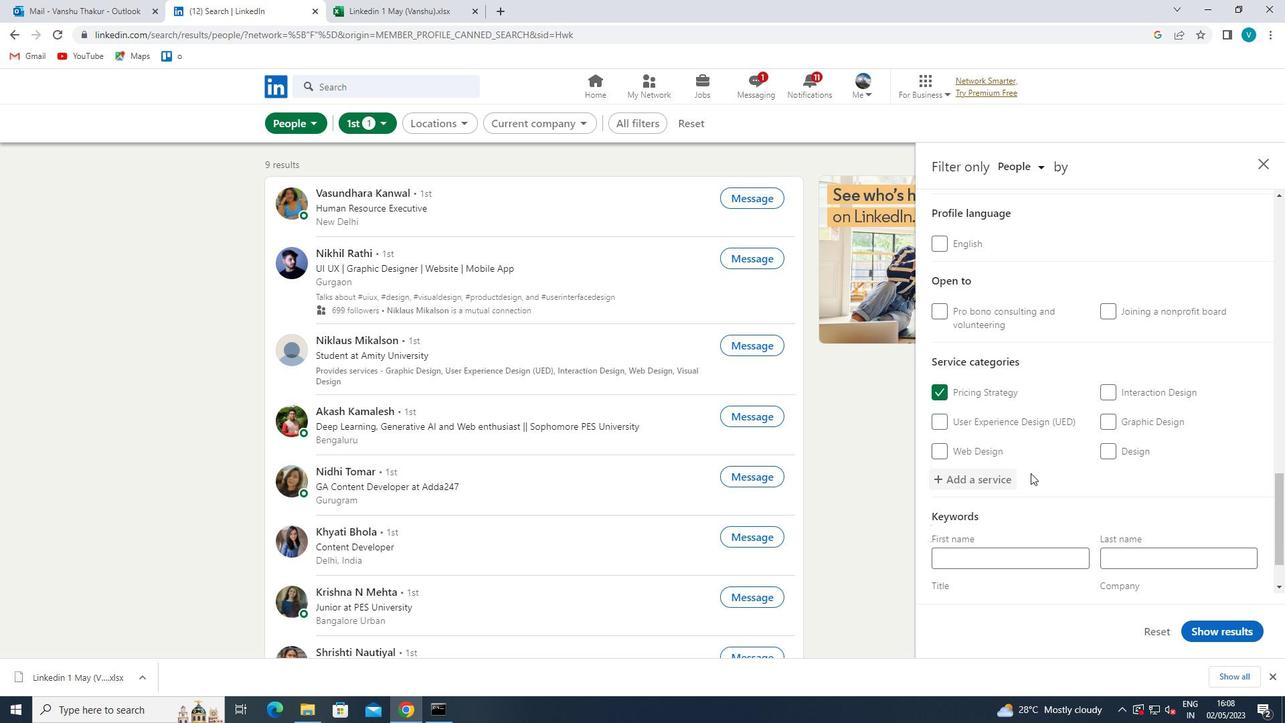 
Action: Mouse scrolled (1031, 472) with delta (0, 0)
Screenshot: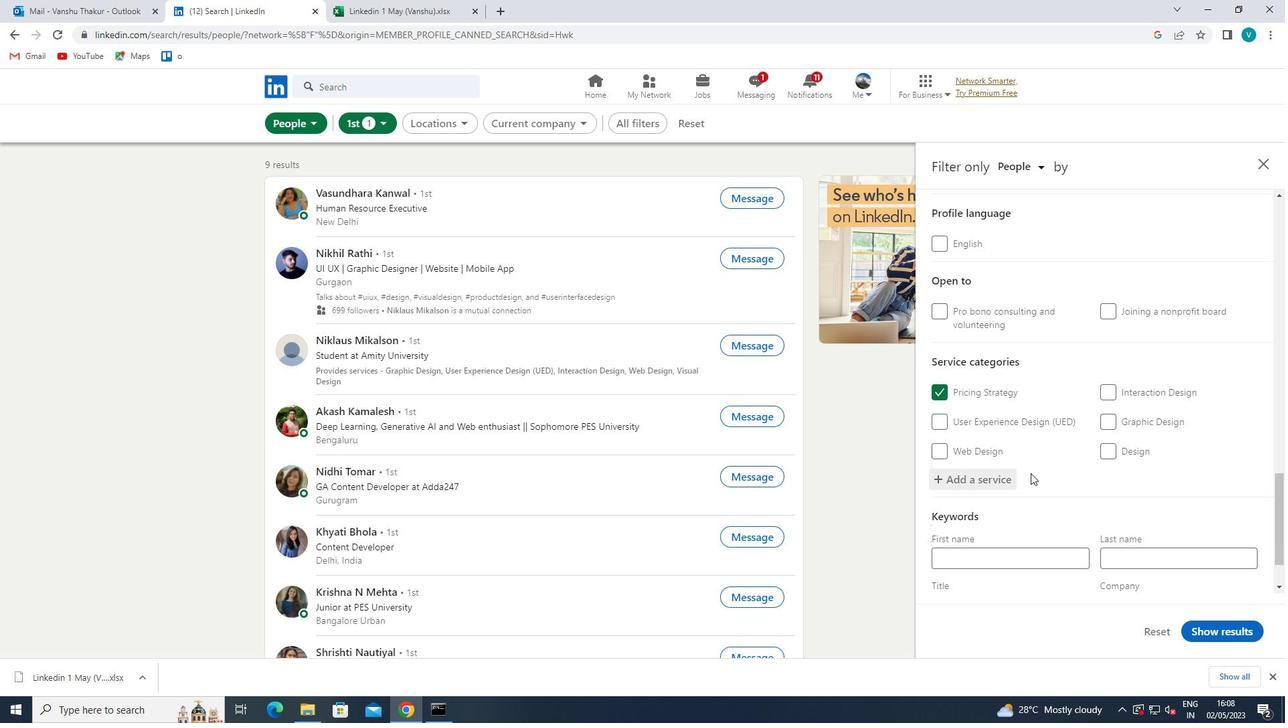 
Action: Mouse scrolled (1031, 472) with delta (0, 0)
Screenshot: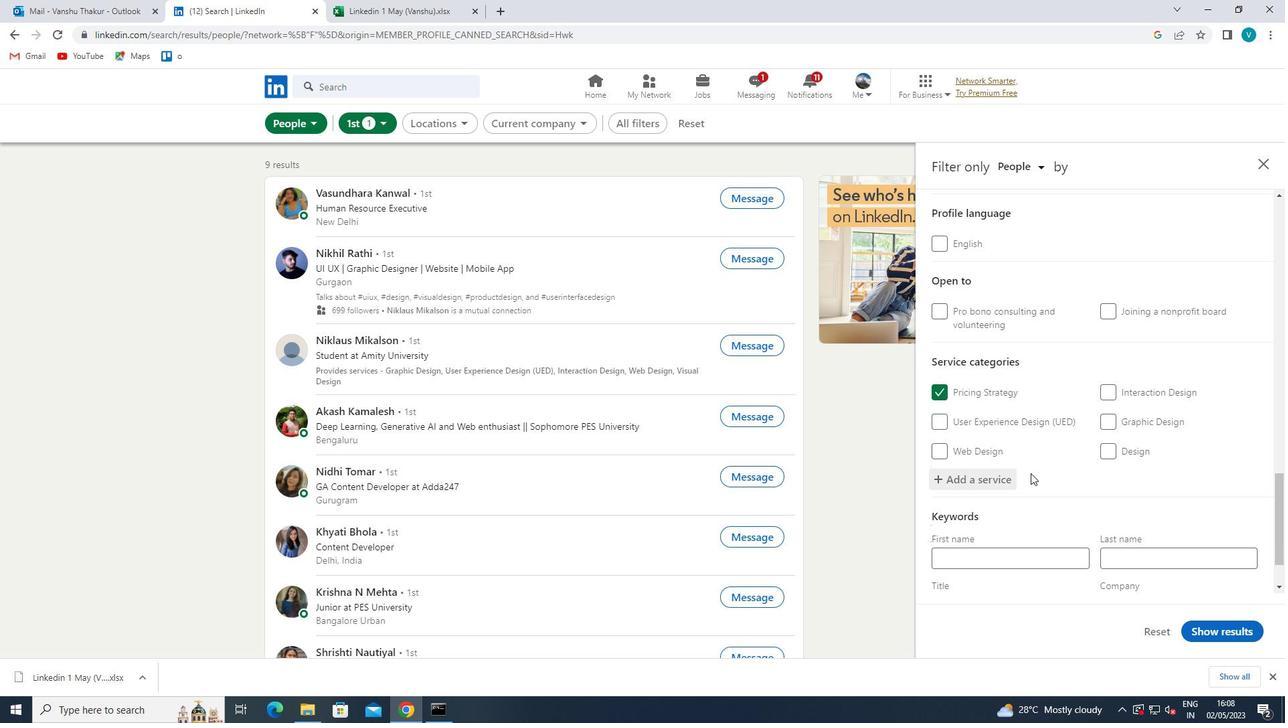 
Action: Mouse scrolled (1031, 472) with delta (0, 0)
Screenshot: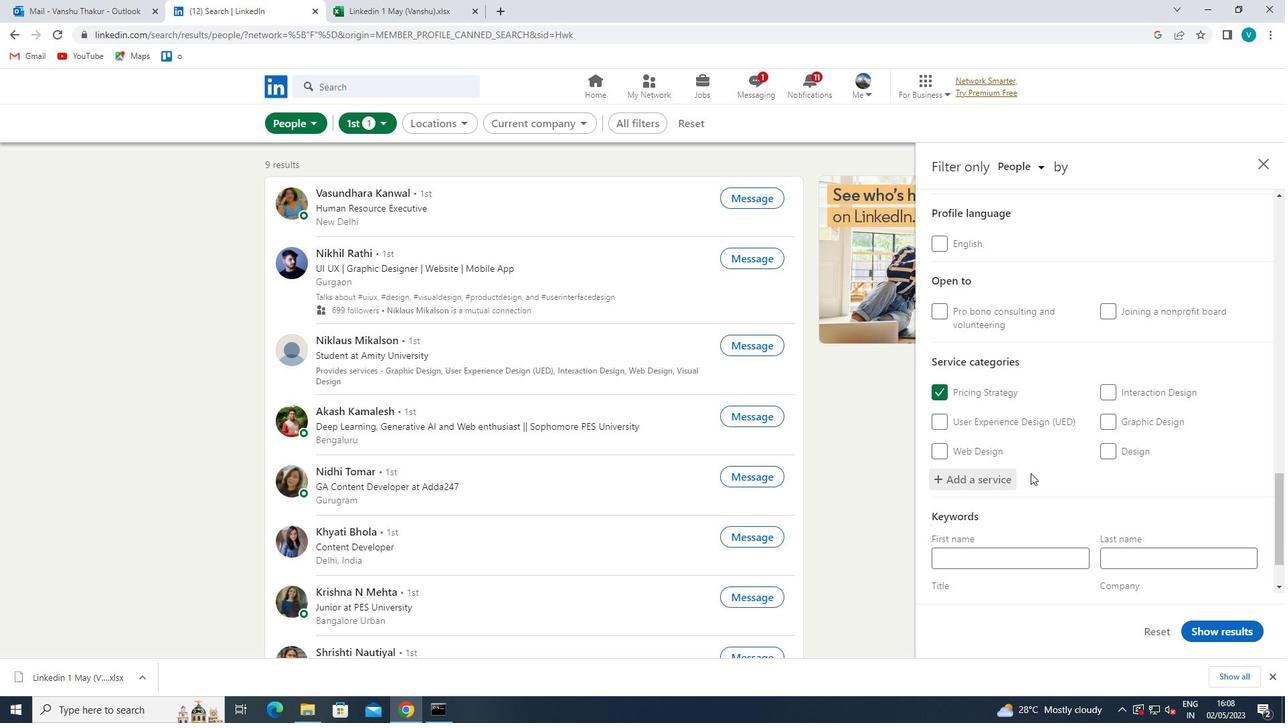 
Action: Mouse moved to (1023, 536)
Screenshot: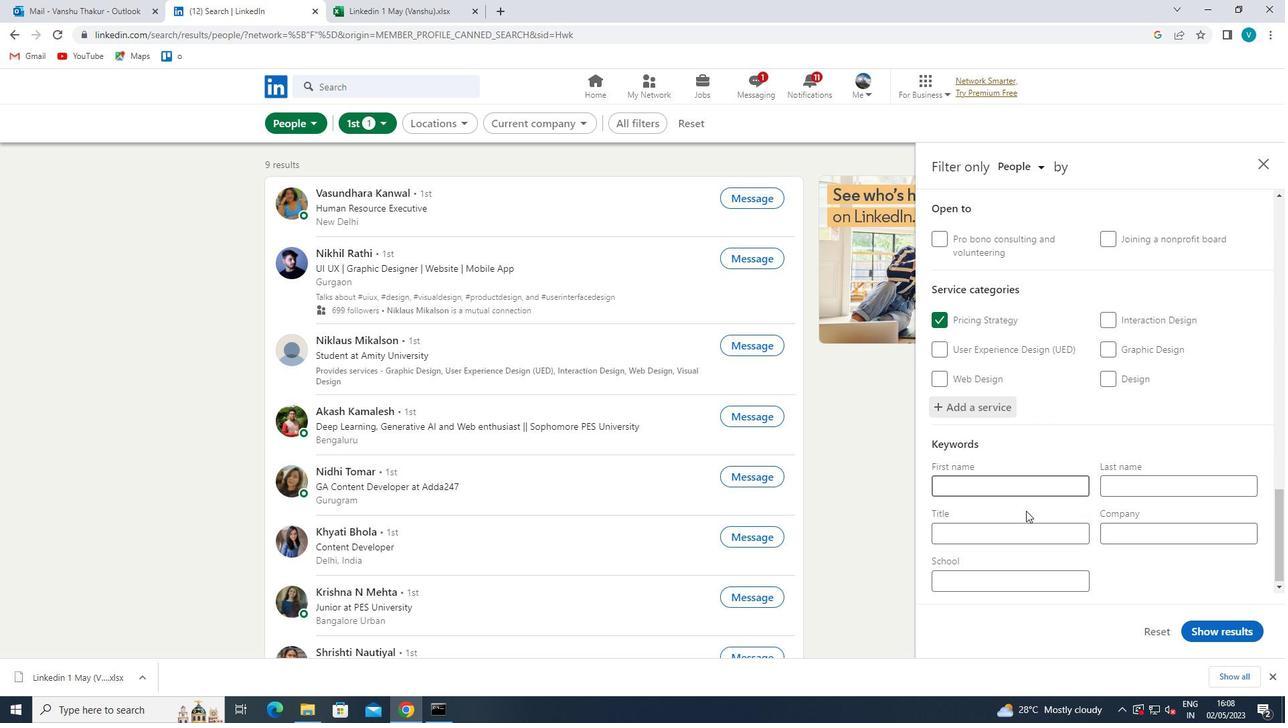 
Action: Mouse pressed left at (1023, 536)
Screenshot: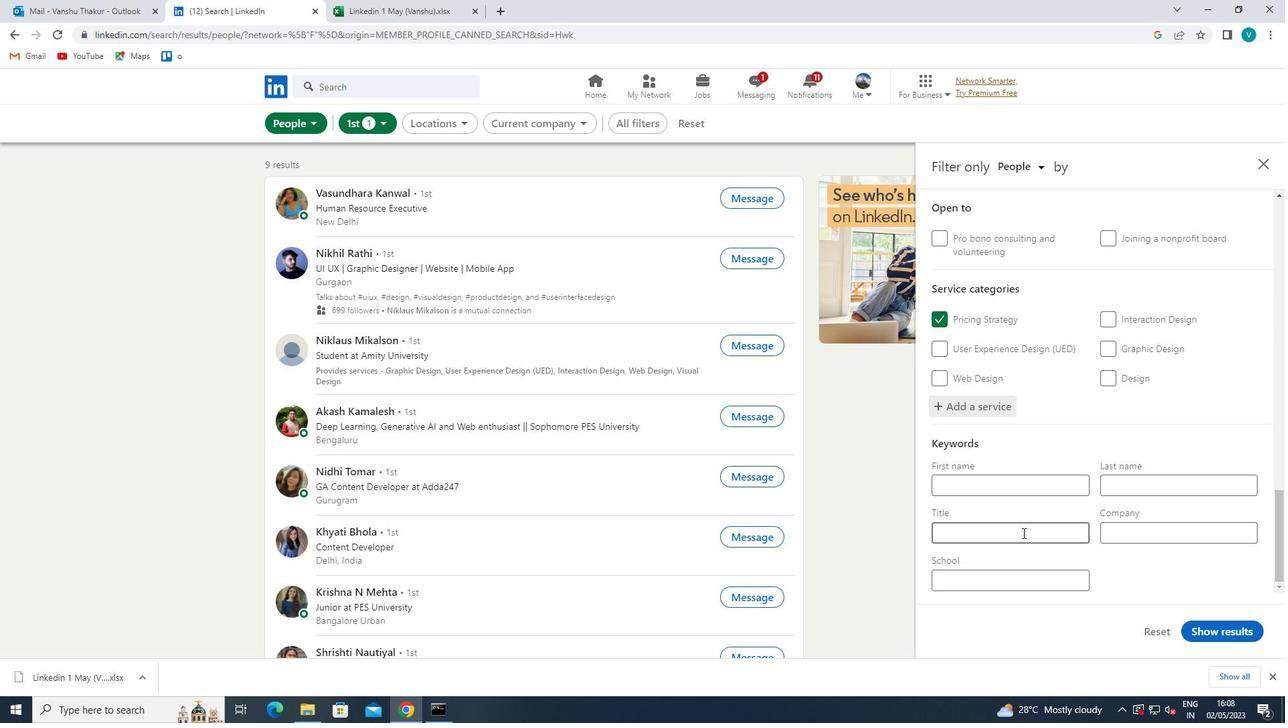 
Action: Mouse moved to (1020, 540)
Screenshot: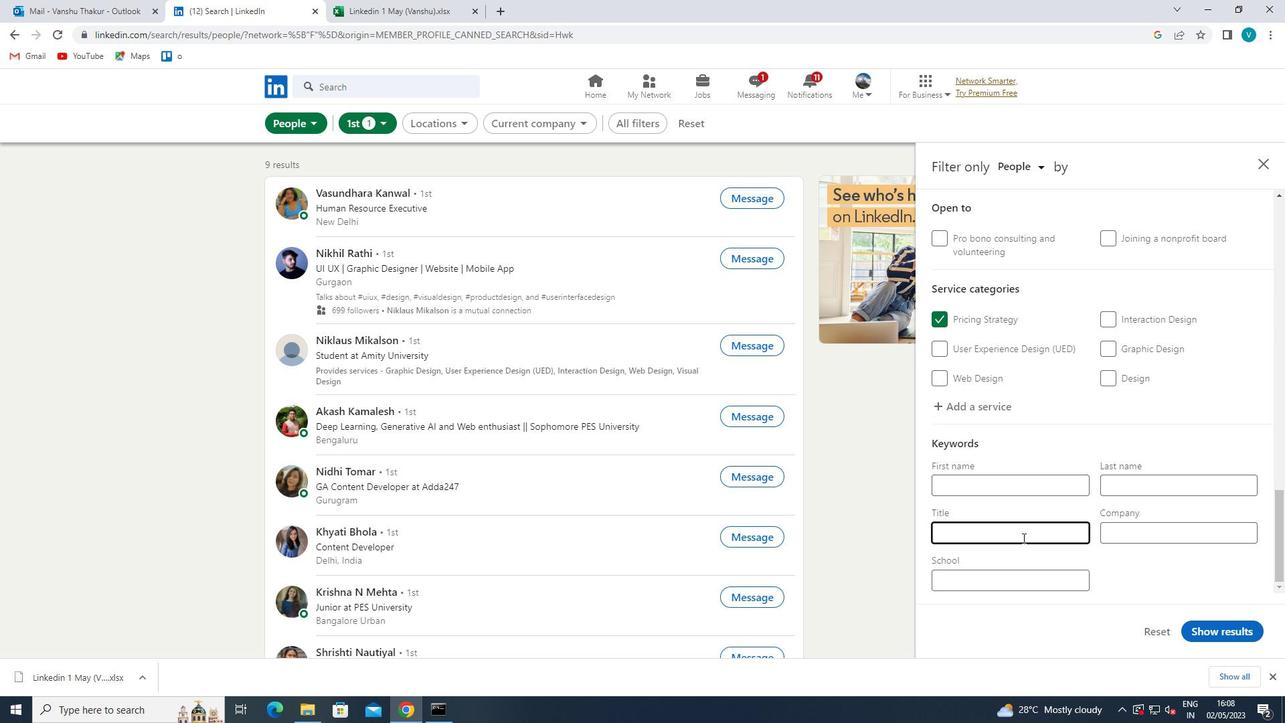
Action: Key pressed <Key.shift>
Screenshot: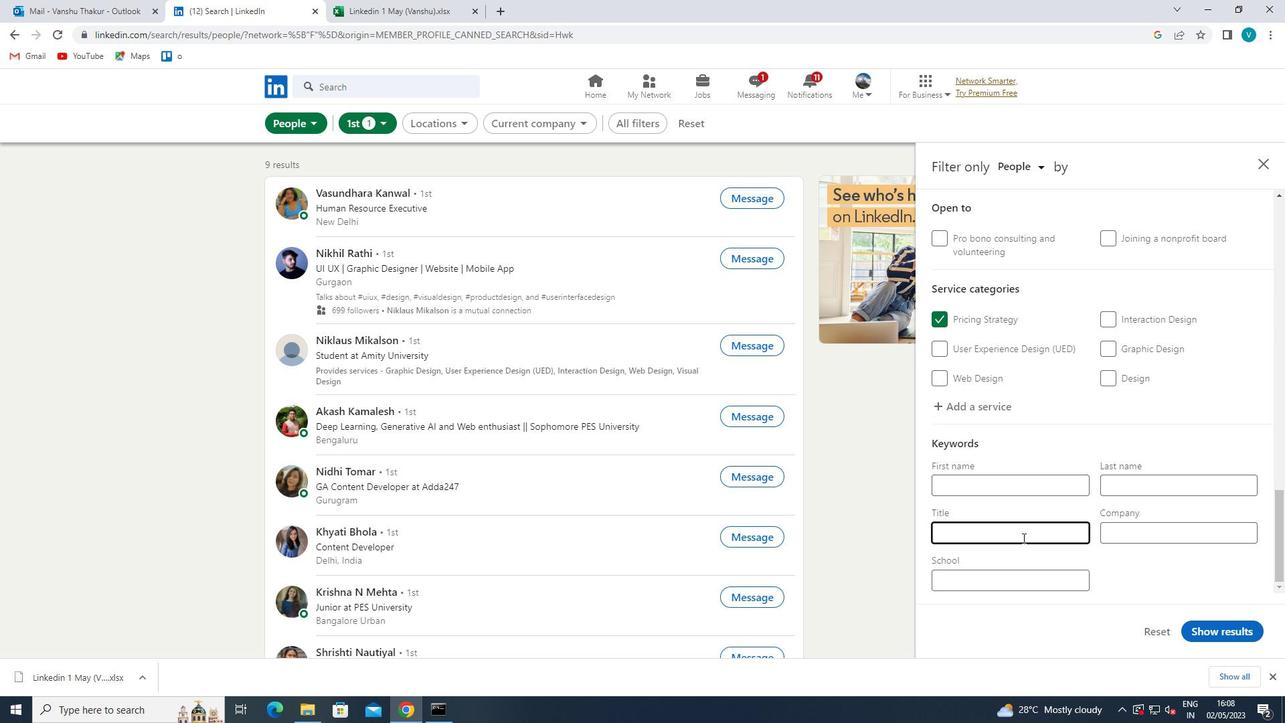 
Action: Mouse moved to (1015, 543)
Screenshot: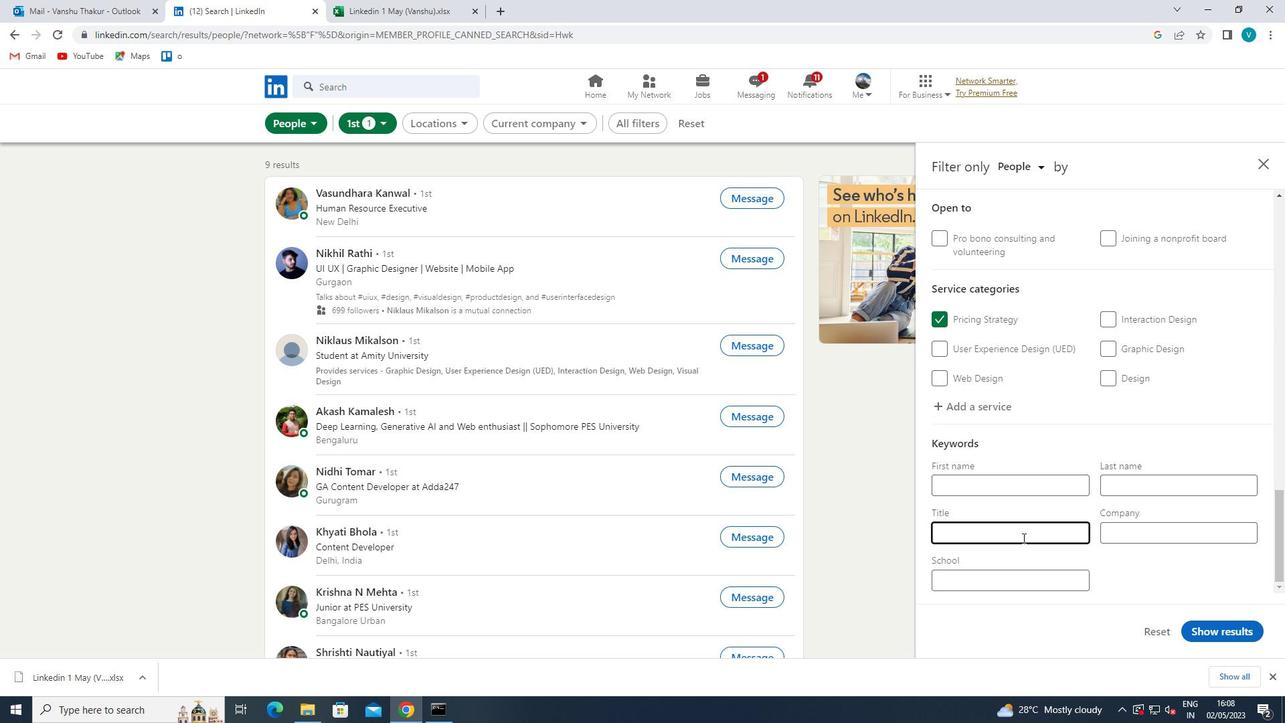 
Action: Key pressed CONTEM<Key.backspace>NT<Key.space><Key.shift>STRATEGIST<Key.space>
Screenshot: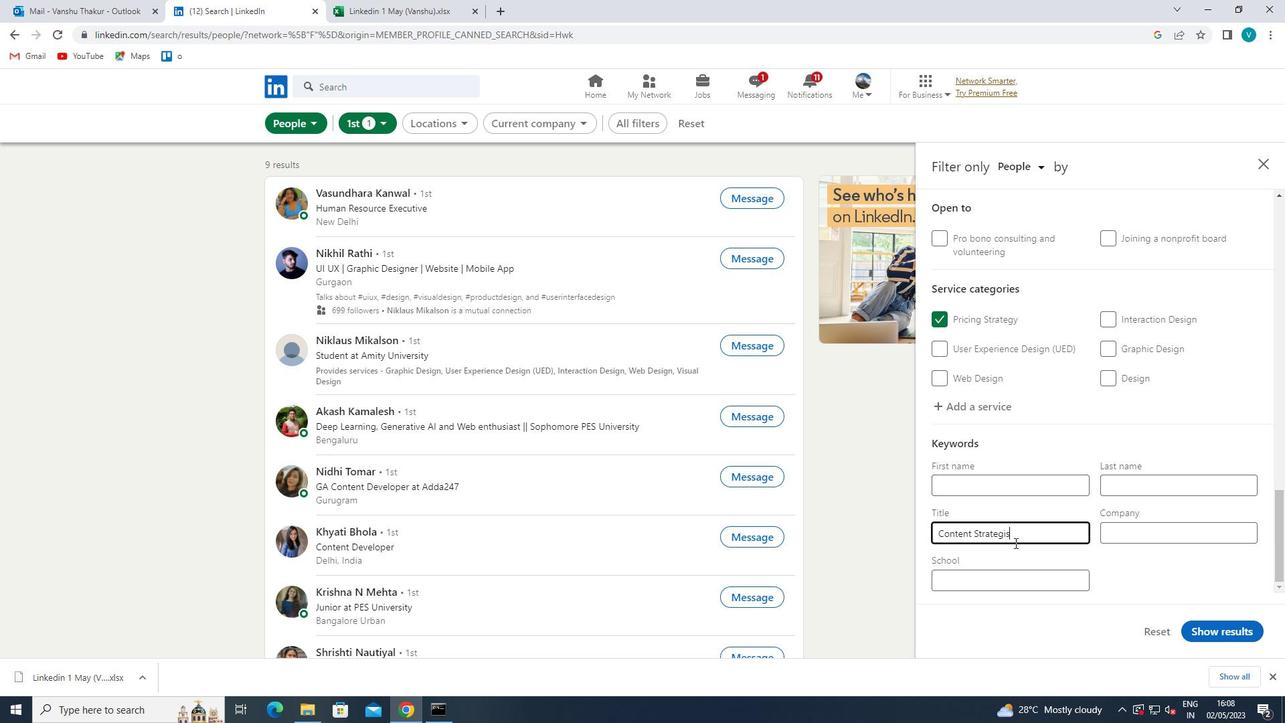 
Action: Mouse moved to (1199, 629)
Screenshot: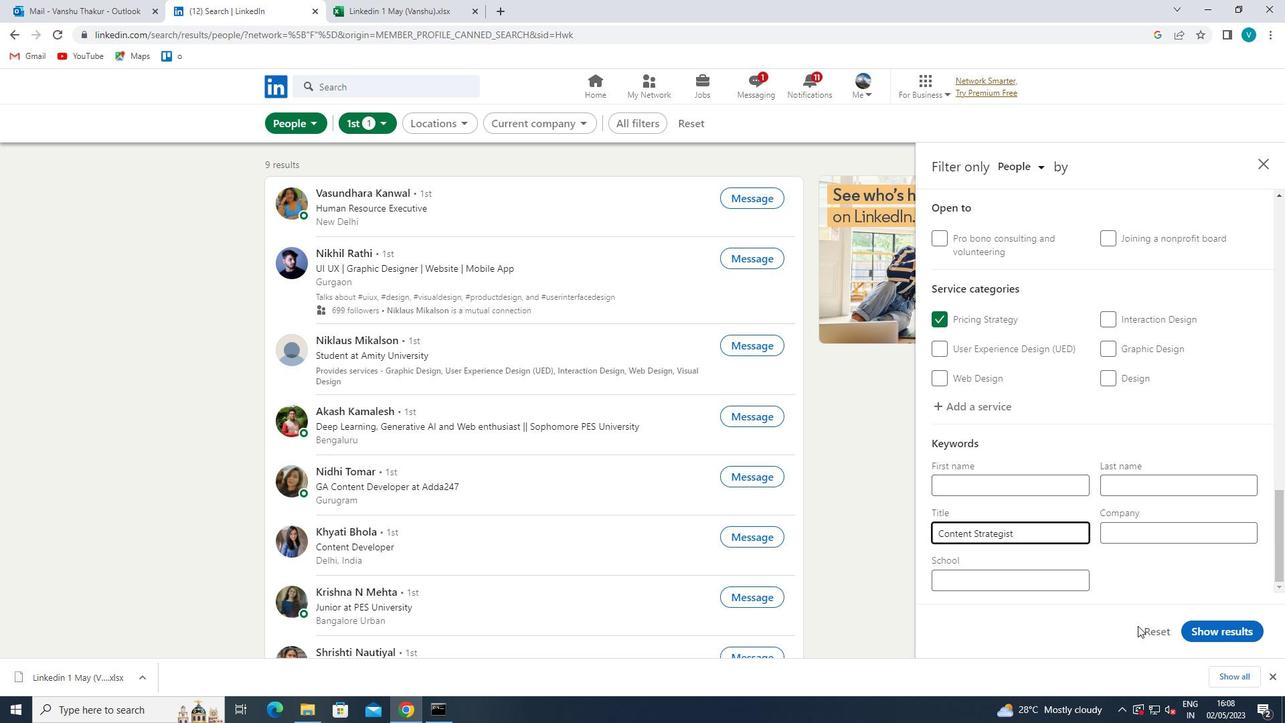 
Action: Mouse pressed left at (1199, 629)
Screenshot: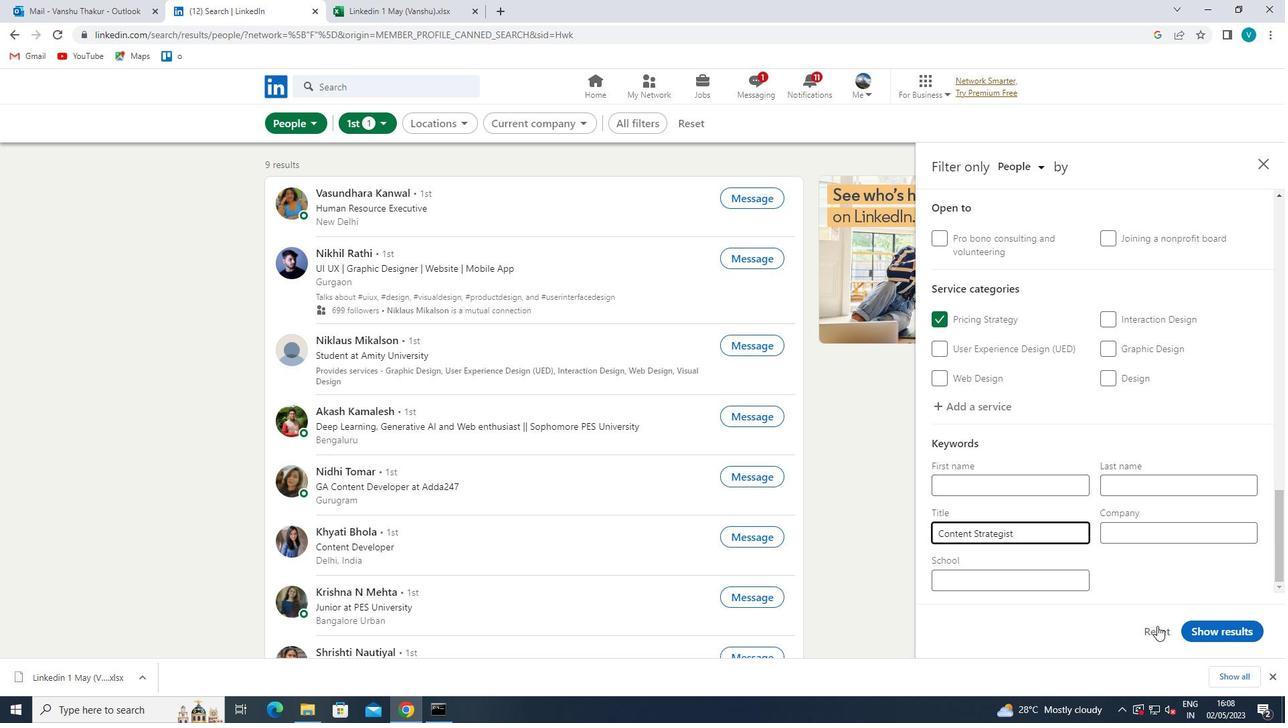 
